 Task: Look for space in Afogados da Ingazeira, Brazil from 7th July, 2023 to 15th July, 2023 for 6 adults in price range Rs.15000 to Rs.20000. Place can be entire place with 3 bedrooms having 3 beds and 3 bathrooms. Property type can be house, flat, guest house. Amenities needed are: washing machine. Booking option can be shelf check-in. Required host language is Spanish.
Action: Mouse moved to (477, 124)
Screenshot: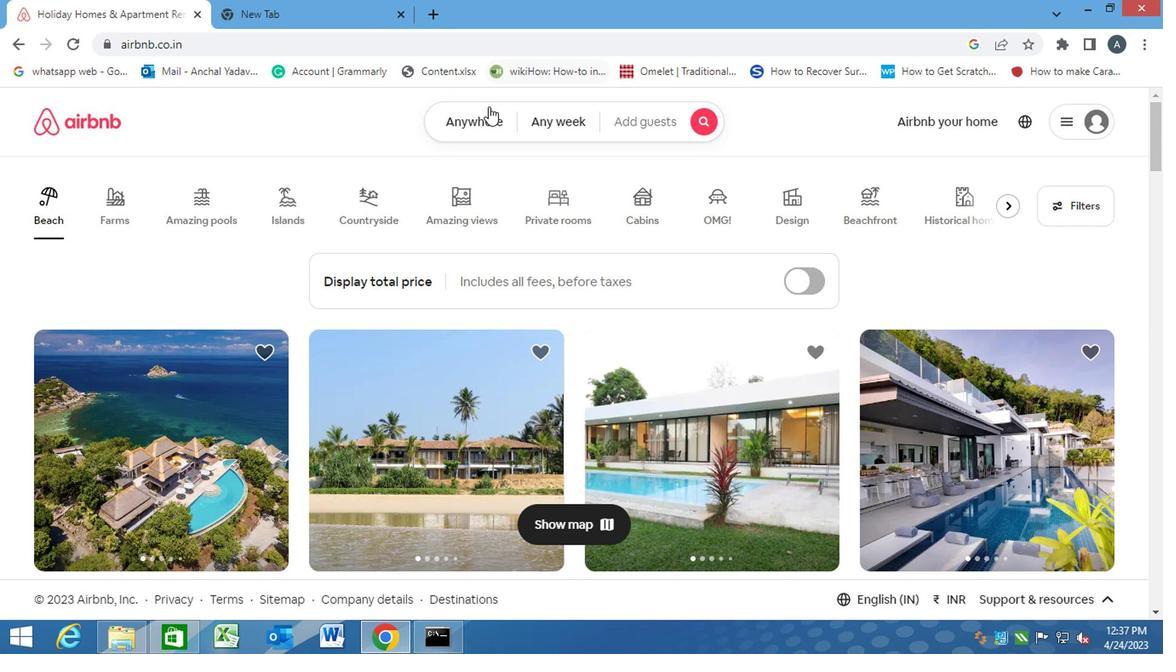 
Action: Mouse pressed left at (477, 124)
Screenshot: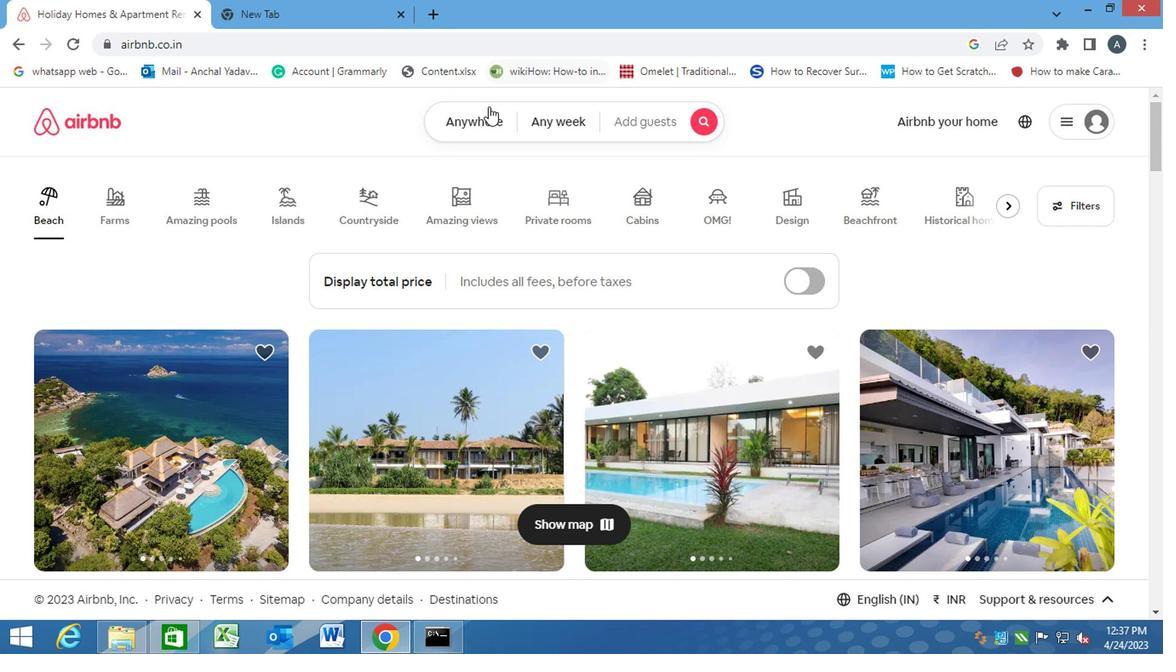 
Action: Mouse moved to (375, 176)
Screenshot: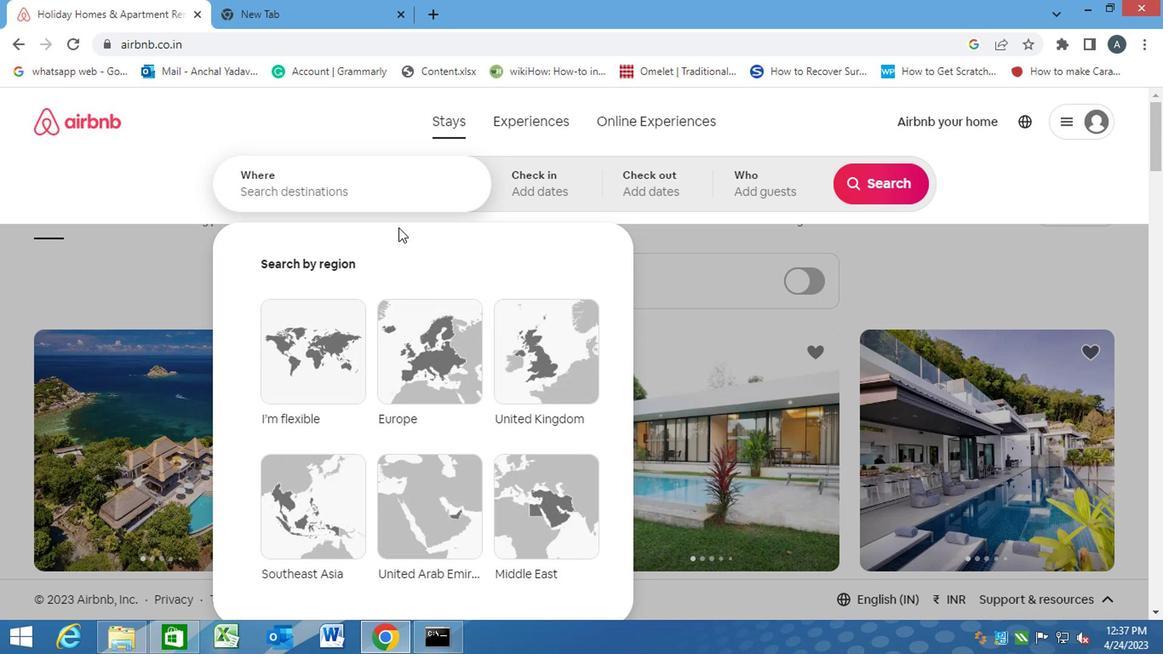 
Action: Mouse pressed left at (375, 176)
Screenshot: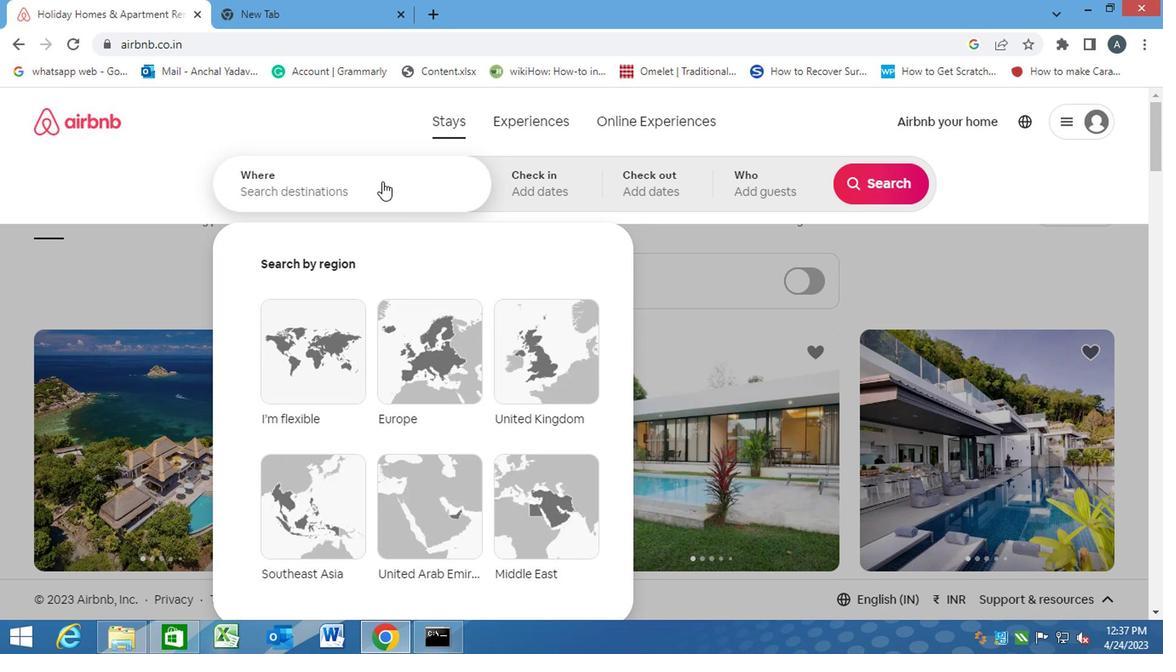 
Action: Key pressed <Key.caps_lock>a<Key.backspace><Key.caps_lock>a<Key.caps_lock>fogados<Key.space>da<Key.space><Key.caps_lock>i<Key.caps_lock>ngazeira,<Key.space><Key.caps_lock>b<Key.caps_lock>razil<Key.enter>
Screenshot: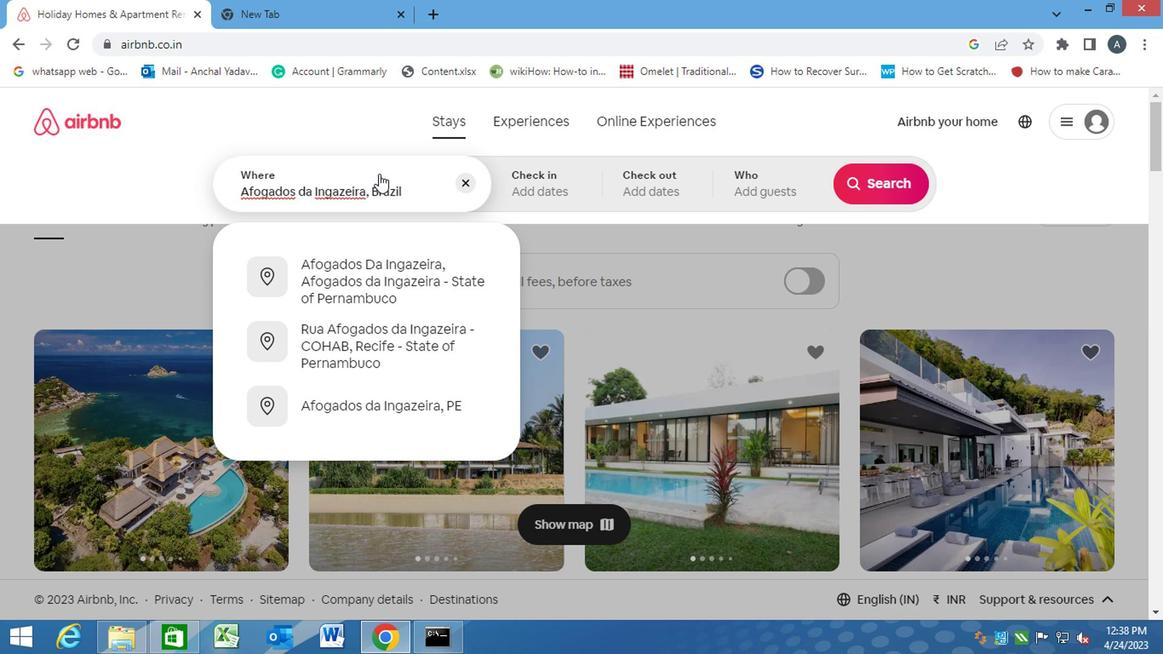 
Action: Mouse moved to (846, 323)
Screenshot: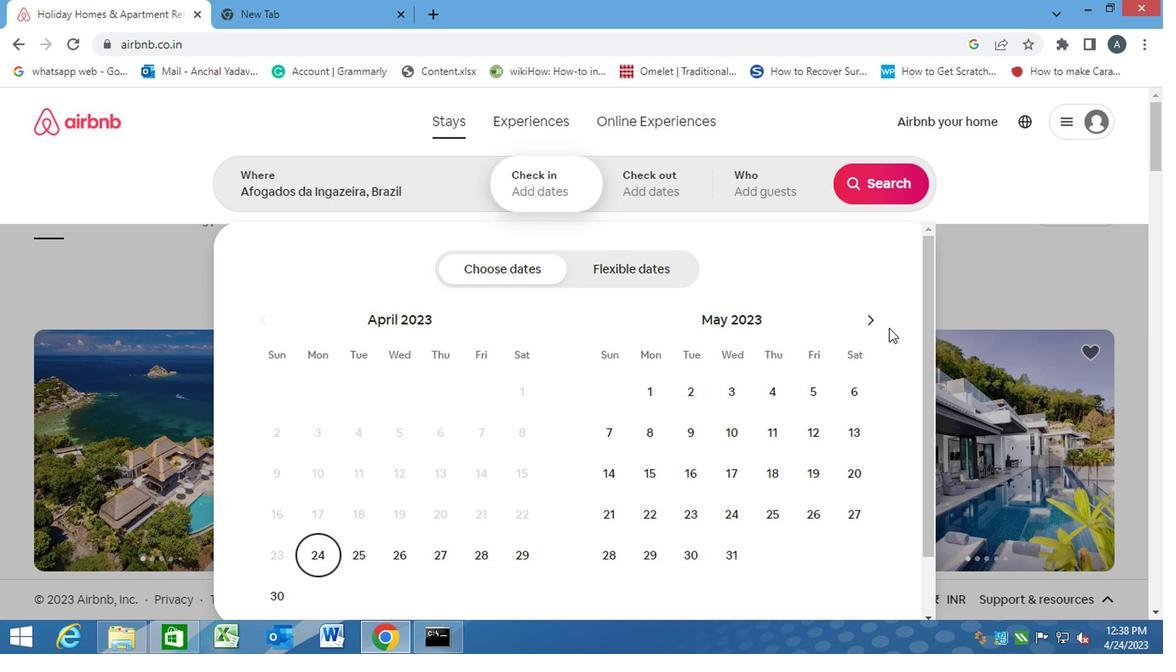 
Action: Mouse pressed left at (846, 323)
Screenshot: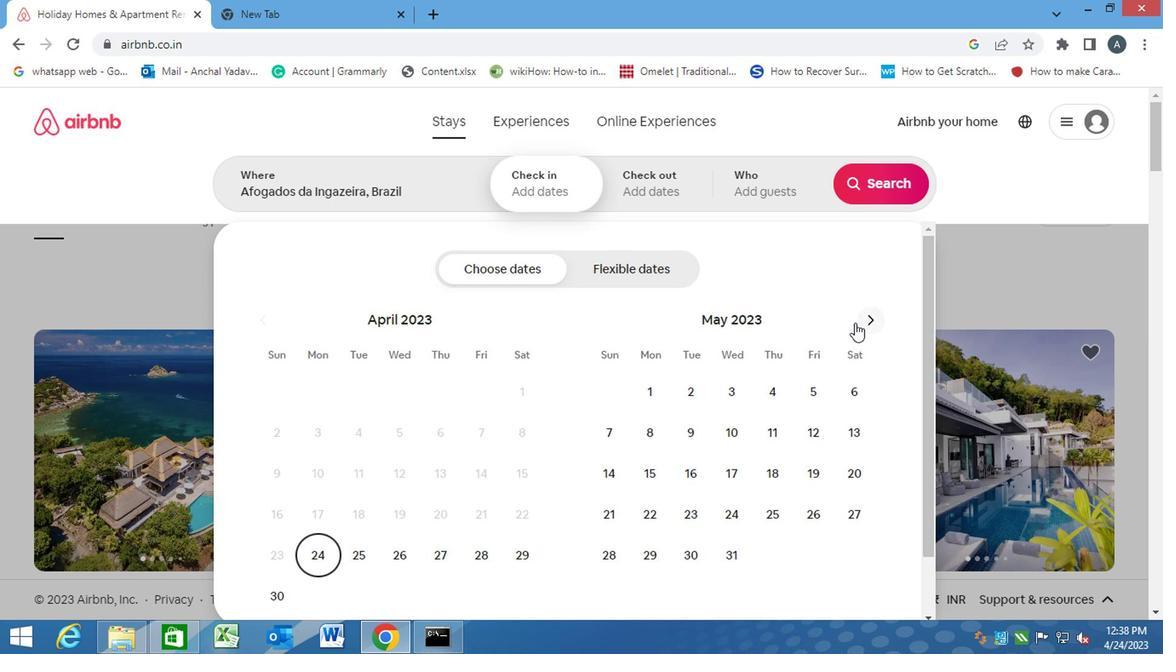 
Action: Mouse moved to (862, 321)
Screenshot: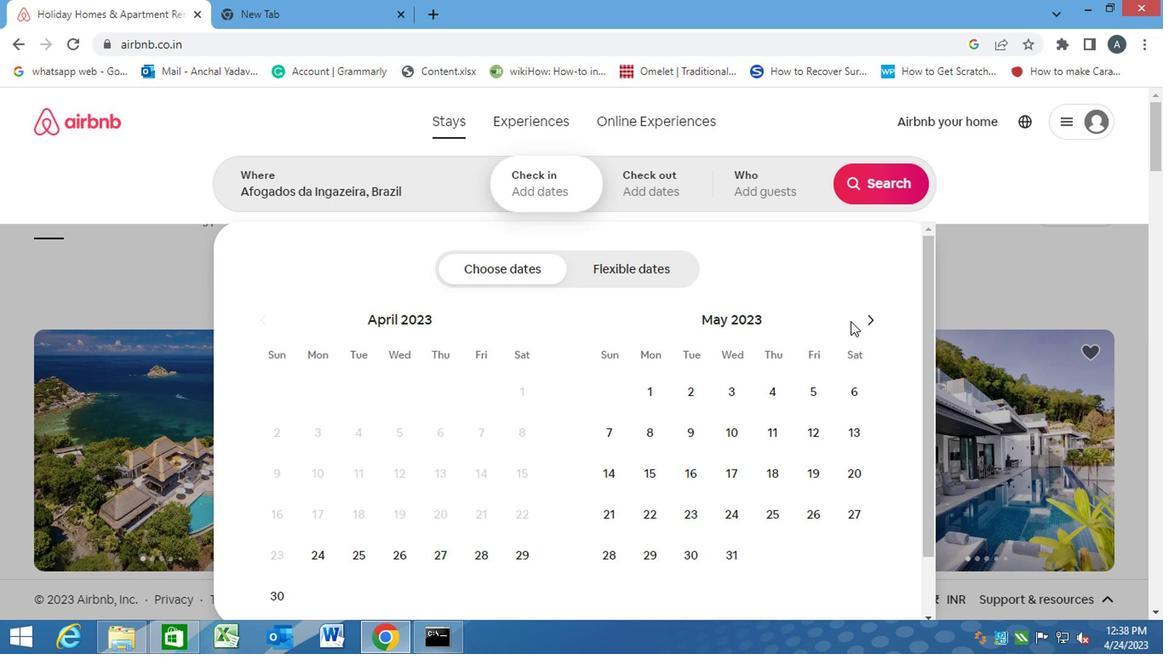 
Action: Mouse pressed left at (862, 321)
Screenshot: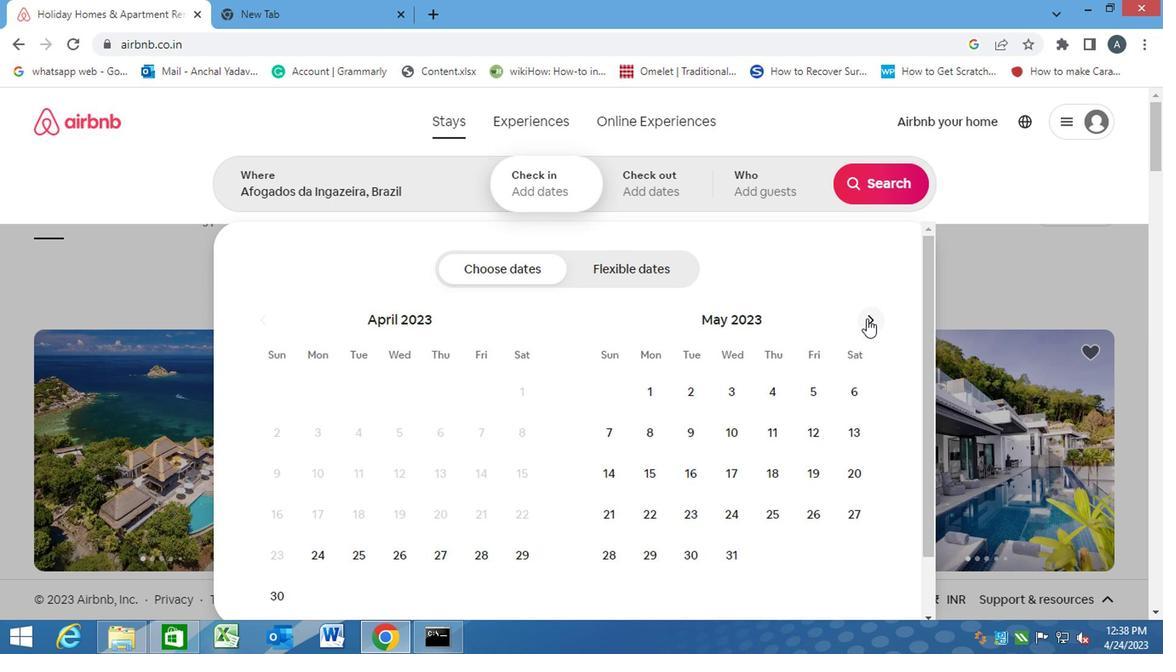 
Action: Mouse pressed left at (862, 321)
Screenshot: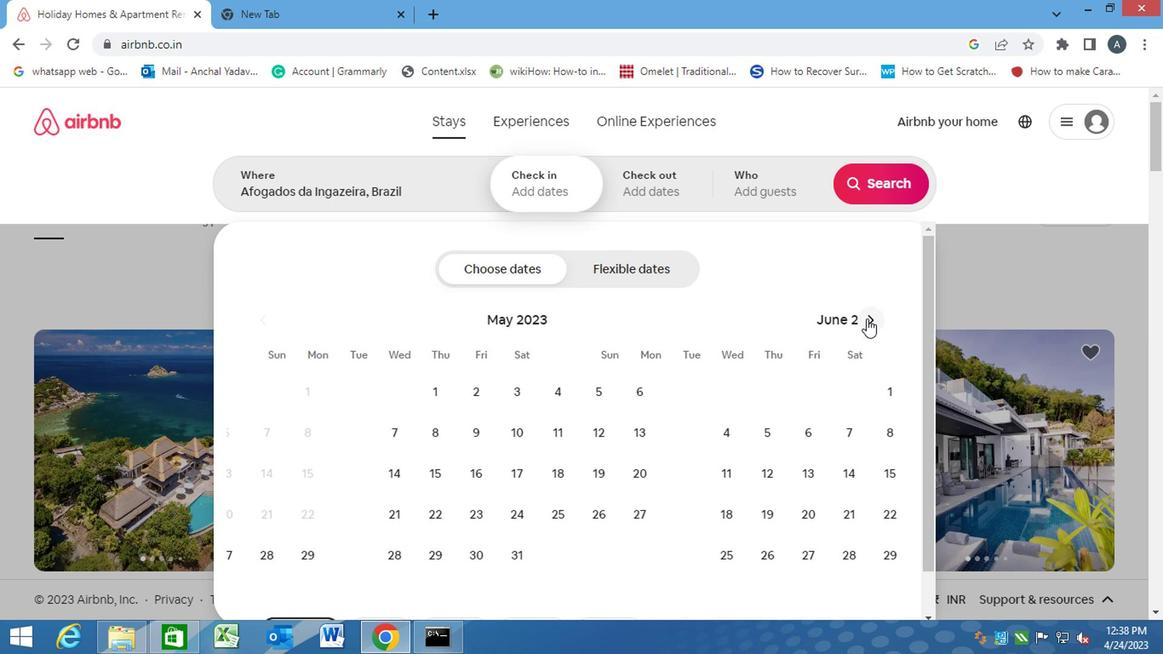 
Action: Mouse moved to (811, 440)
Screenshot: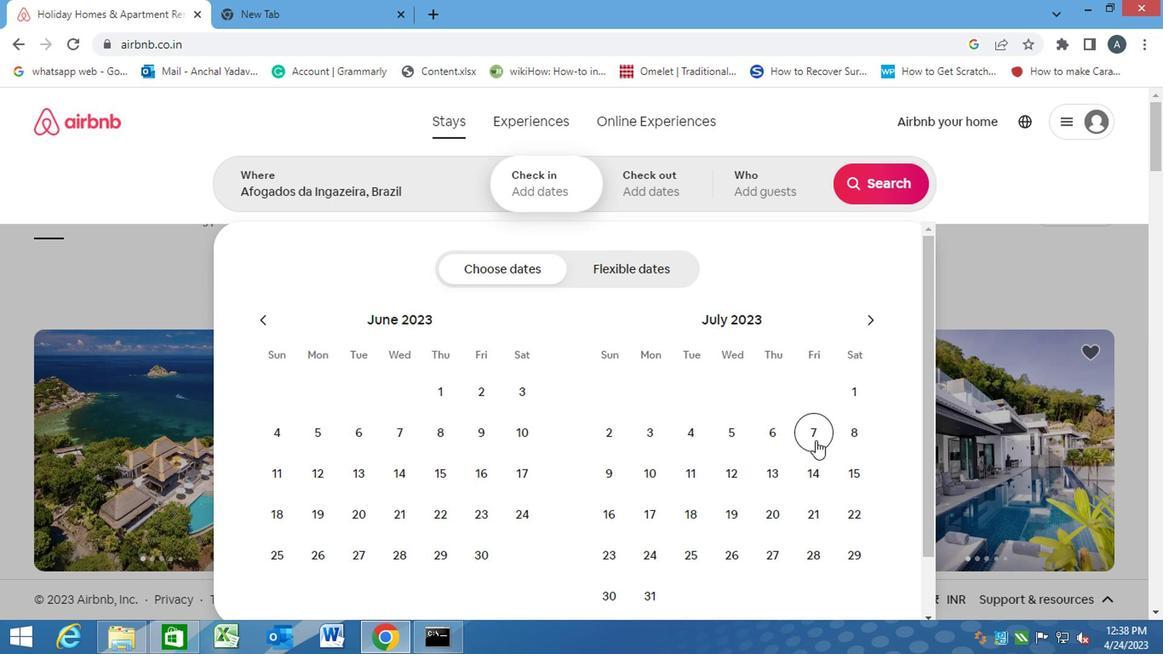 
Action: Mouse pressed left at (811, 440)
Screenshot: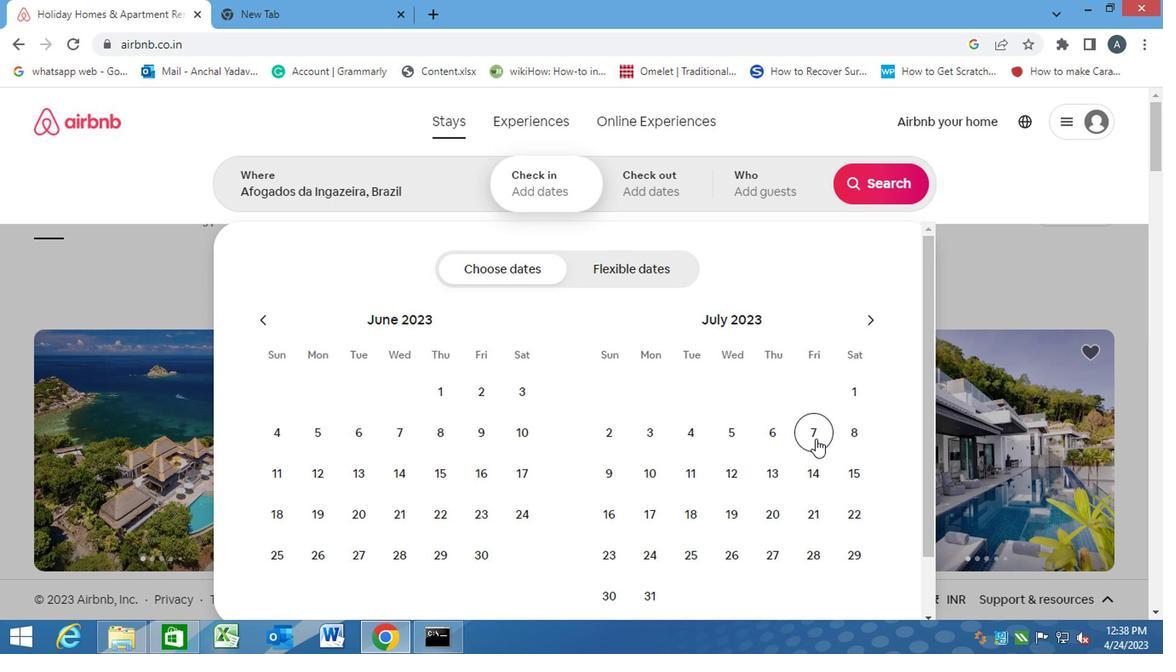 
Action: Mouse moved to (860, 482)
Screenshot: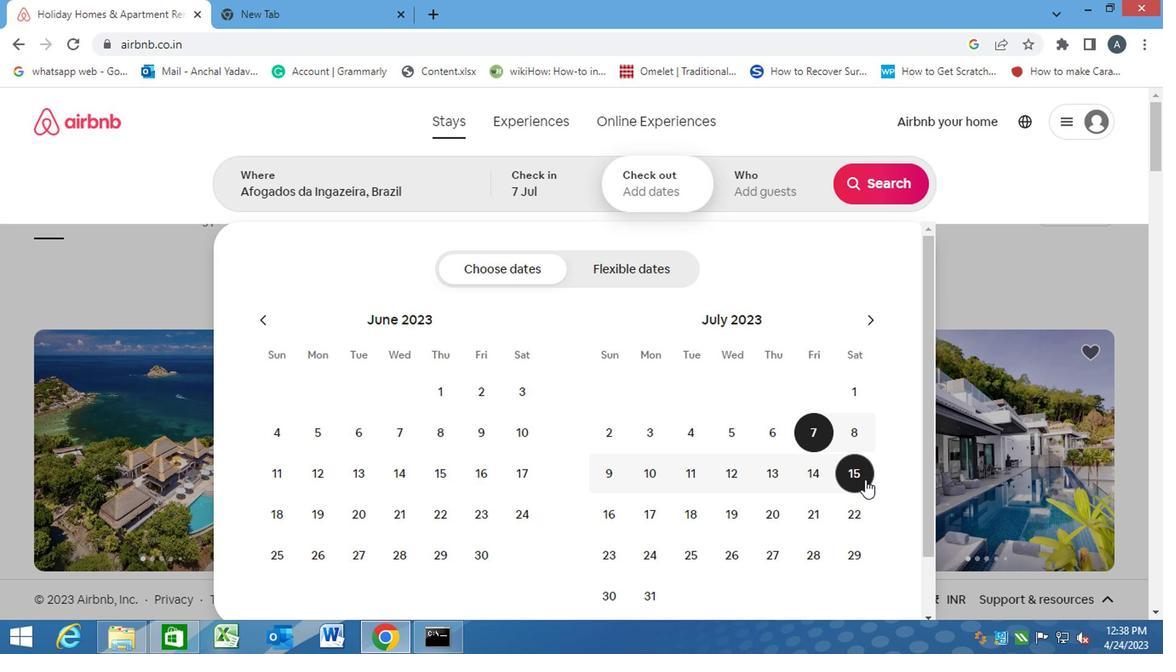 
Action: Mouse pressed left at (860, 482)
Screenshot: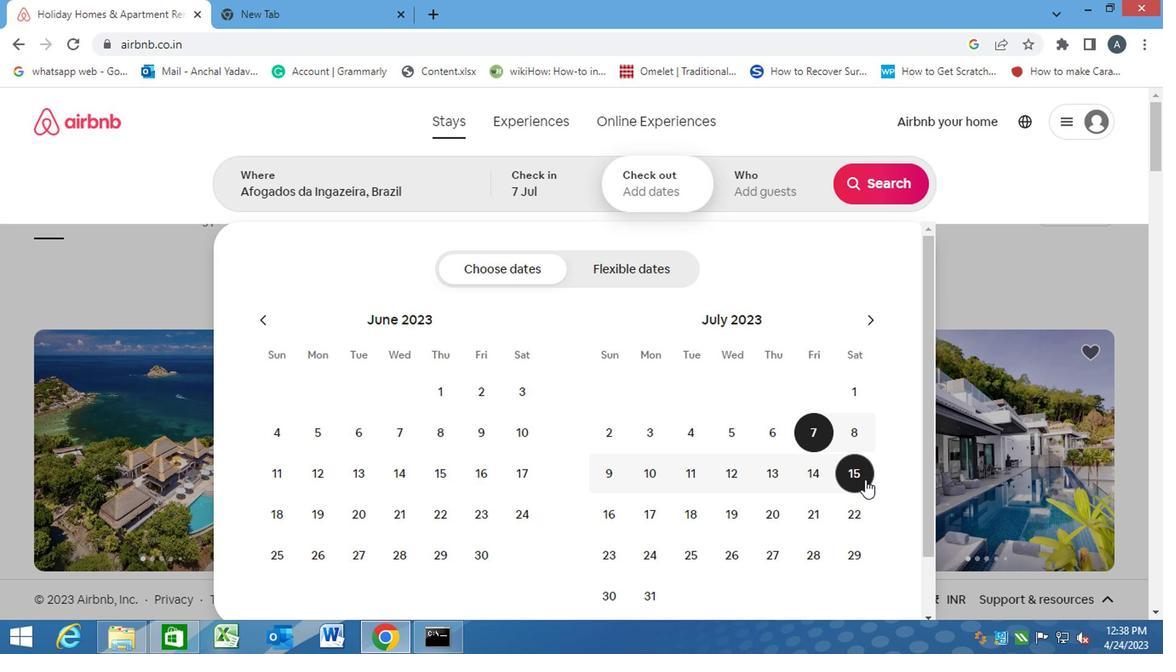
Action: Mouse moved to (775, 176)
Screenshot: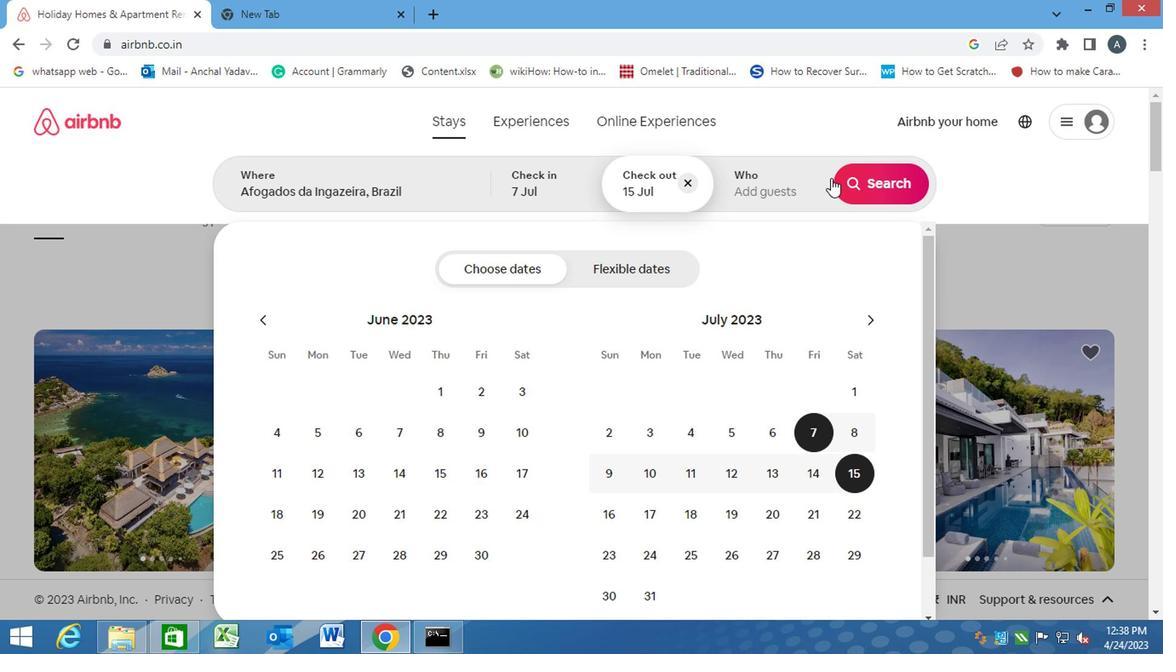 
Action: Mouse pressed left at (775, 176)
Screenshot: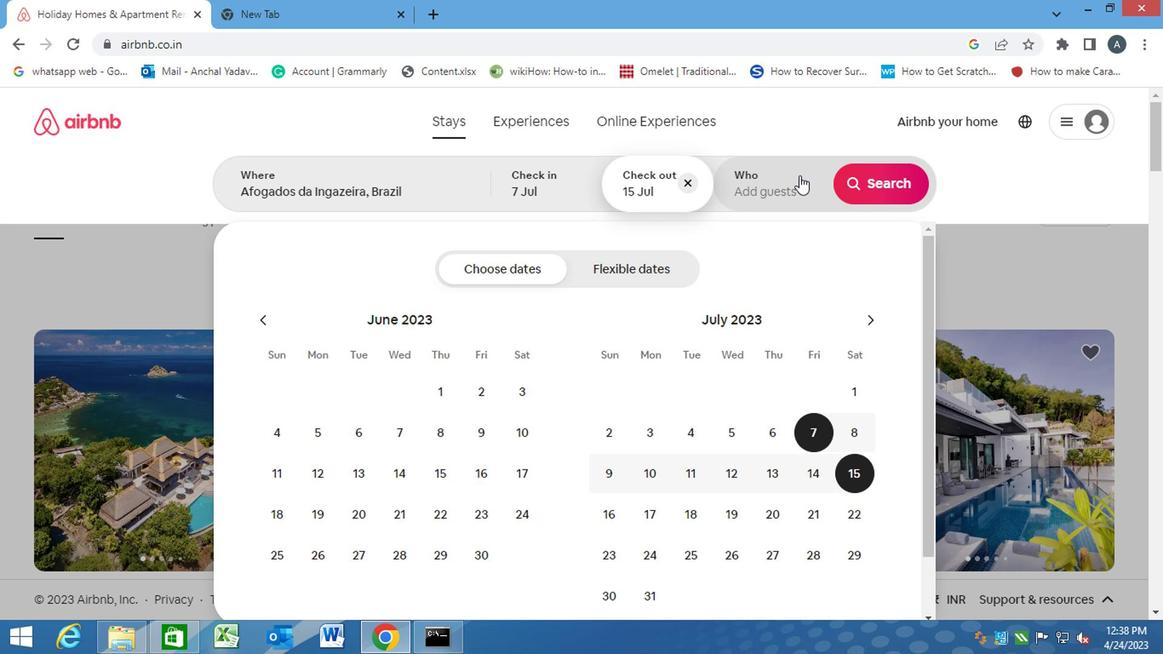 
Action: Mouse moved to (883, 270)
Screenshot: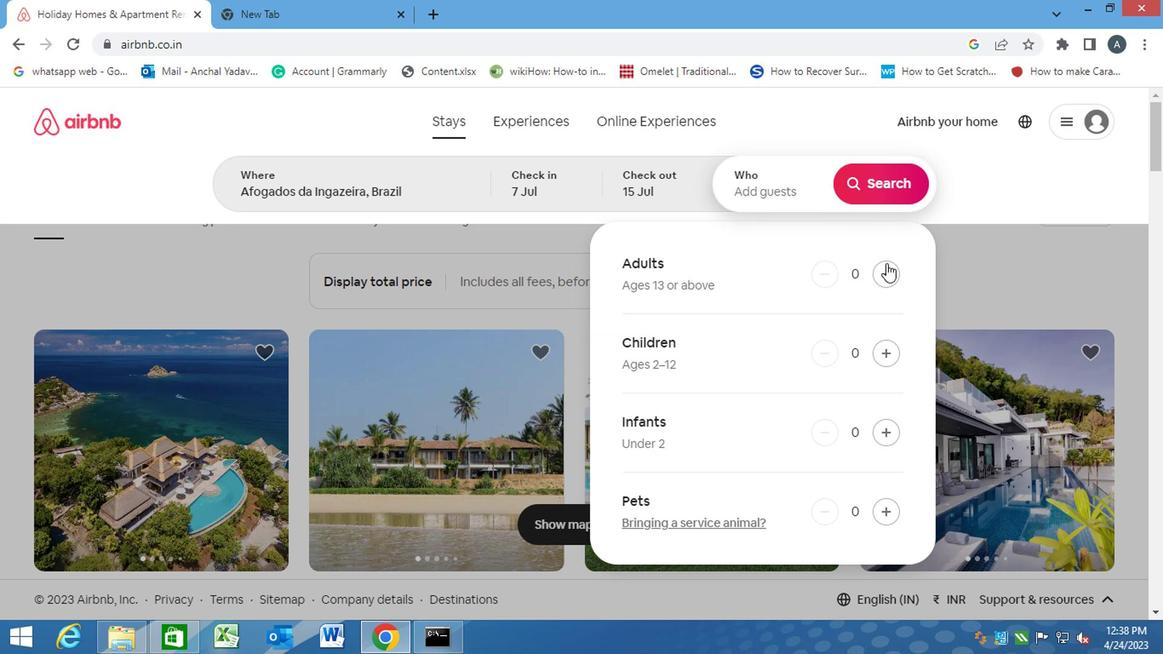 
Action: Mouse pressed left at (883, 270)
Screenshot: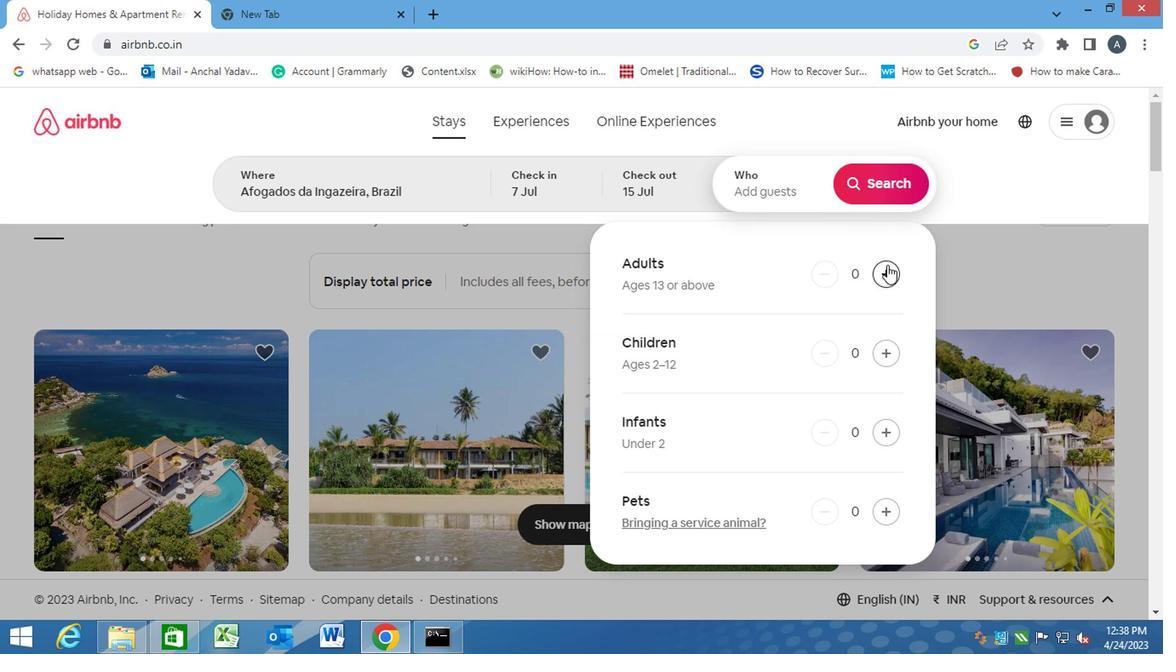 
Action: Mouse pressed left at (883, 270)
Screenshot: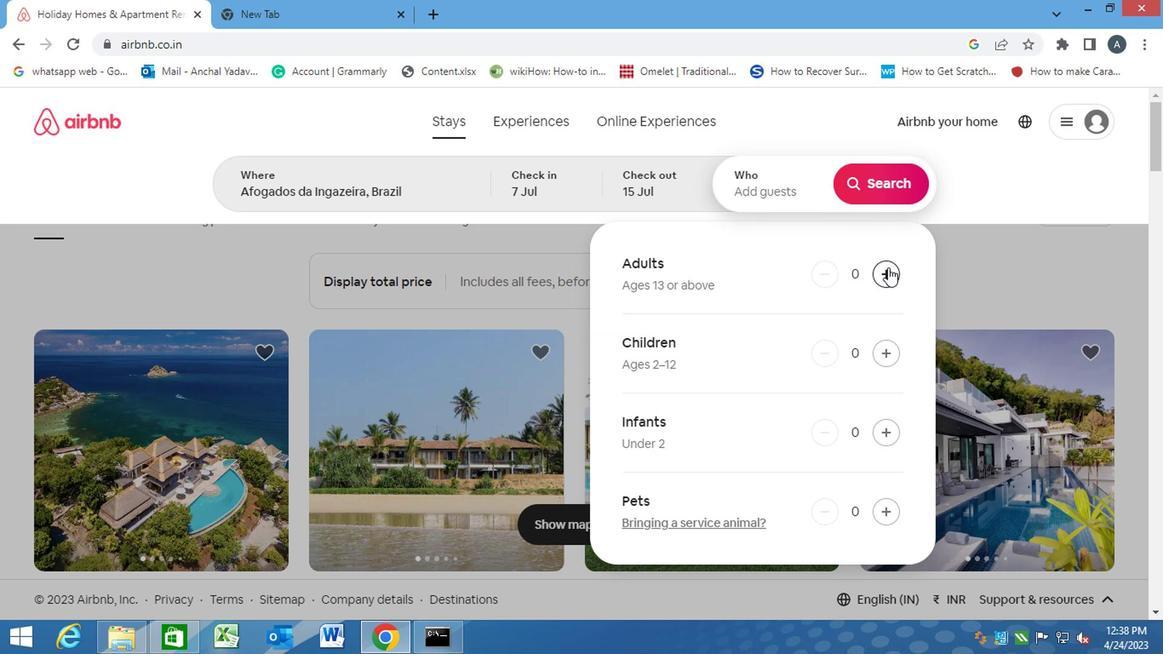 
Action: Mouse pressed left at (883, 270)
Screenshot: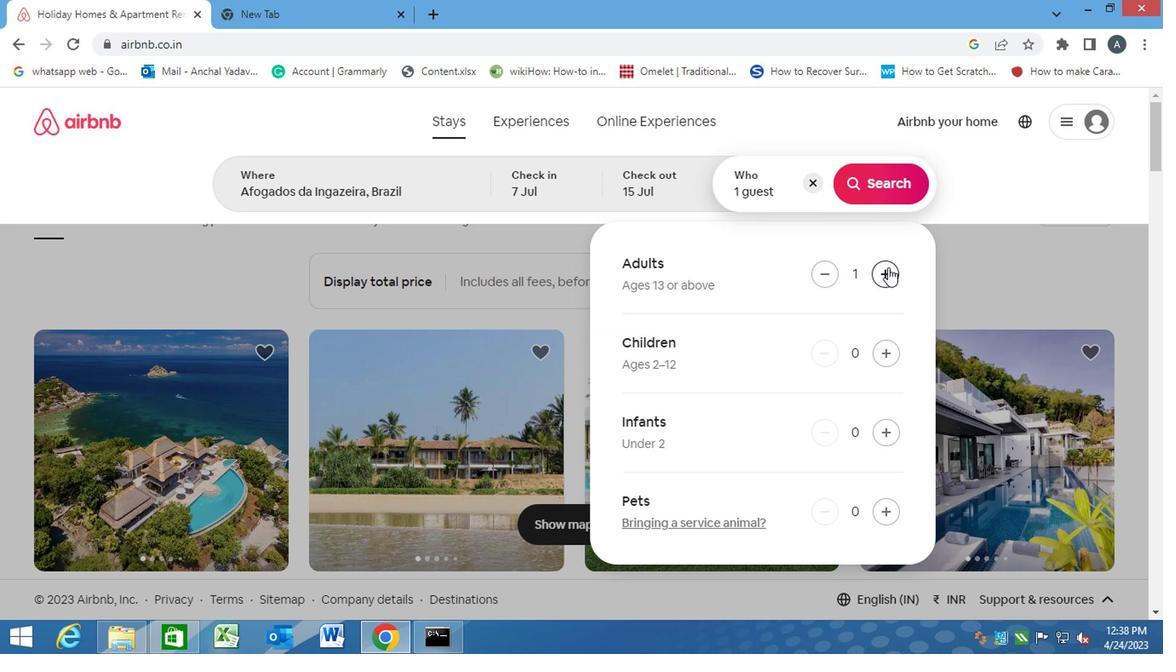 
Action: Mouse pressed left at (883, 270)
Screenshot: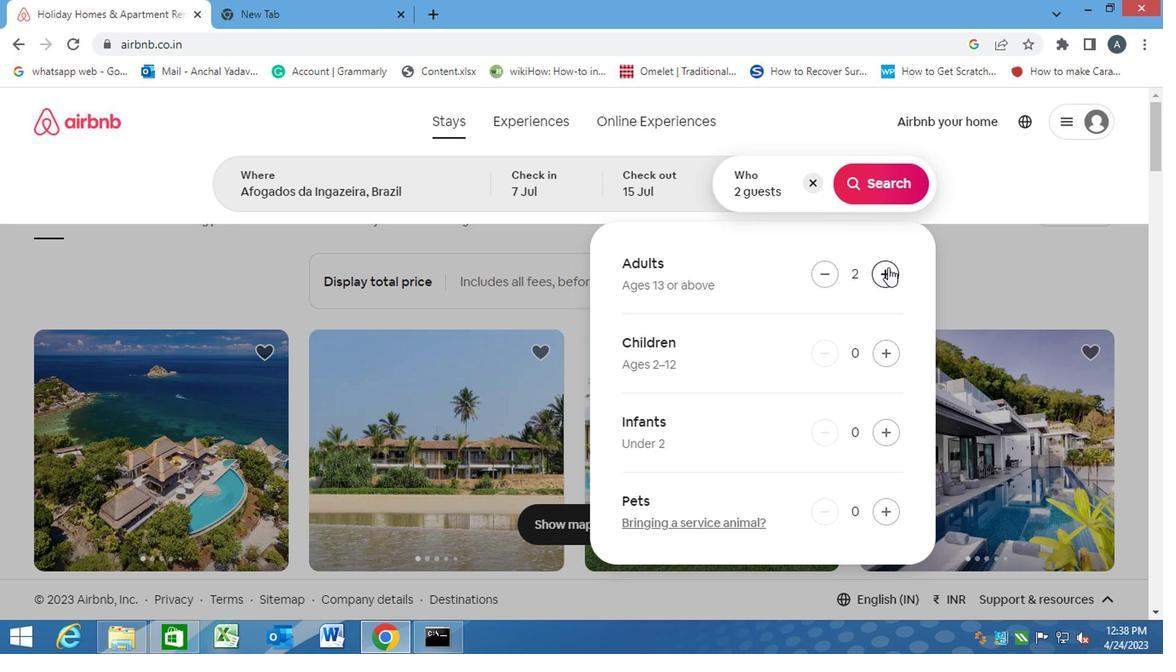 
Action: Mouse pressed left at (883, 270)
Screenshot: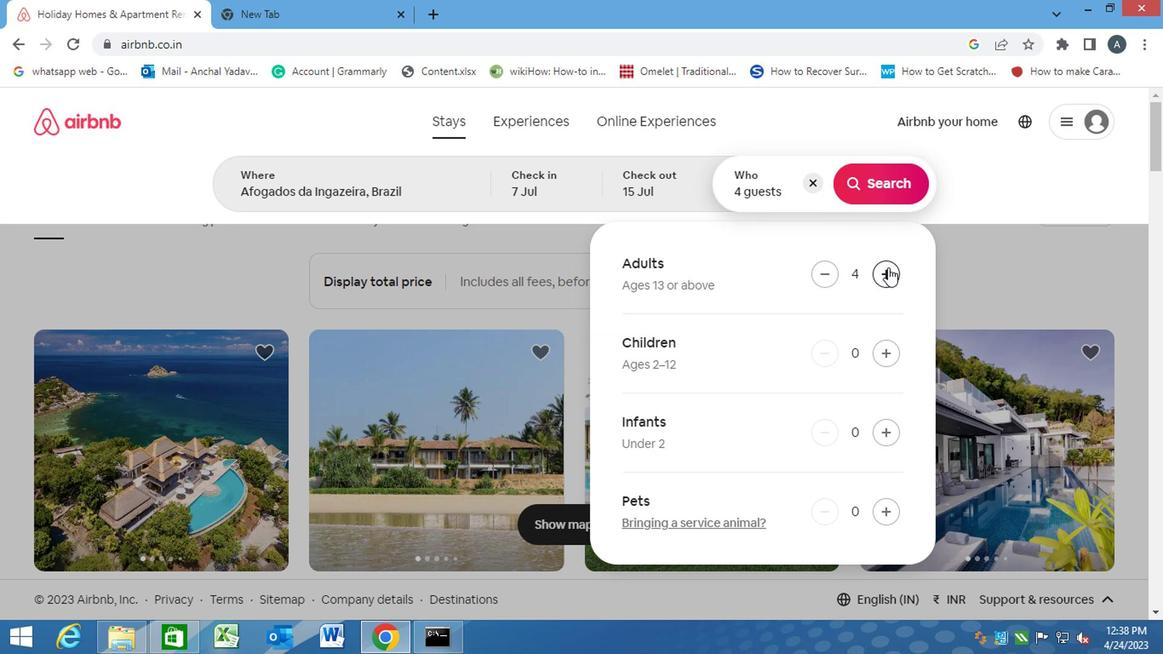 
Action: Mouse moved to (883, 270)
Screenshot: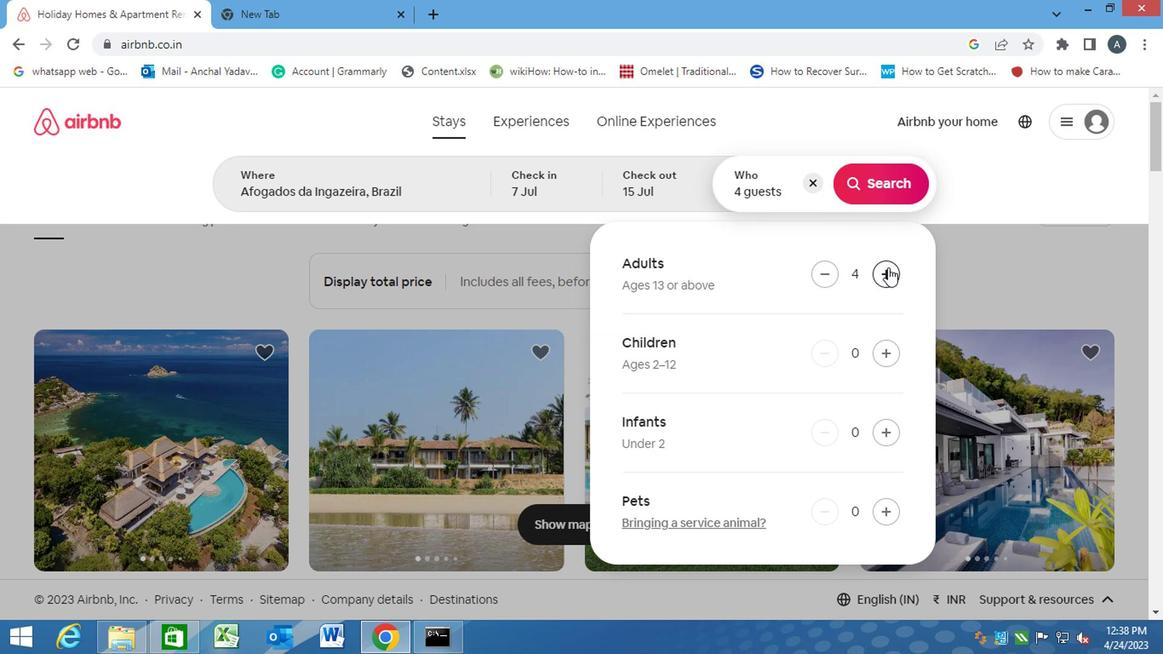 
Action: Mouse pressed left at (883, 270)
Screenshot: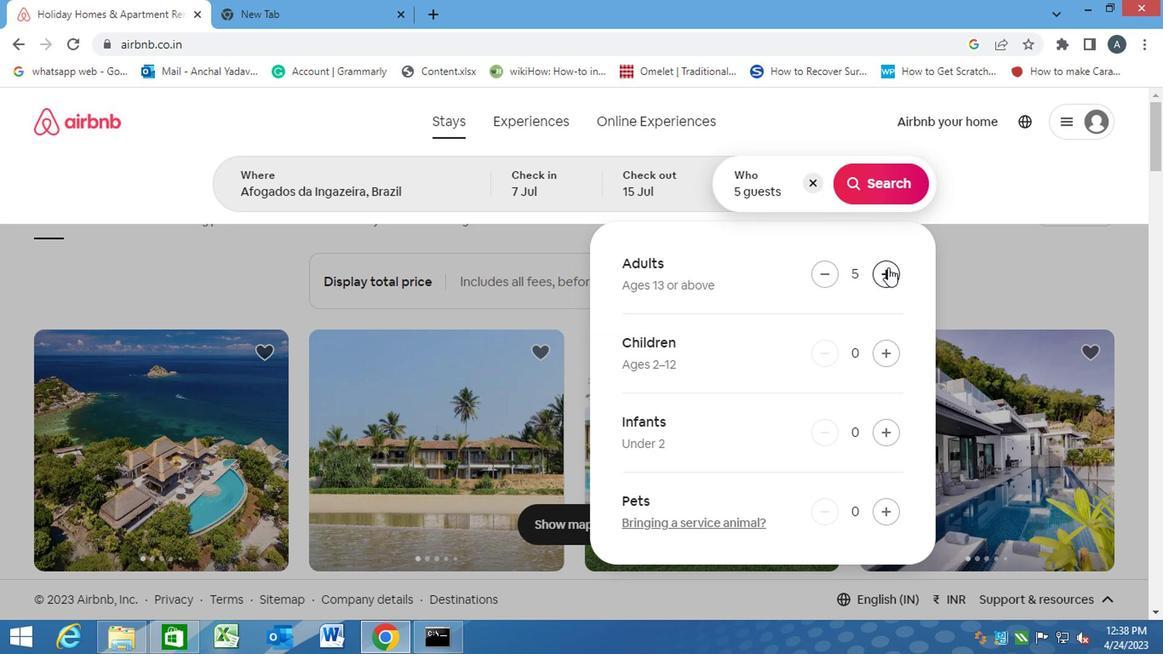 
Action: Mouse moved to (884, 180)
Screenshot: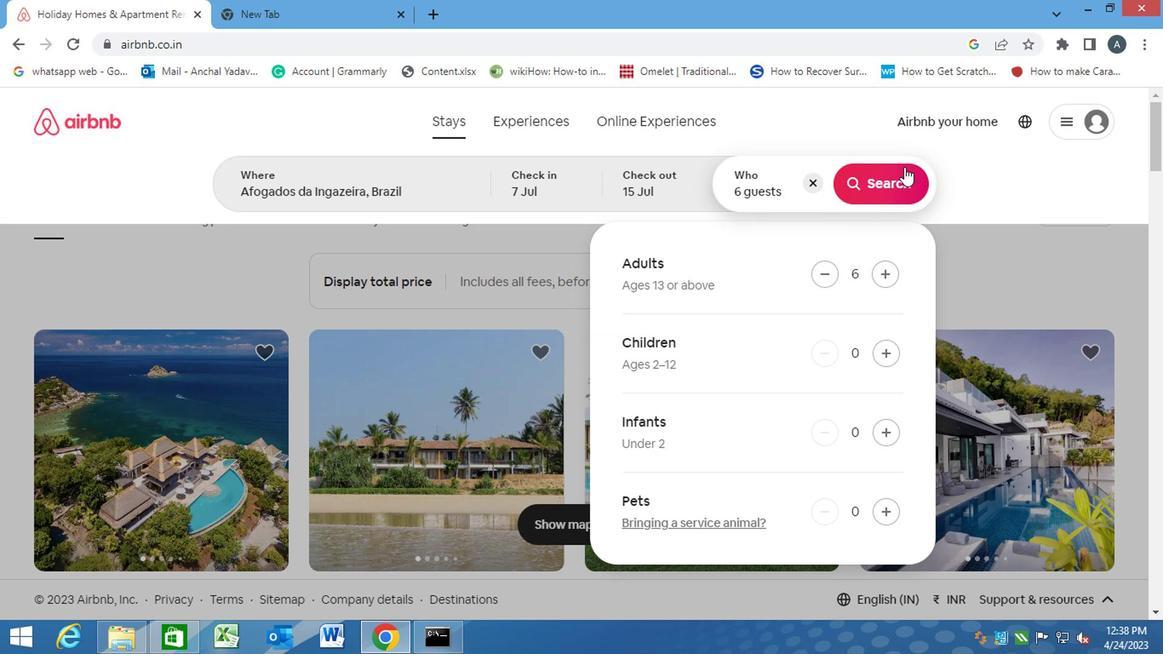 
Action: Mouse pressed left at (884, 180)
Screenshot: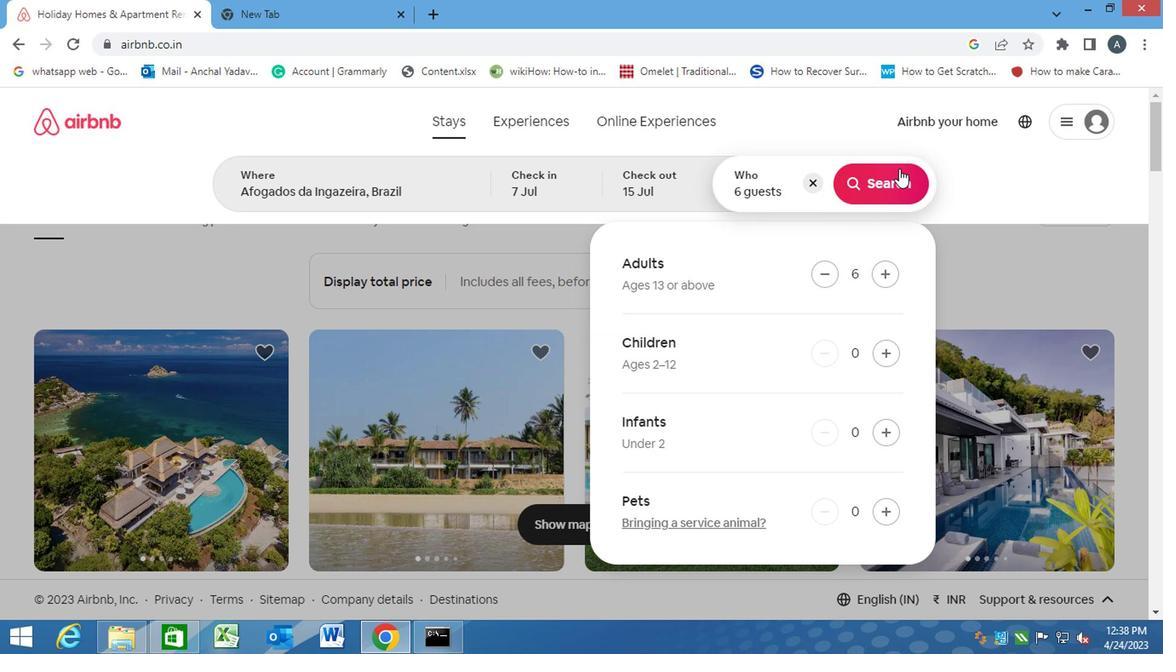 
Action: Mouse moved to (1077, 187)
Screenshot: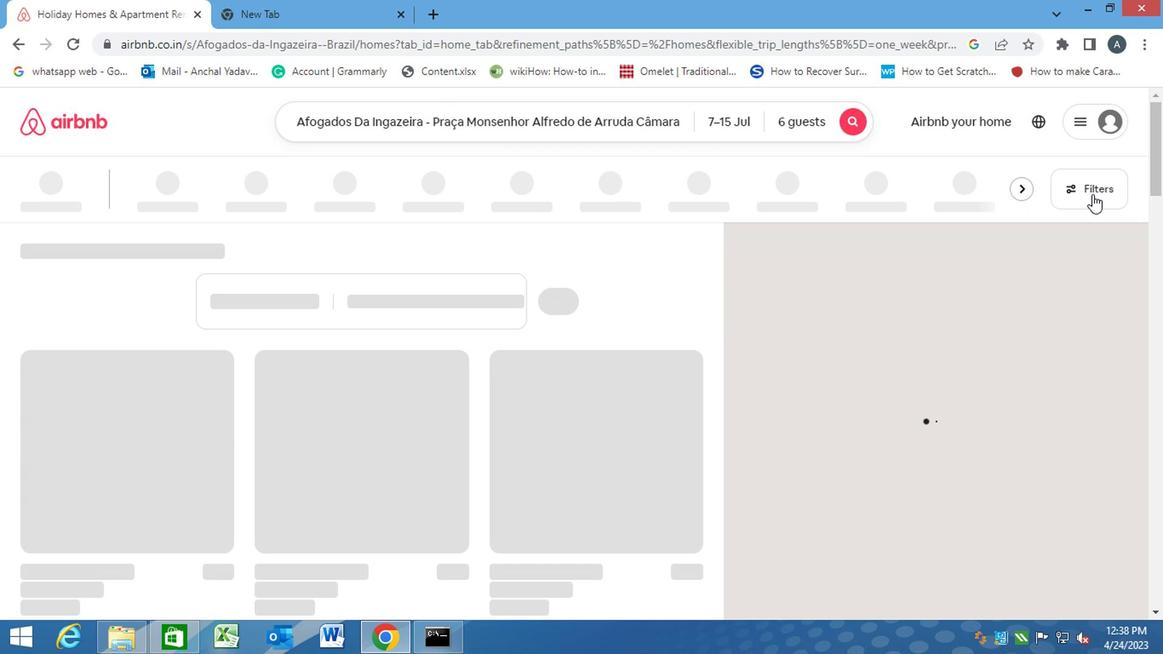 
Action: Mouse pressed left at (1077, 187)
Screenshot: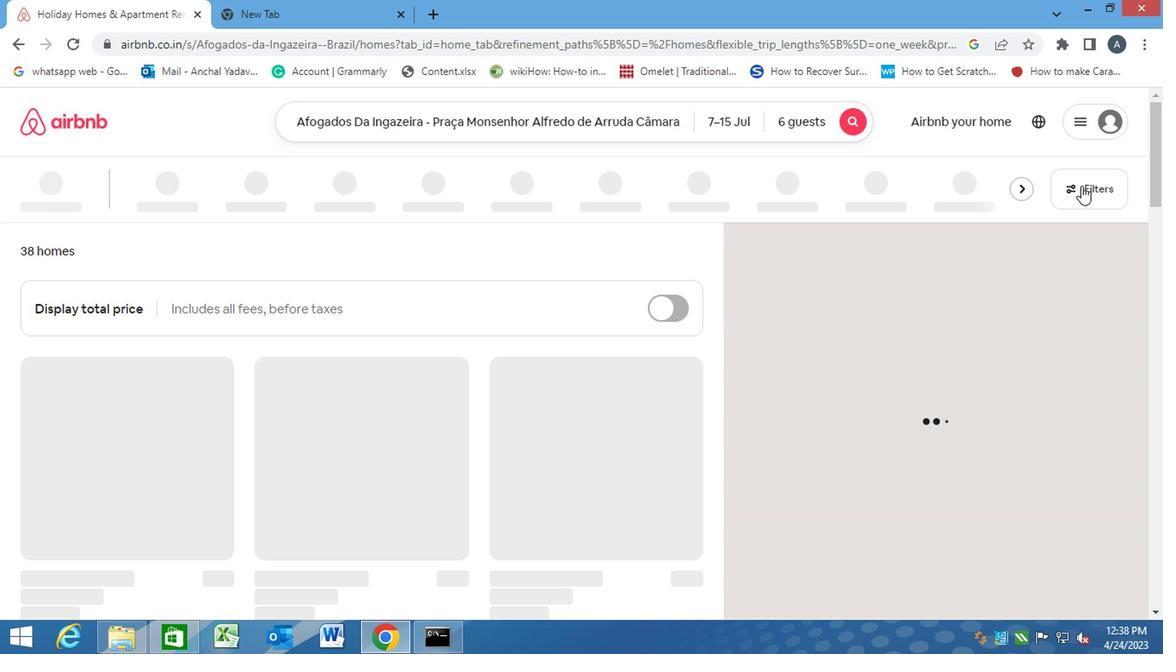 
Action: Mouse moved to (356, 406)
Screenshot: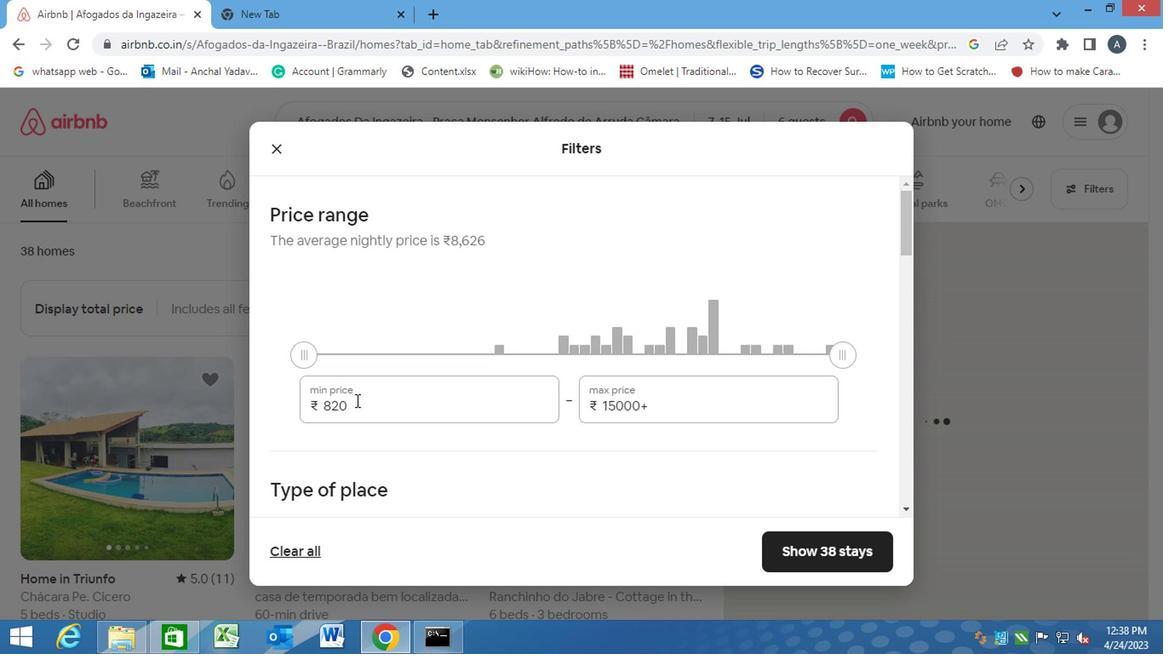 
Action: Mouse pressed left at (356, 406)
Screenshot: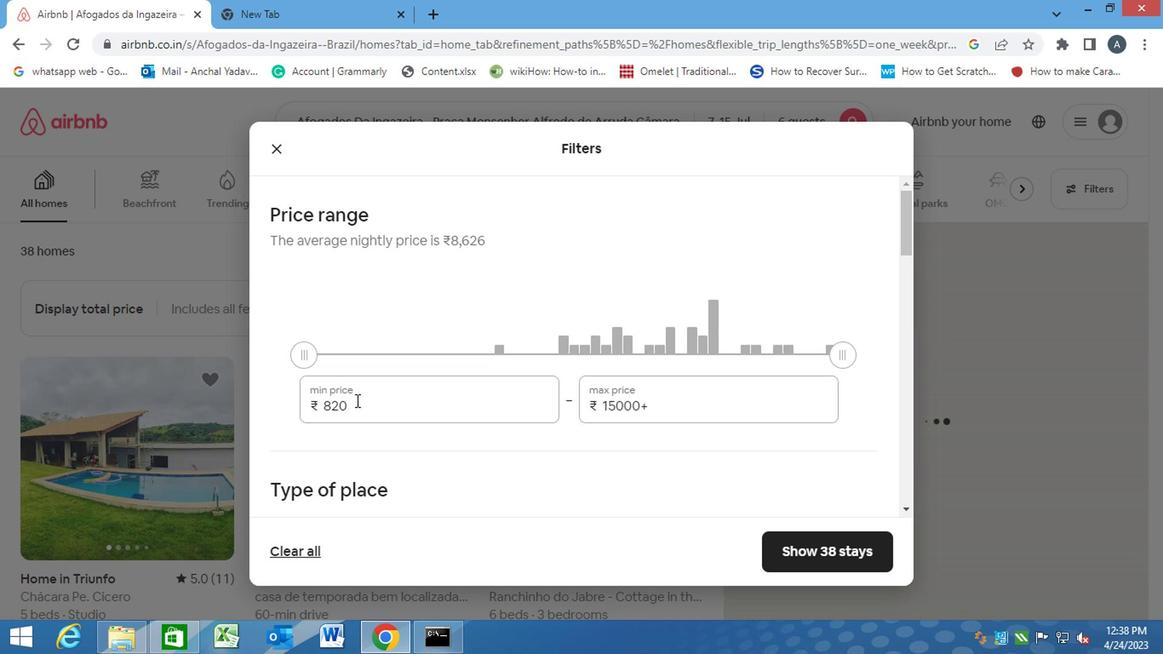 
Action: Mouse moved to (317, 415)
Screenshot: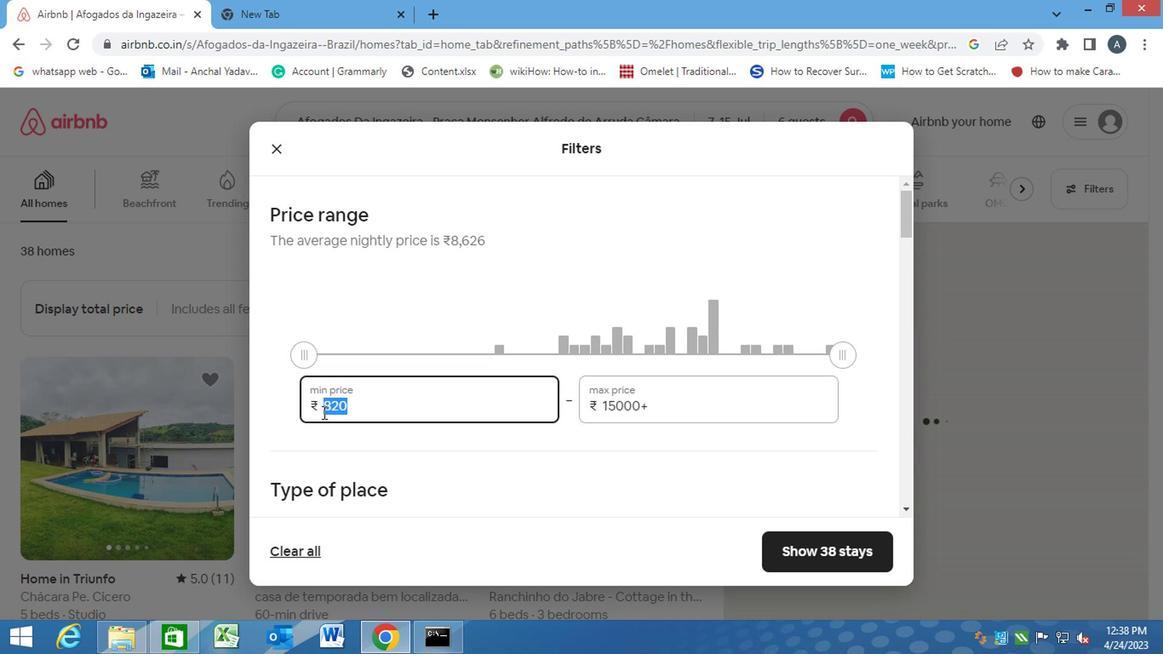 
Action: Key pressed 15000<Key.tab><Key.backspace>20<Key.backspace><Key.backspace><Key.backspace><Key.backspace><Key.backspace><Key.backspace><Key.backspace><Key.backspace><Key.backspace><Key.backspace><Key.backspace><Key.backspace><Key.backspace><Key.backspace><Key.backspace><Key.backspace><Key.backspace><Key.backspace><Key.backspace><Key.backspace><Key.backspace><Key.backspace><Key.backspace><Key.backspace>20000
Screenshot: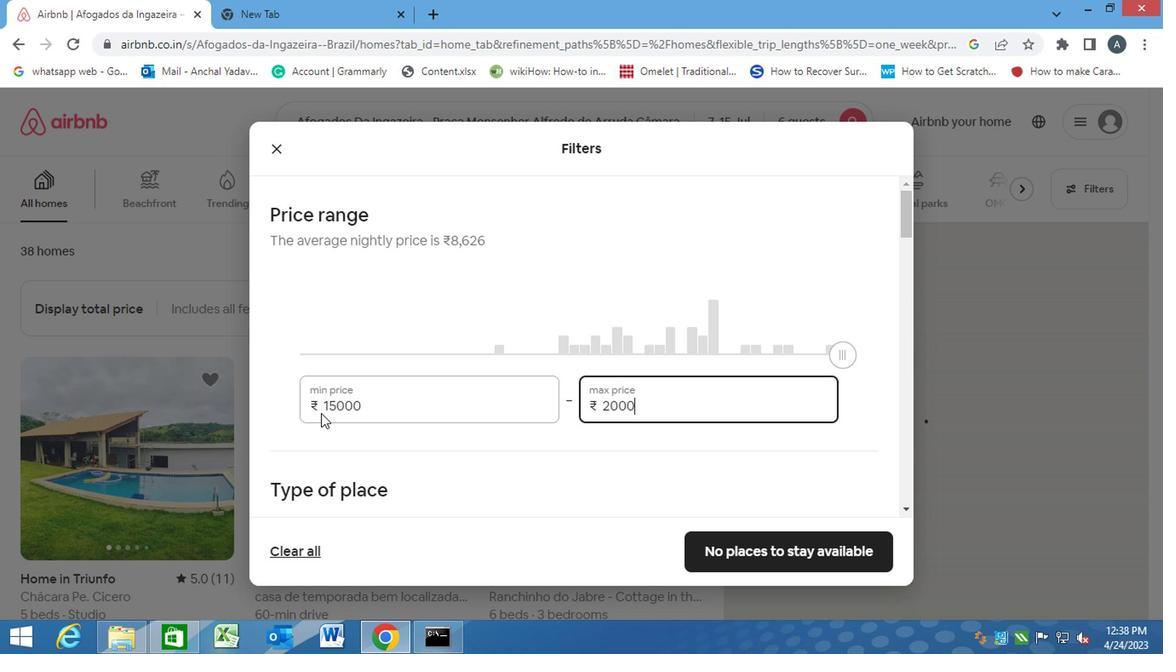 
Action: Mouse moved to (436, 457)
Screenshot: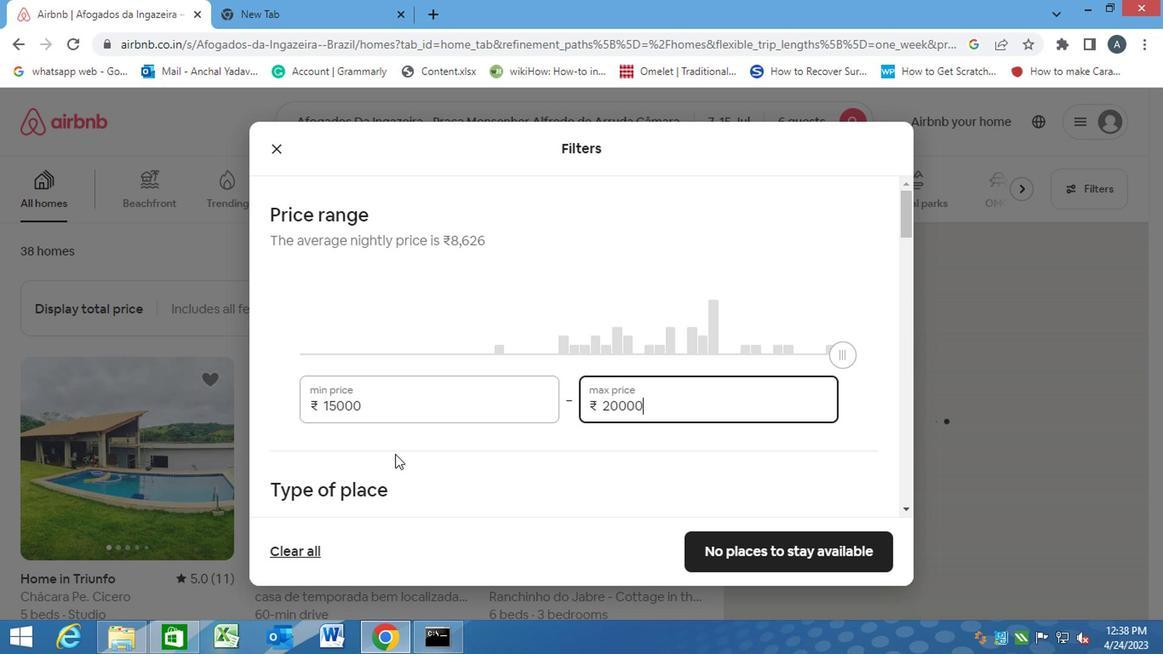 
Action: Mouse pressed left at (436, 457)
Screenshot: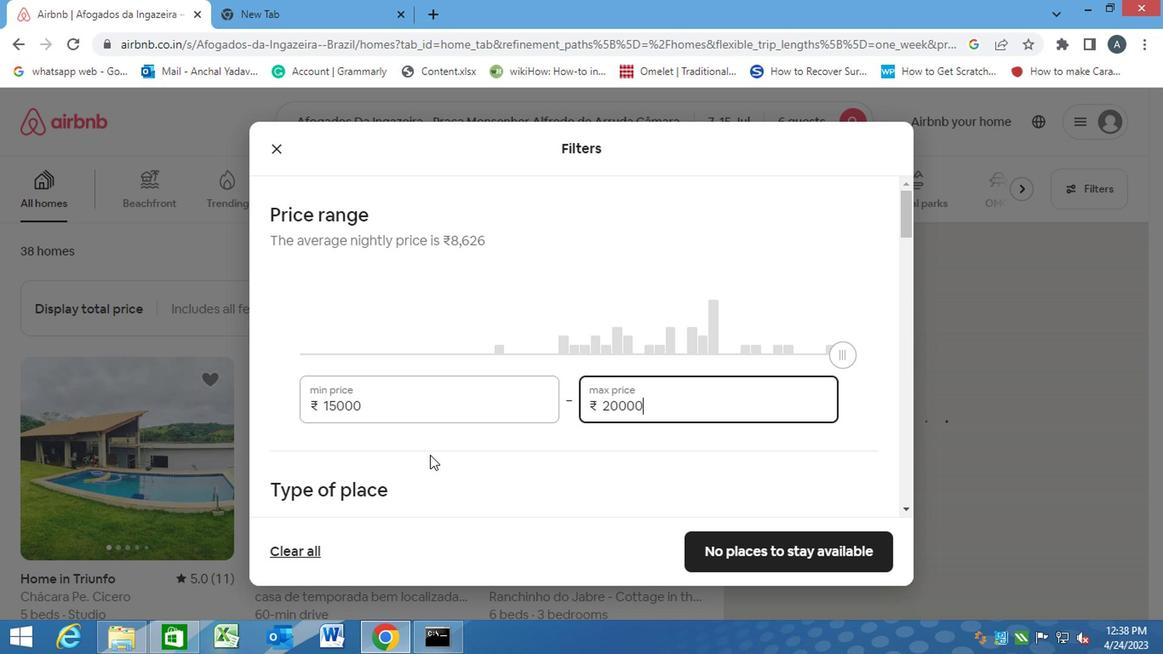 
Action: Mouse moved to (436, 461)
Screenshot: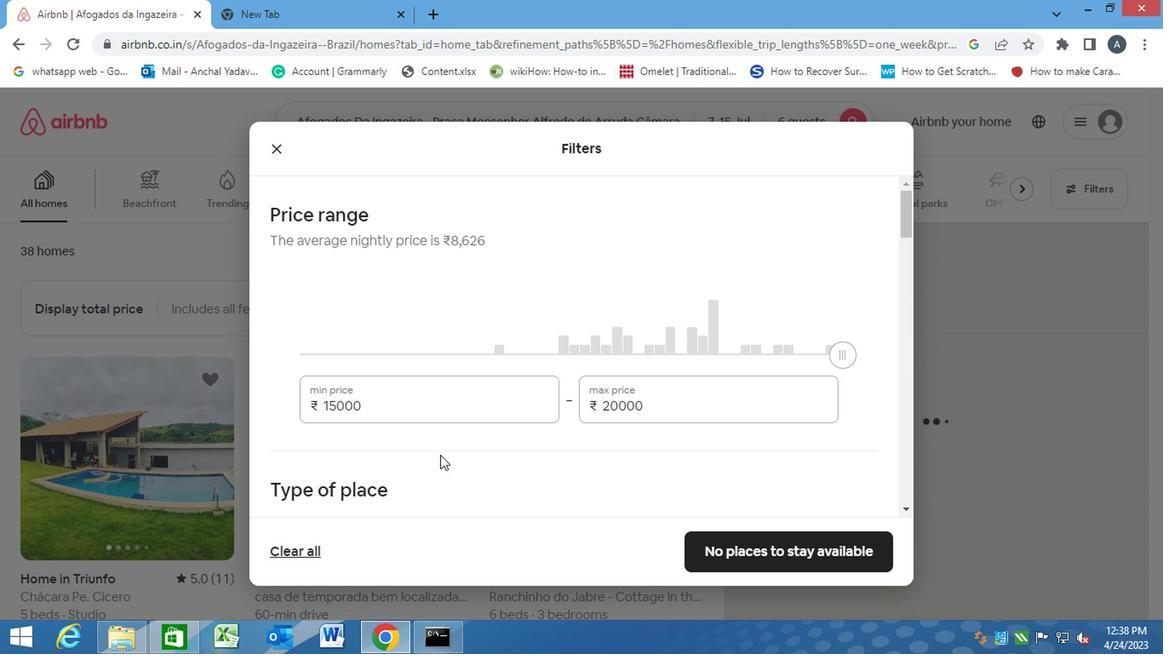 
Action: Mouse scrolled (436, 460) with delta (0, 0)
Screenshot: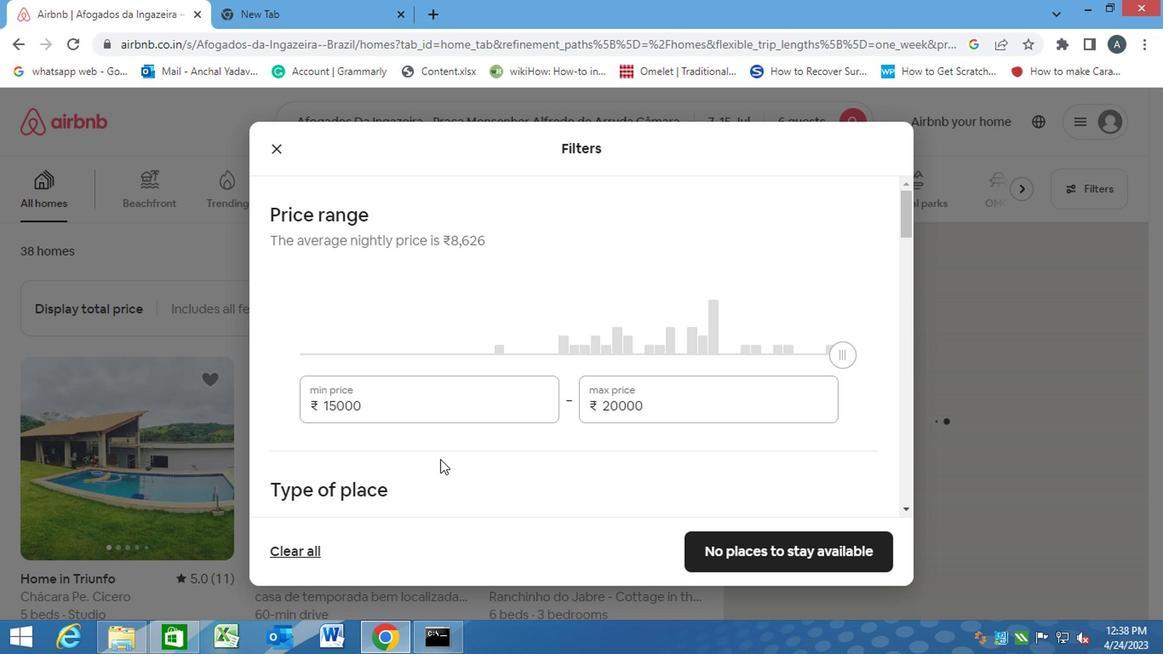 
Action: Mouse scrolled (436, 460) with delta (0, 0)
Screenshot: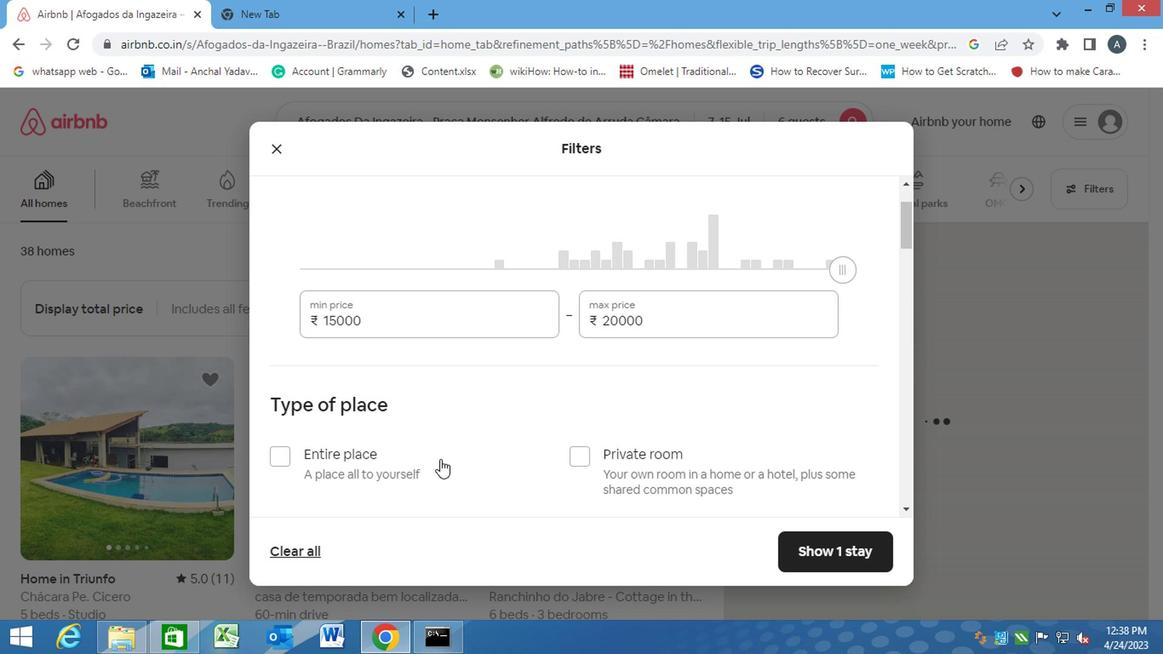 
Action: Mouse scrolled (436, 460) with delta (0, 0)
Screenshot: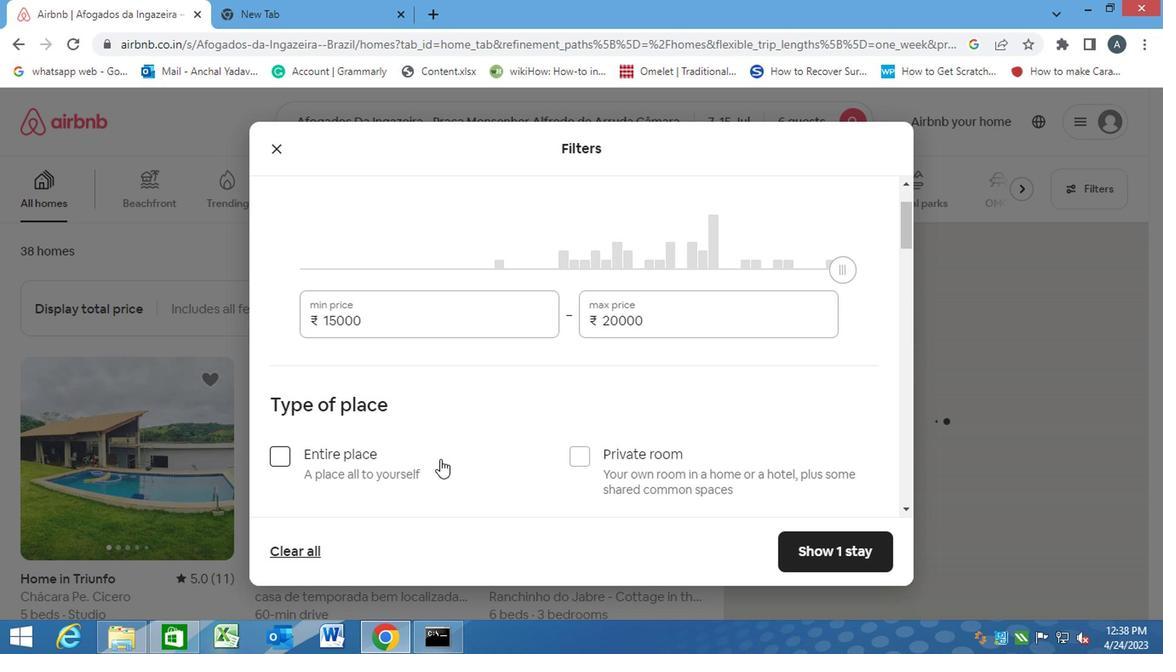 
Action: Mouse moved to (277, 288)
Screenshot: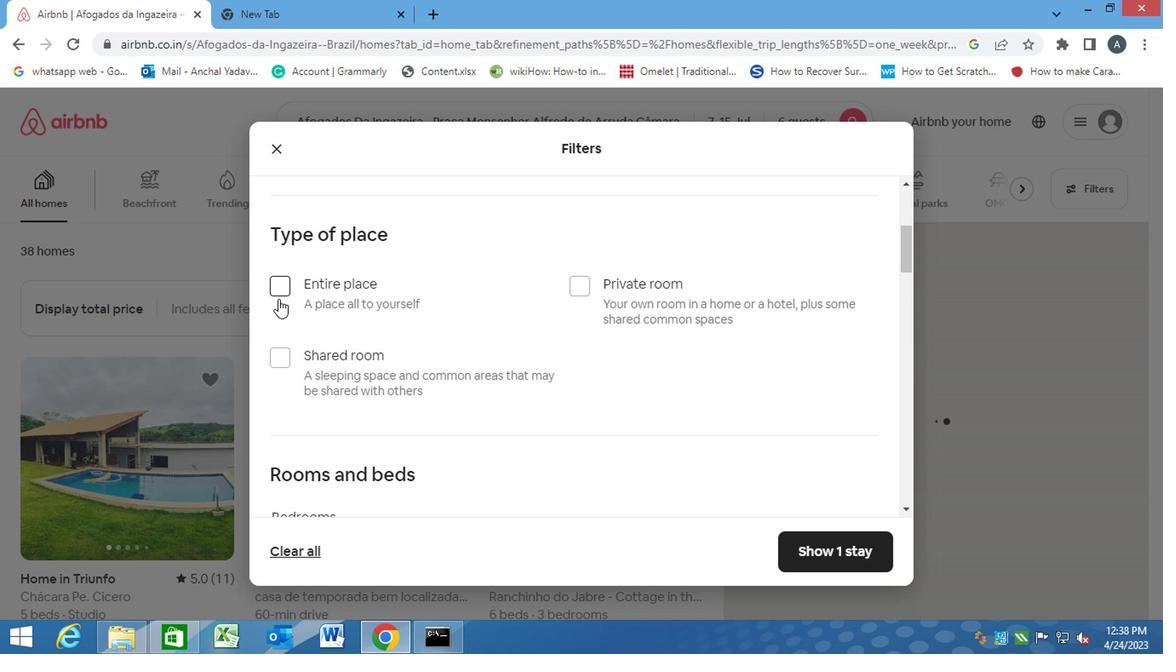 
Action: Mouse pressed left at (277, 288)
Screenshot: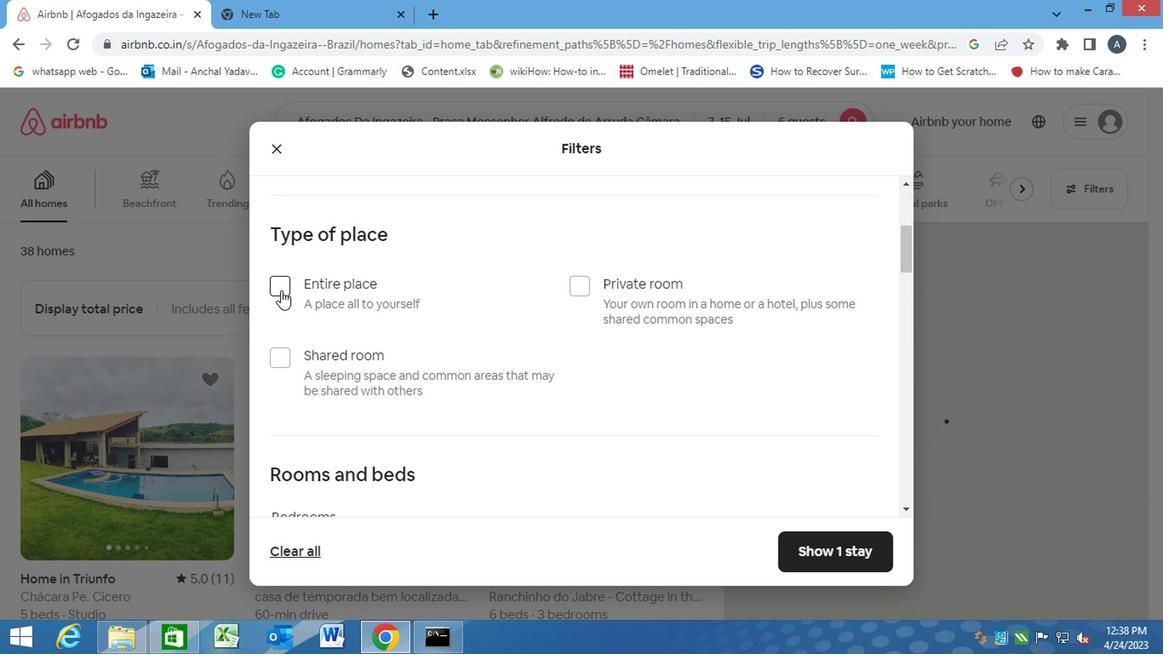 
Action: Mouse moved to (409, 383)
Screenshot: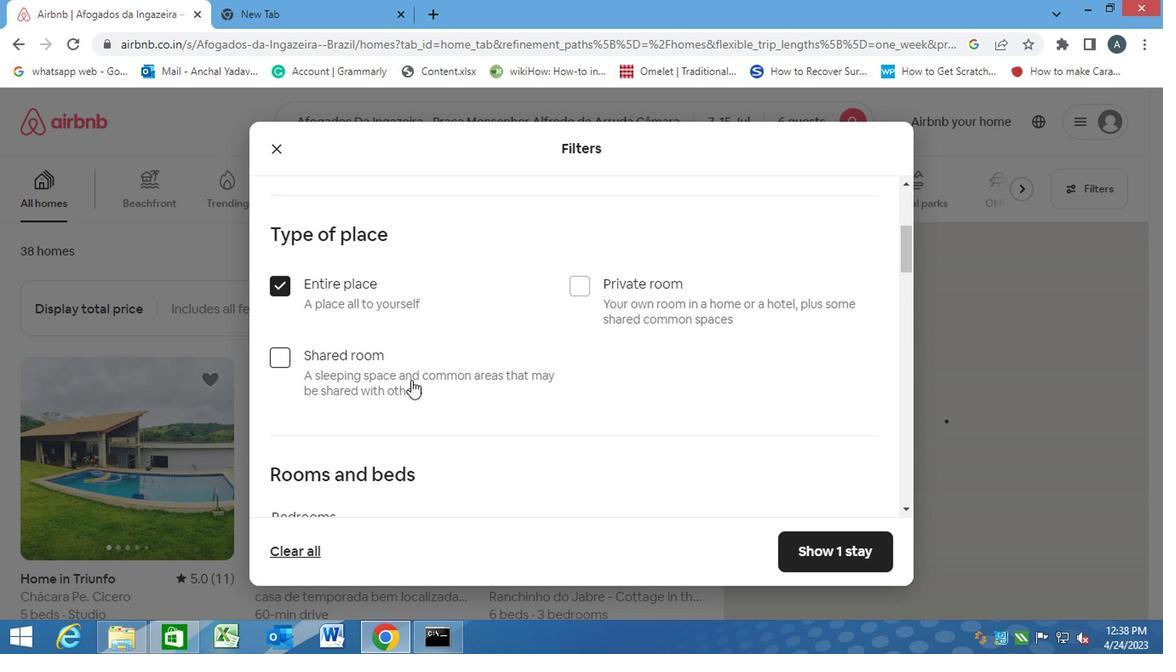 
Action: Mouse scrolled (409, 382) with delta (0, -1)
Screenshot: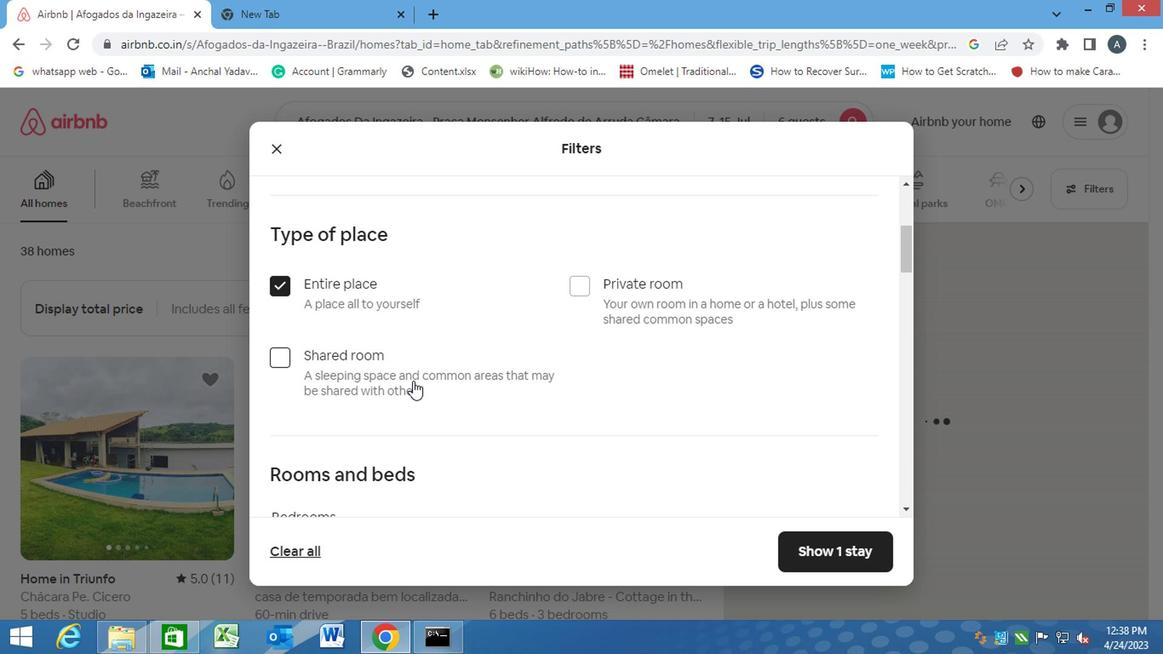 
Action: Mouse scrolled (409, 382) with delta (0, -1)
Screenshot: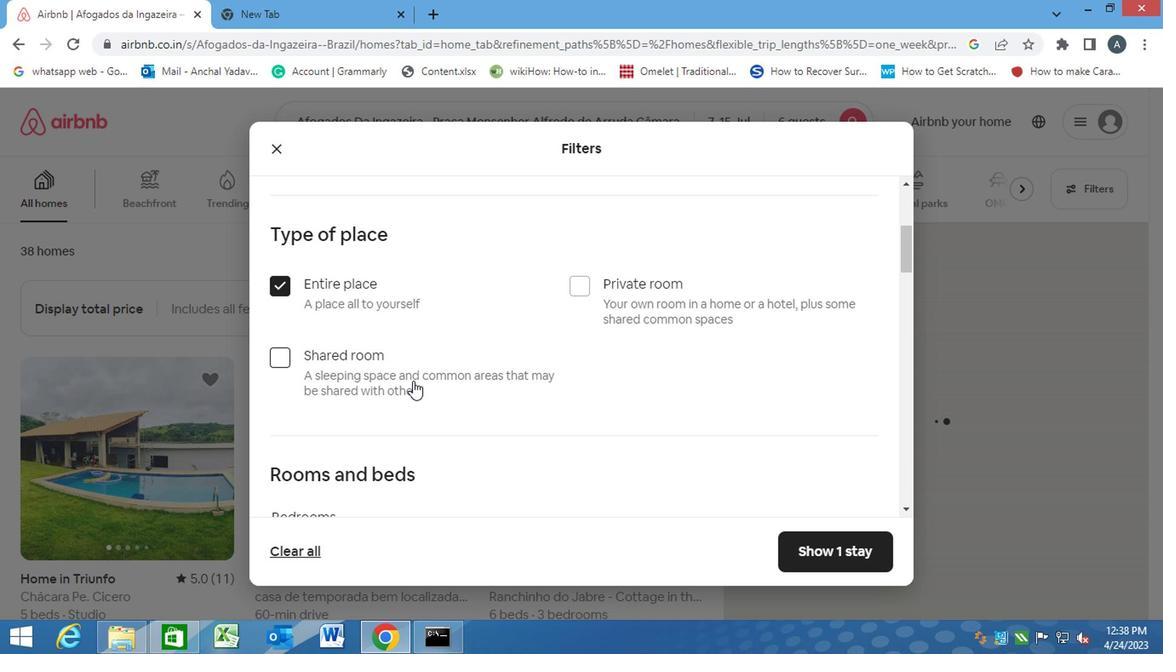 
Action: Mouse scrolled (409, 382) with delta (0, -1)
Screenshot: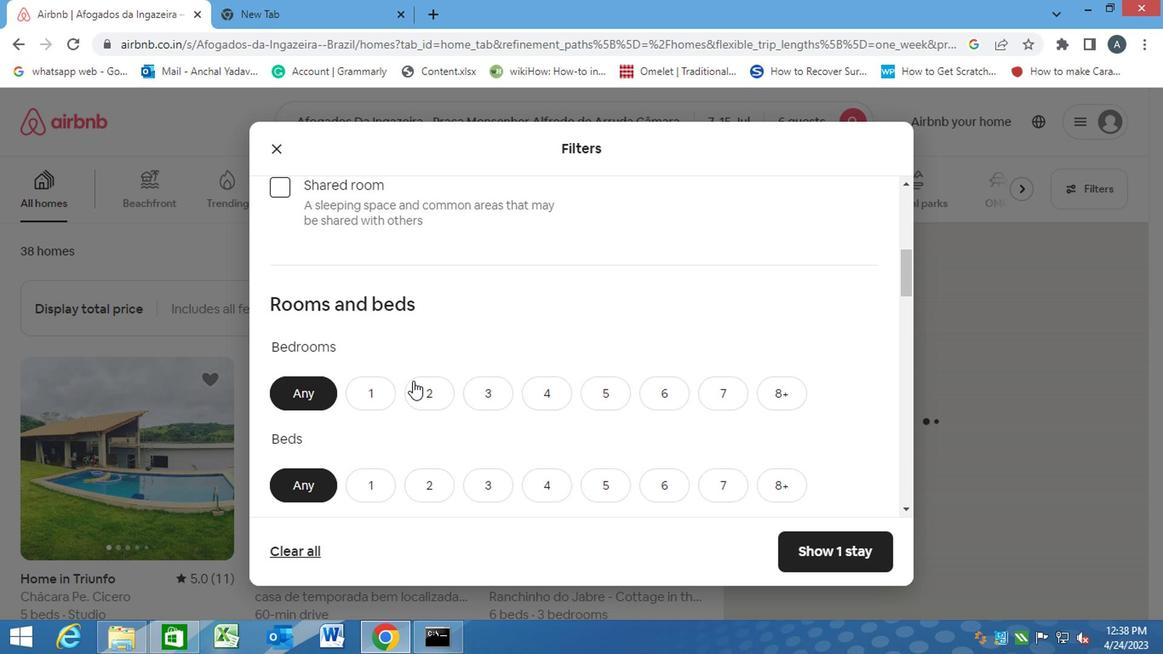
Action: Mouse scrolled (409, 382) with delta (0, -1)
Screenshot: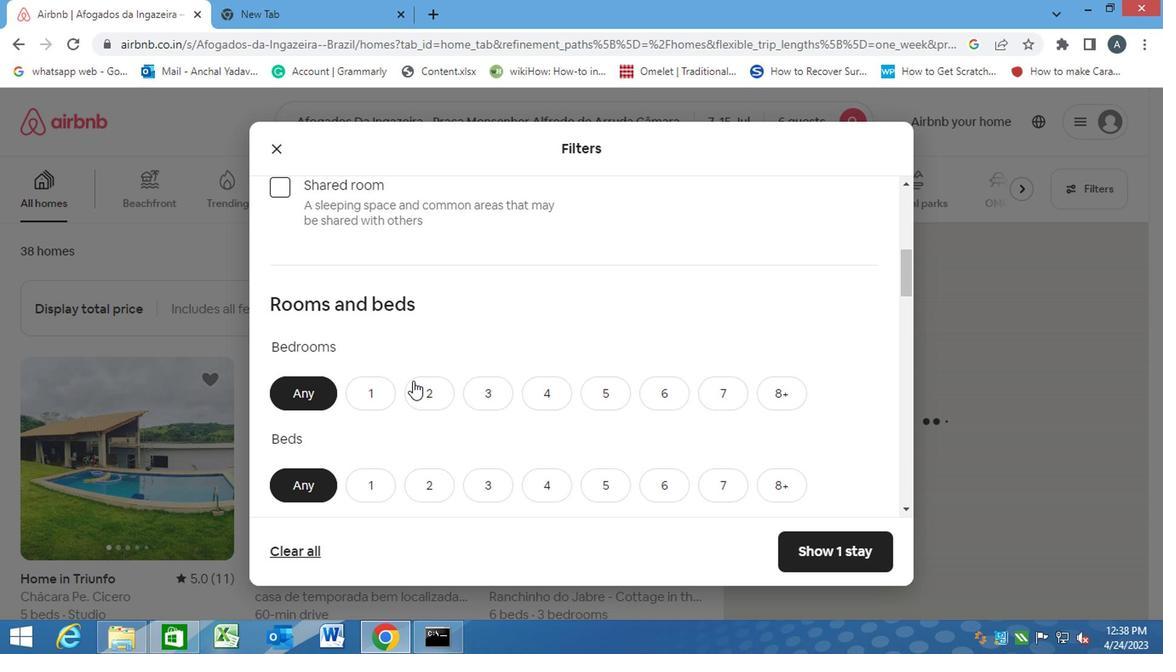 
Action: Mouse scrolled (409, 384) with delta (0, 0)
Screenshot: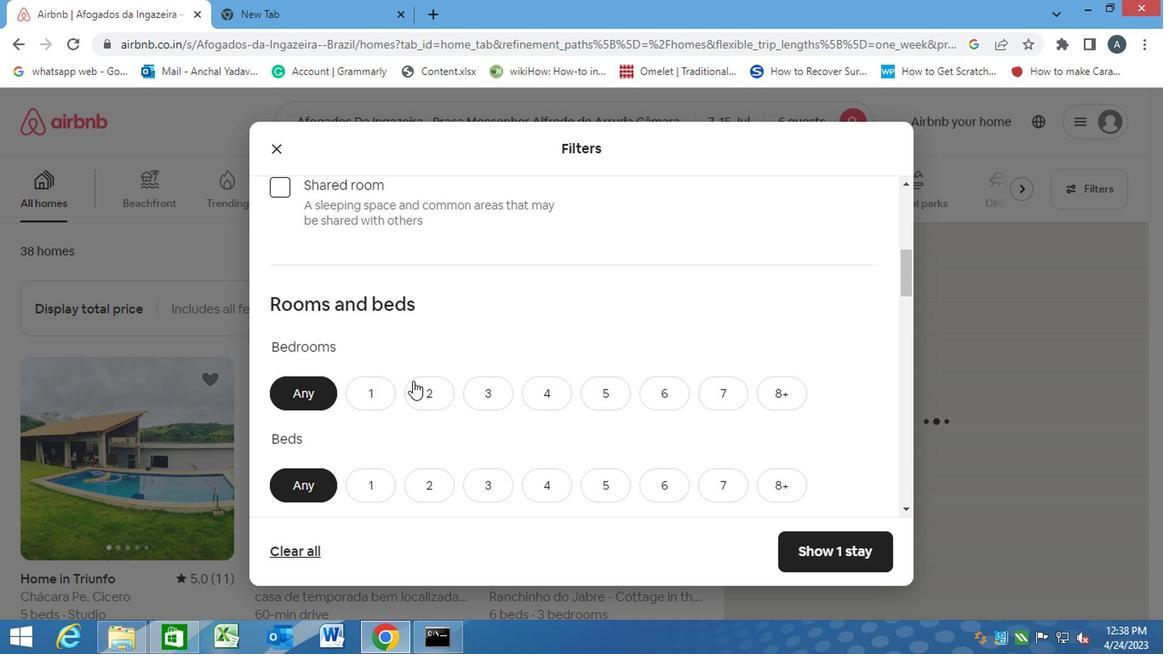 
Action: Mouse moved to (468, 311)
Screenshot: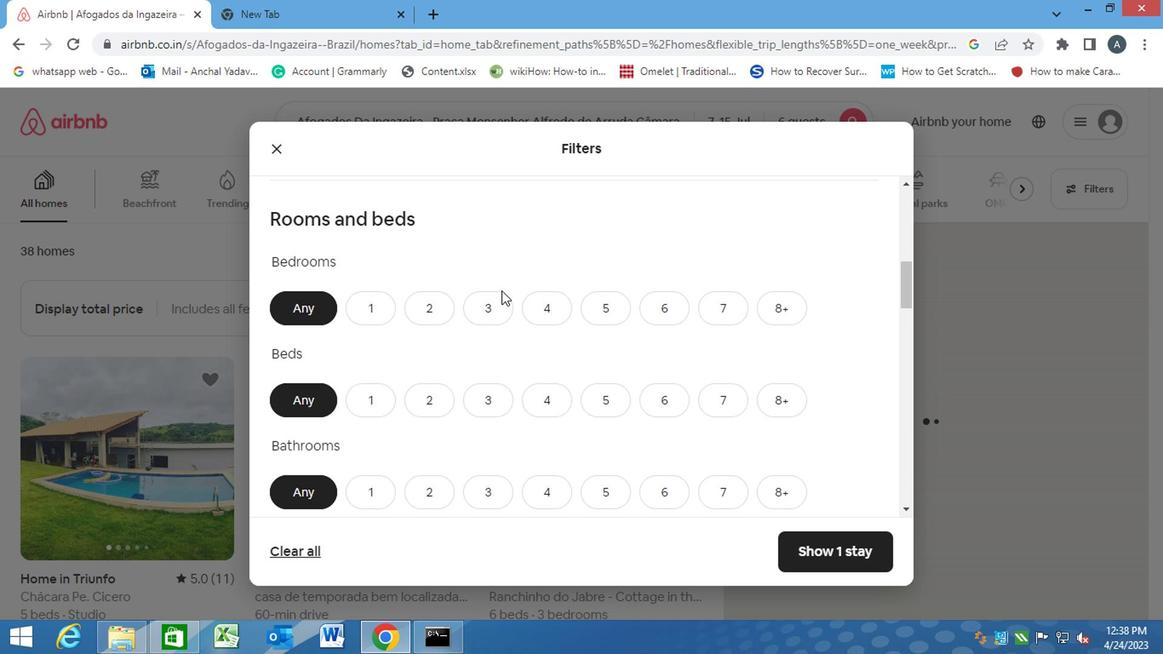 
Action: Mouse pressed left at (468, 311)
Screenshot: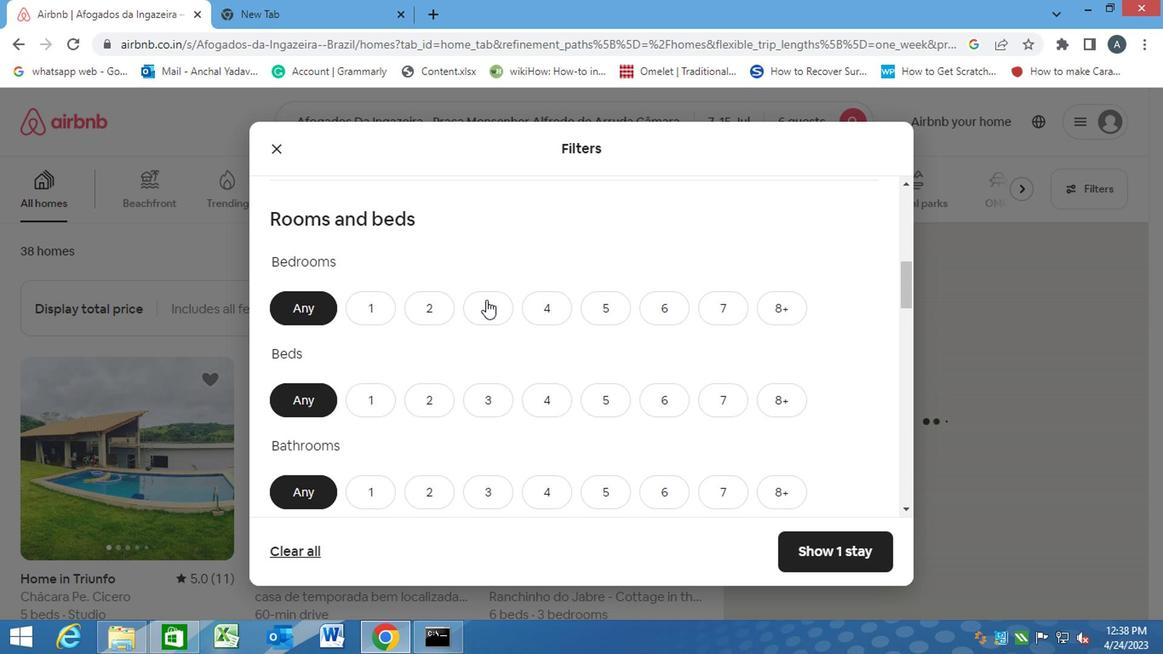 
Action: Mouse moved to (474, 388)
Screenshot: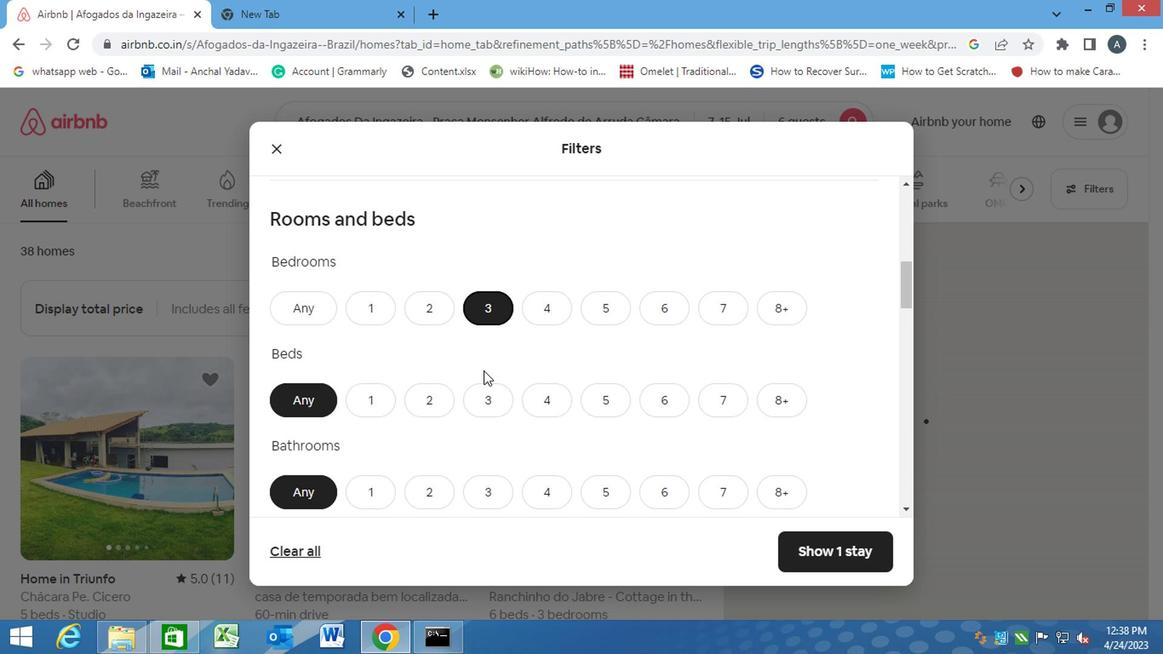 
Action: Mouse pressed left at (474, 388)
Screenshot: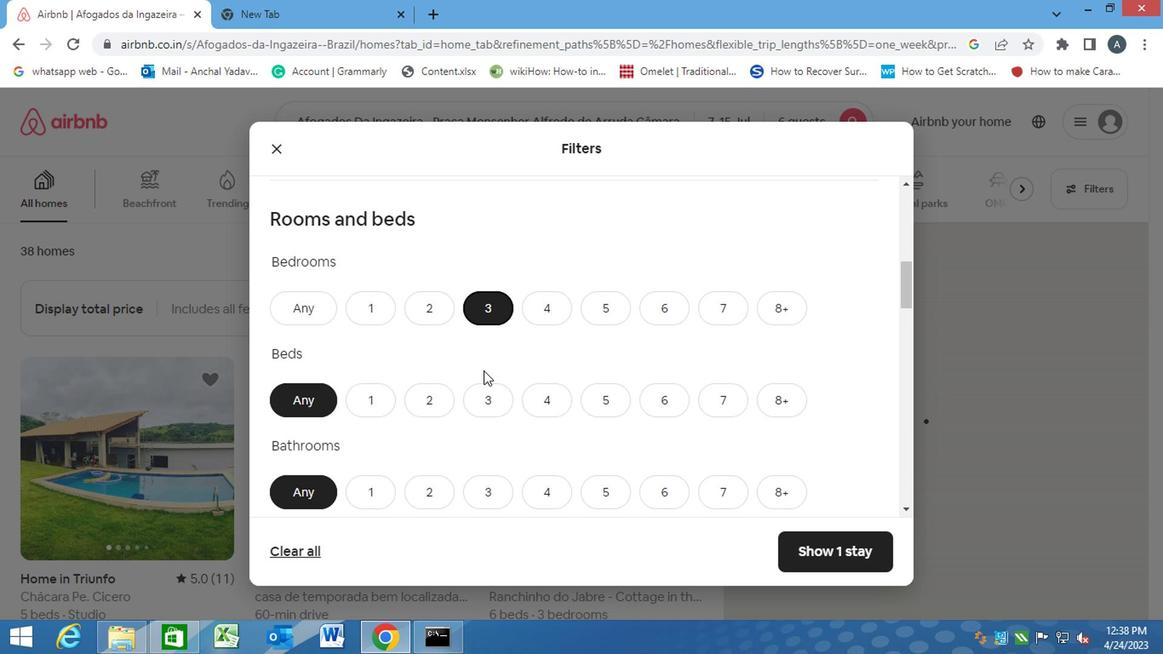 
Action: Mouse moved to (466, 500)
Screenshot: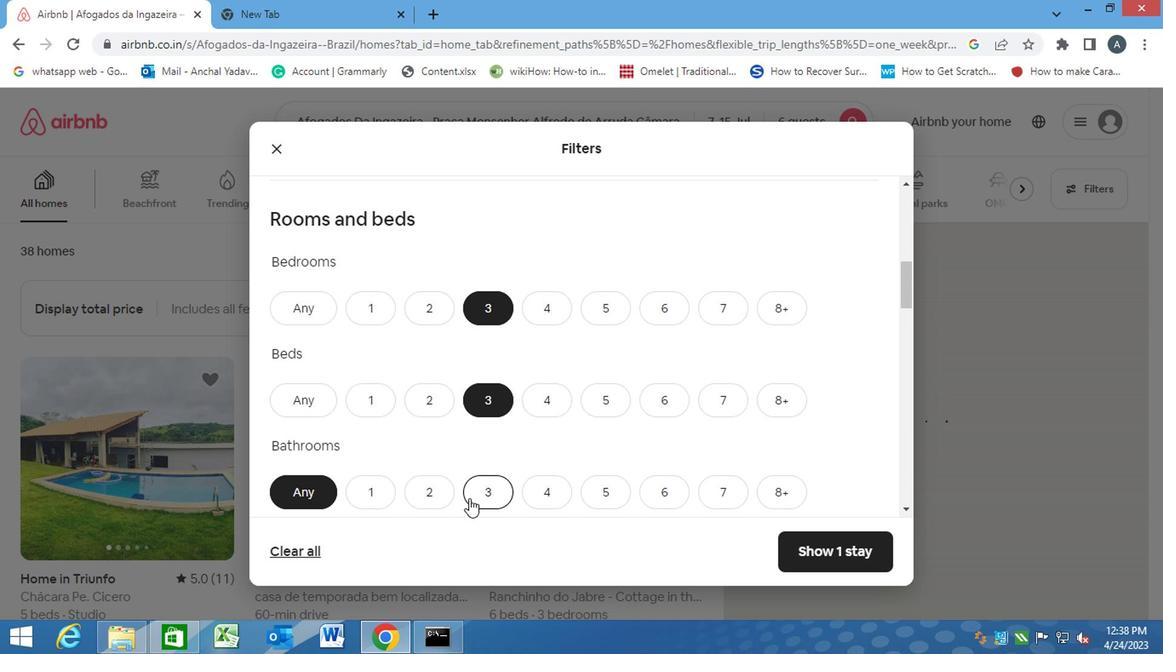 
Action: Mouse pressed left at (466, 500)
Screenshot: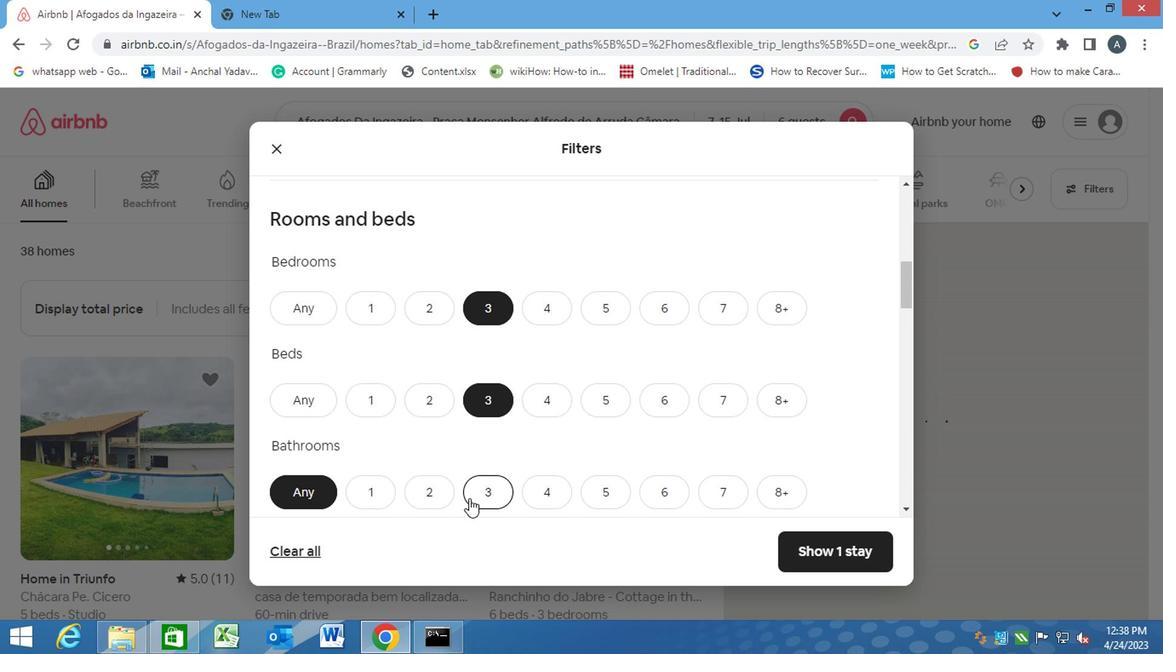 
Action: Mouse moved to (467, 499)
Screenshot: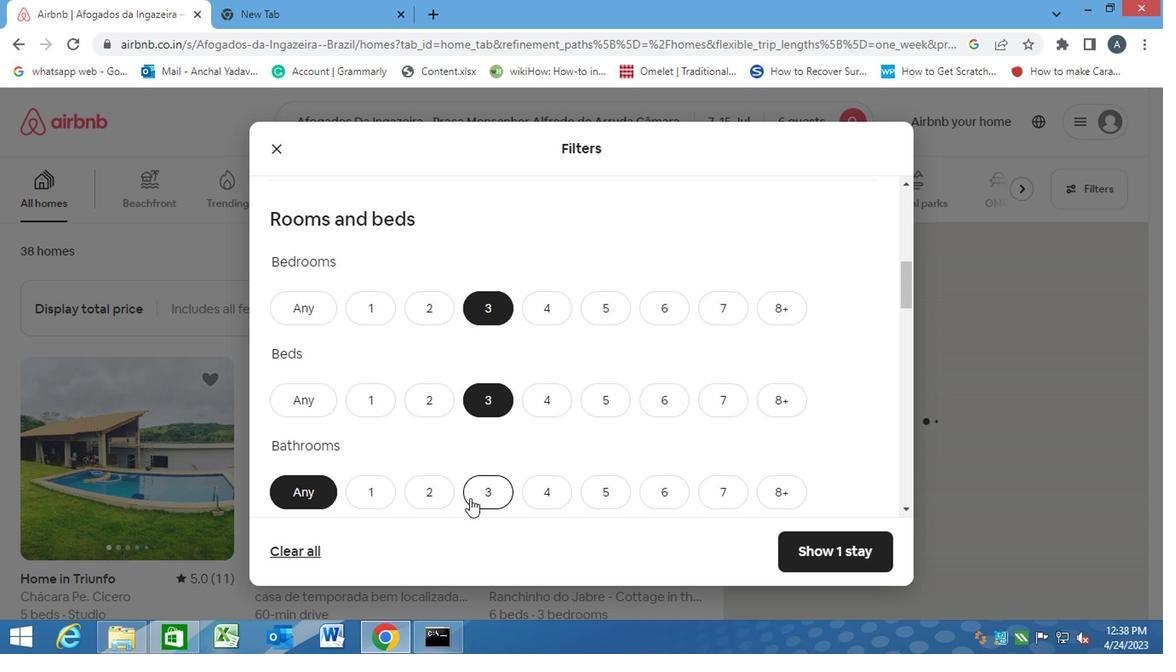 
Action: Mouse scrolled (467, 499) with delta (0, 0)
Screenshot: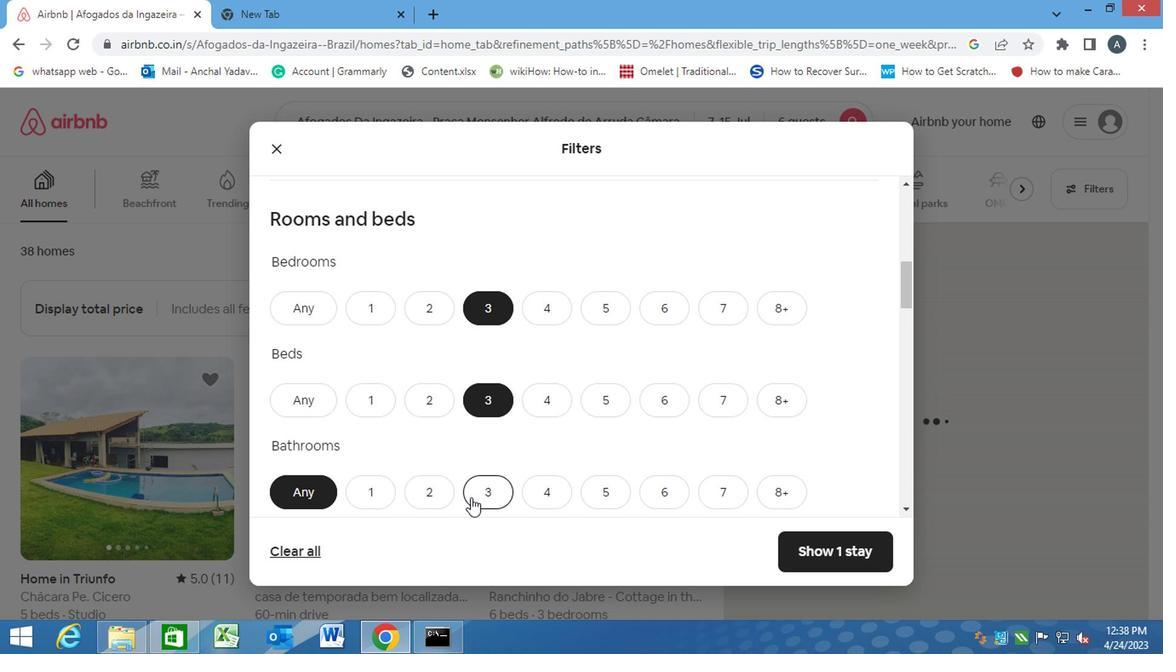 
Action: Mouse scrolled (467, 499) with delta (0, 0)
Screenshot: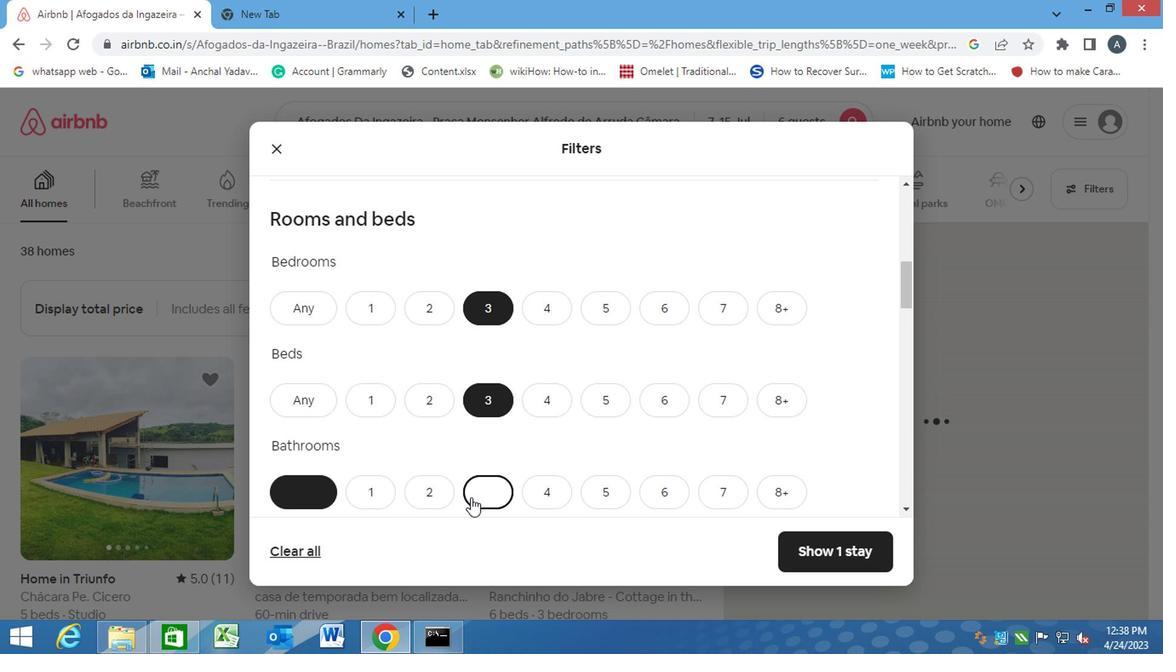 
Action: Mouse moved to (467, 498)
Screenshot: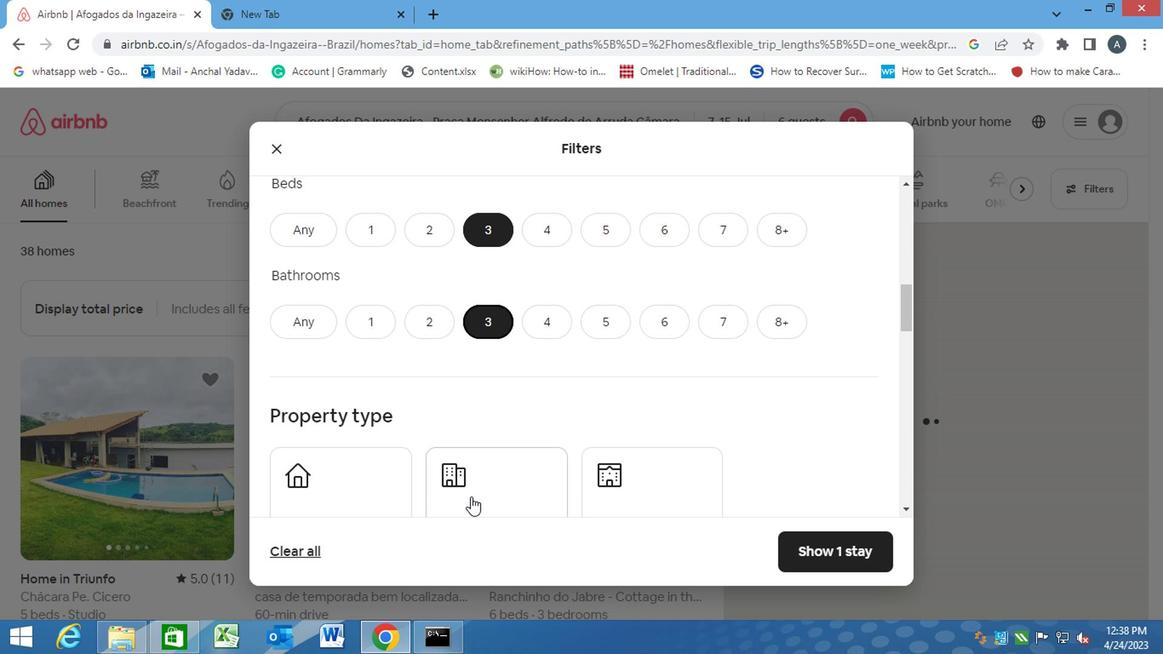 
Action: Mouse scrolled (467, 497) with delta (0, -1)
Screenshot: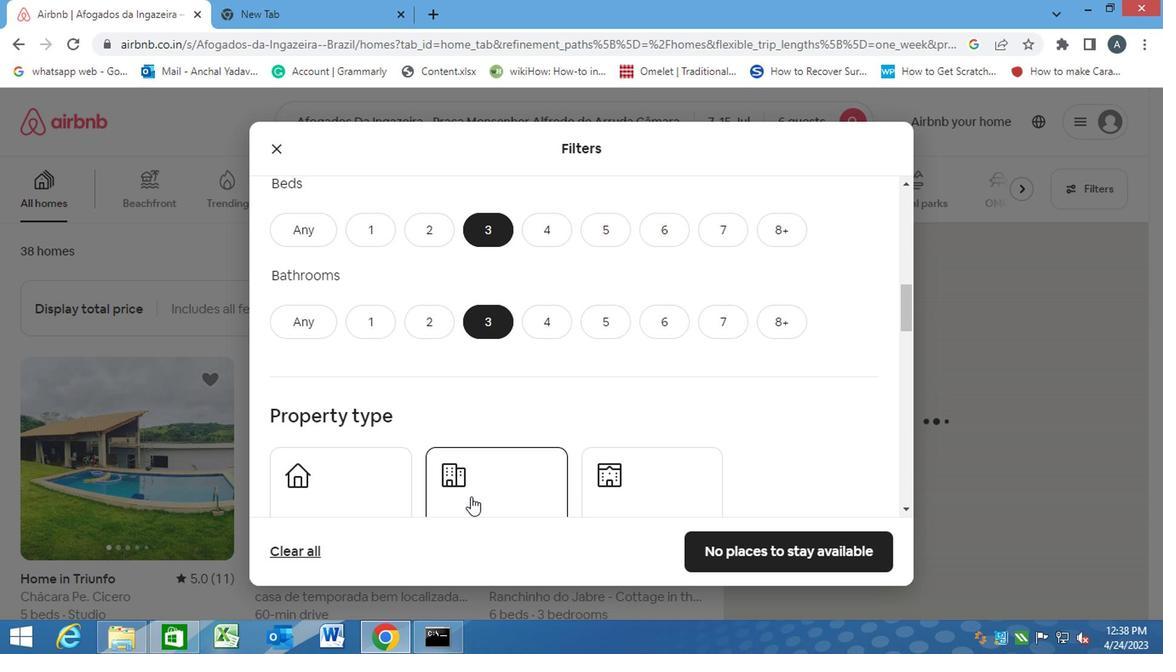 
Action: Mouse moved to (321, 413)
Screenshot: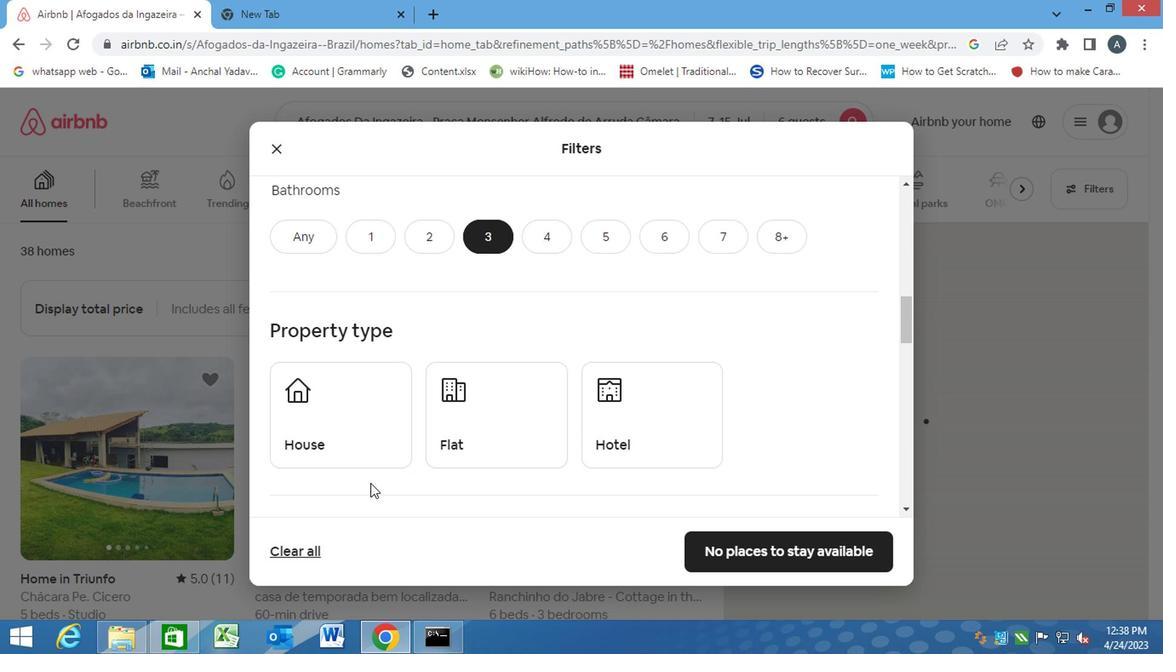 
Action: Mouse pressed left at (321, 413)
Screenshot: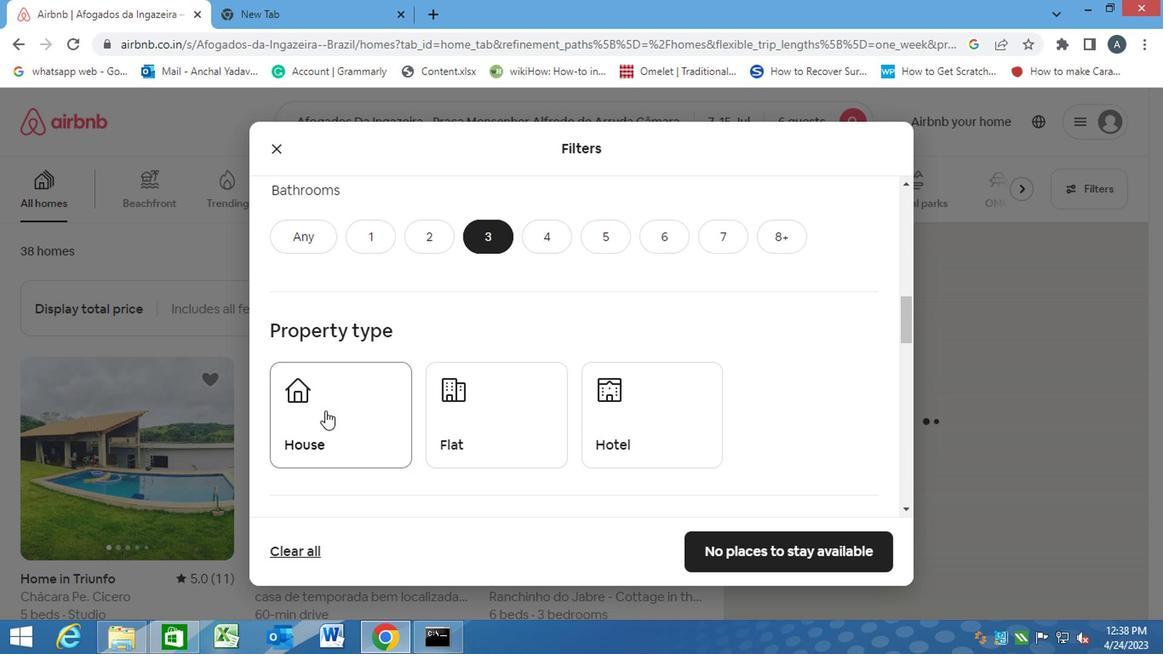 
Action: Mouse moved to (444, 413)
Screenshot: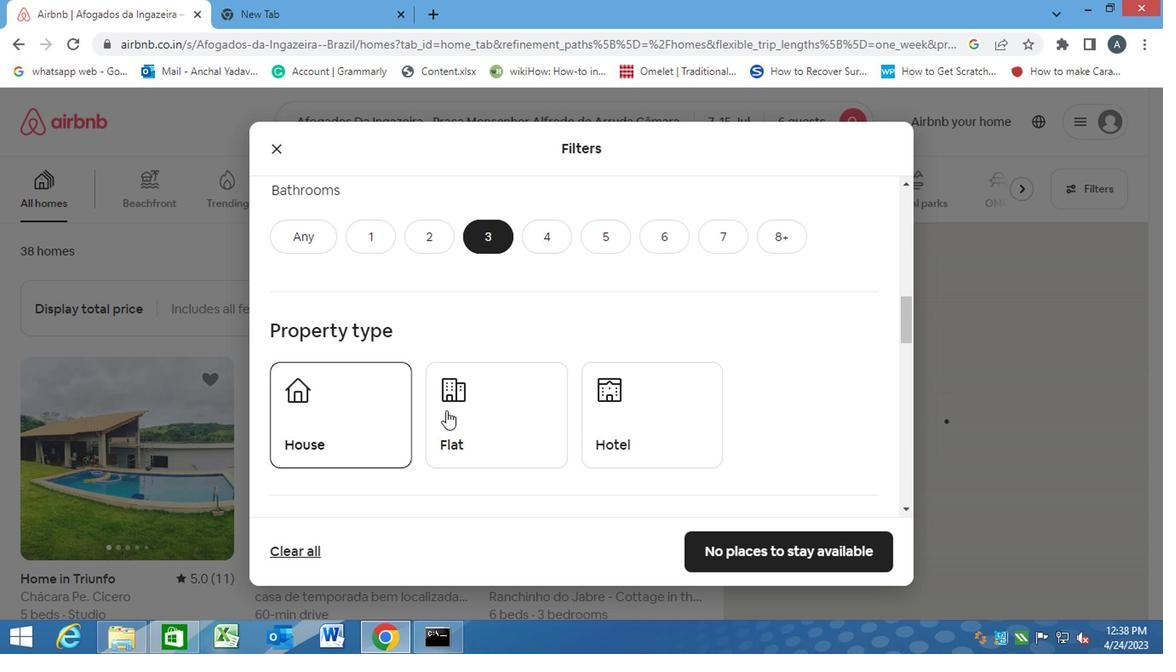 
Action: Mouse pressed left at (444, 413)
Screenshot: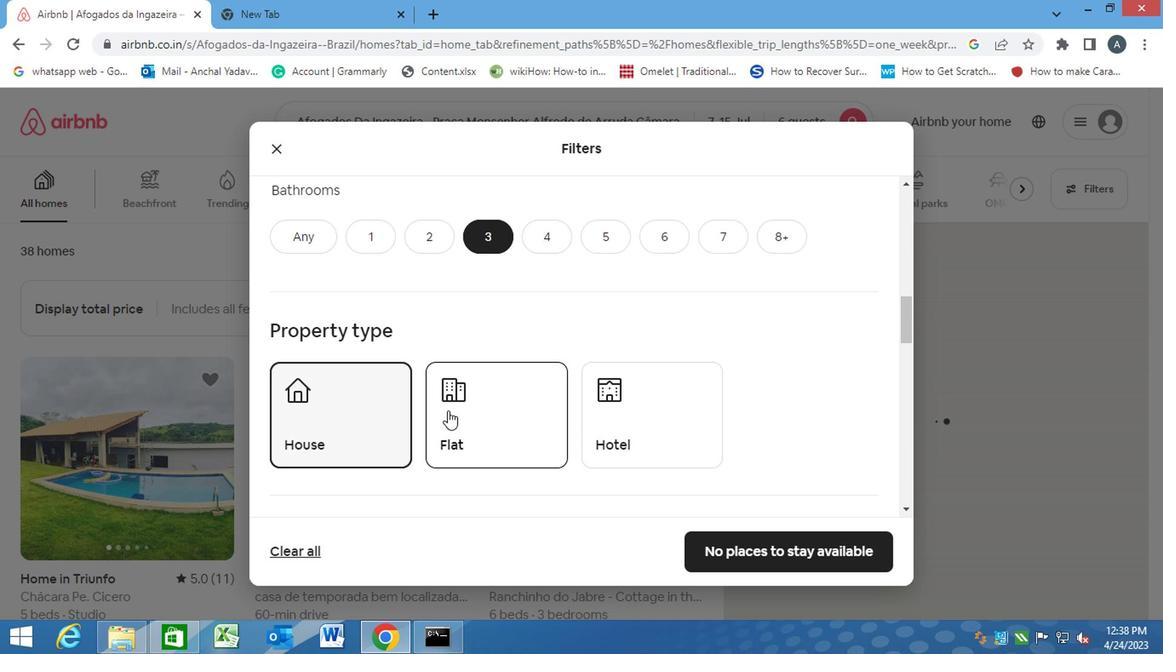 
Action: Mouse moved to (443, 460)
Screenshot: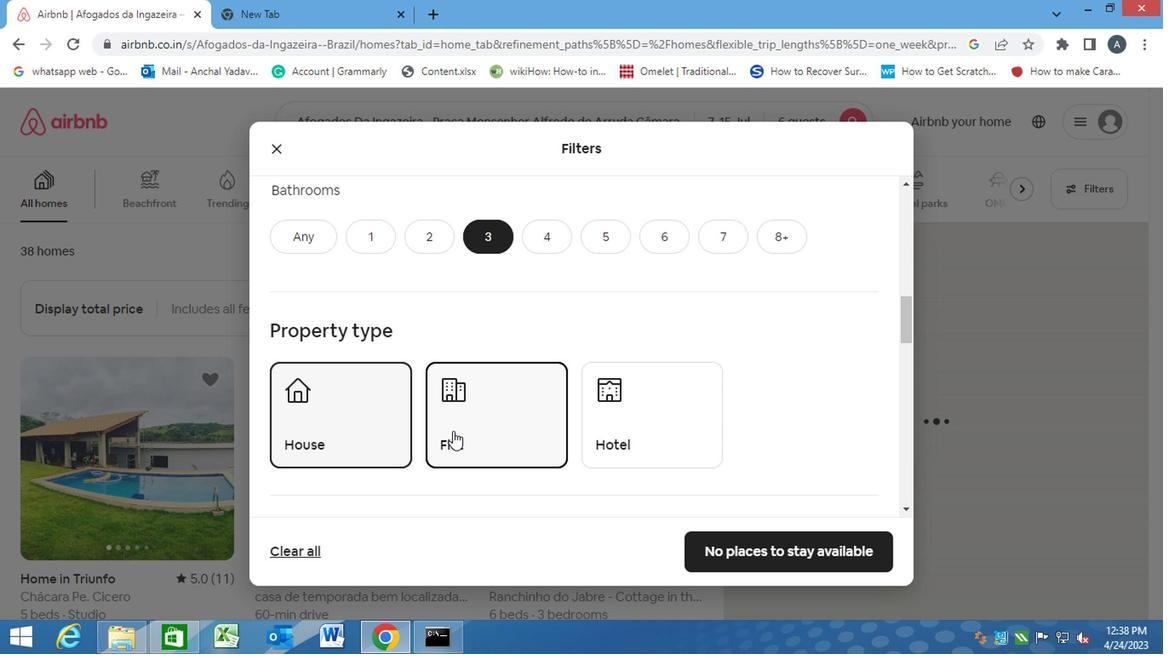 
Action: Mouse scrolled (443, 459) with delta (0, -1)
Screenshot: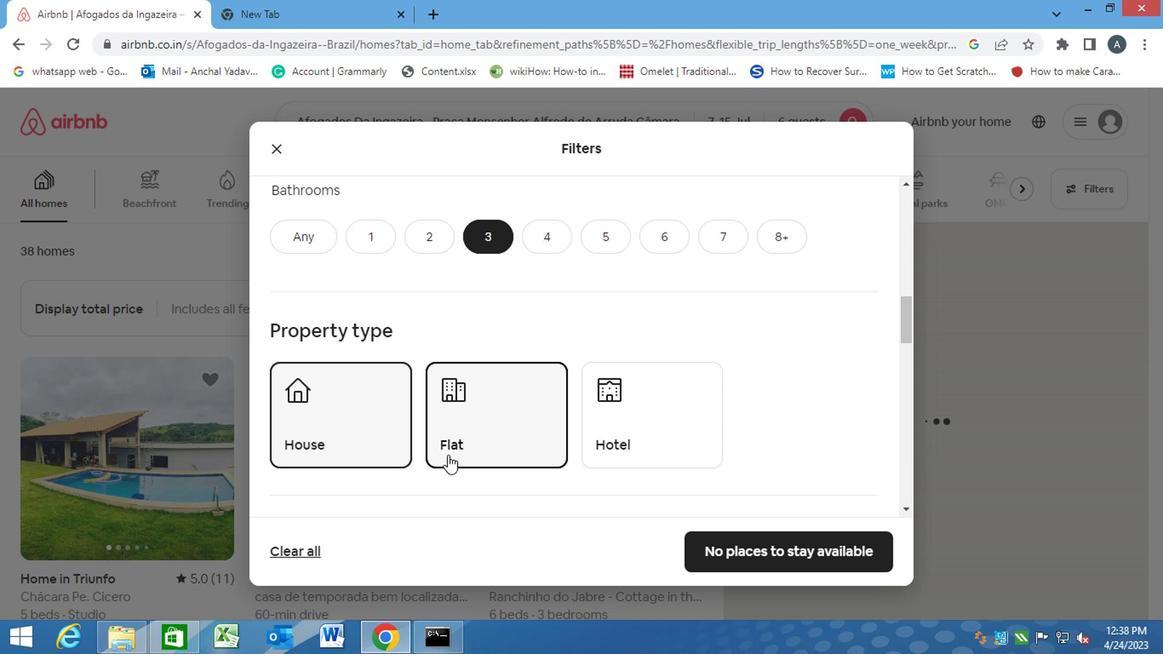 
Action: Mouse scrolled (443, 459) with delta (0, -1)
Screenshot: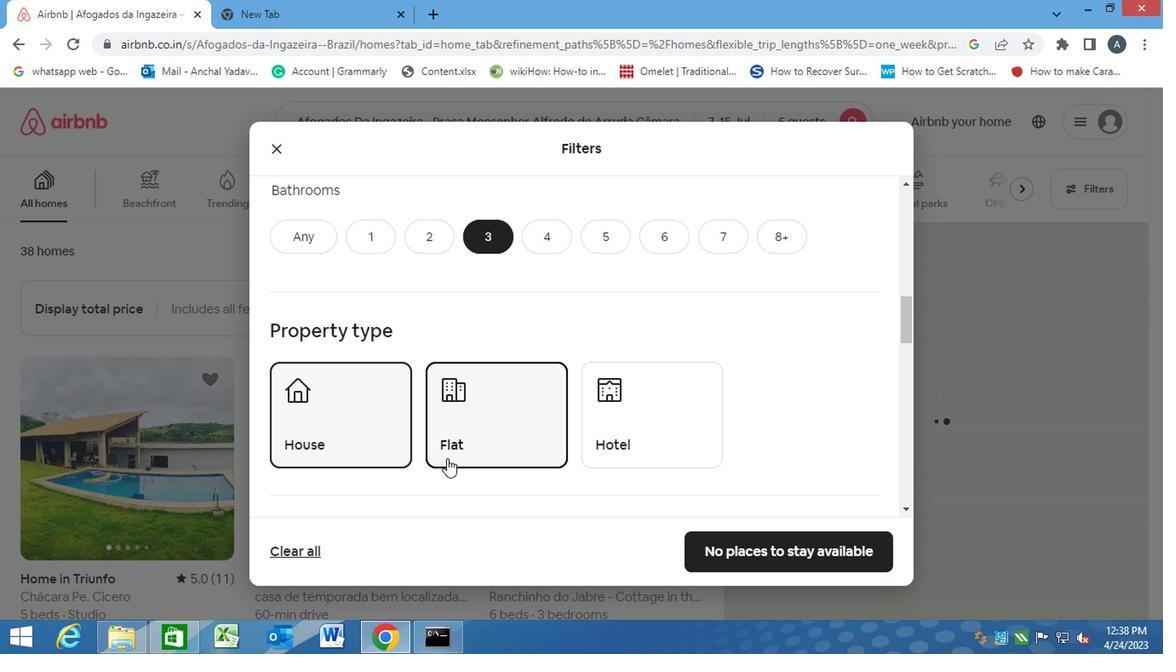 
Action: Mouse moved to (441, 459)
Screenshot: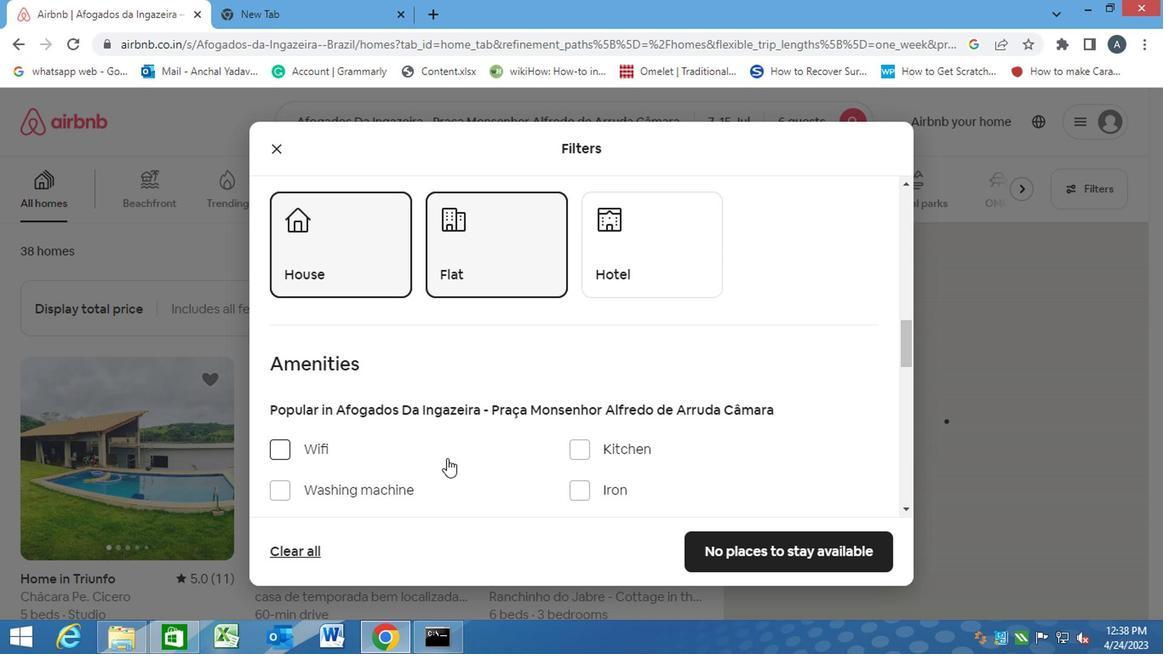 
Action: Mouse scrolled (441, 457) with delta (0, -1)
Screenshot: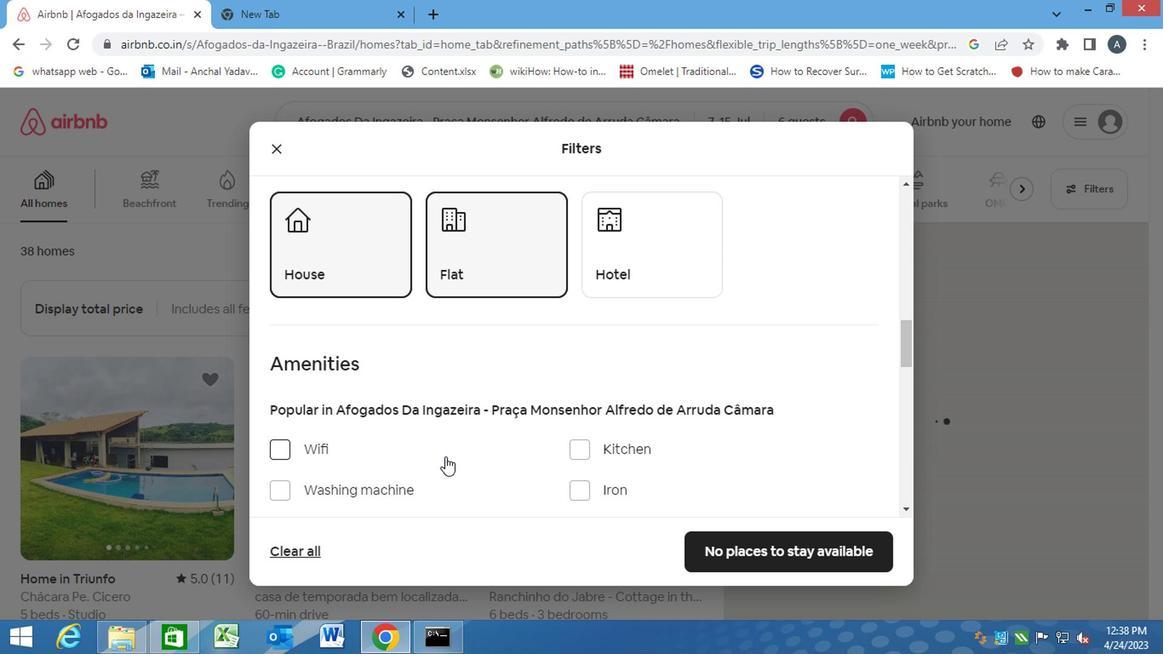 
Action: Mouse scrolled (441, 457) with delta (0, -1)
Screenshot: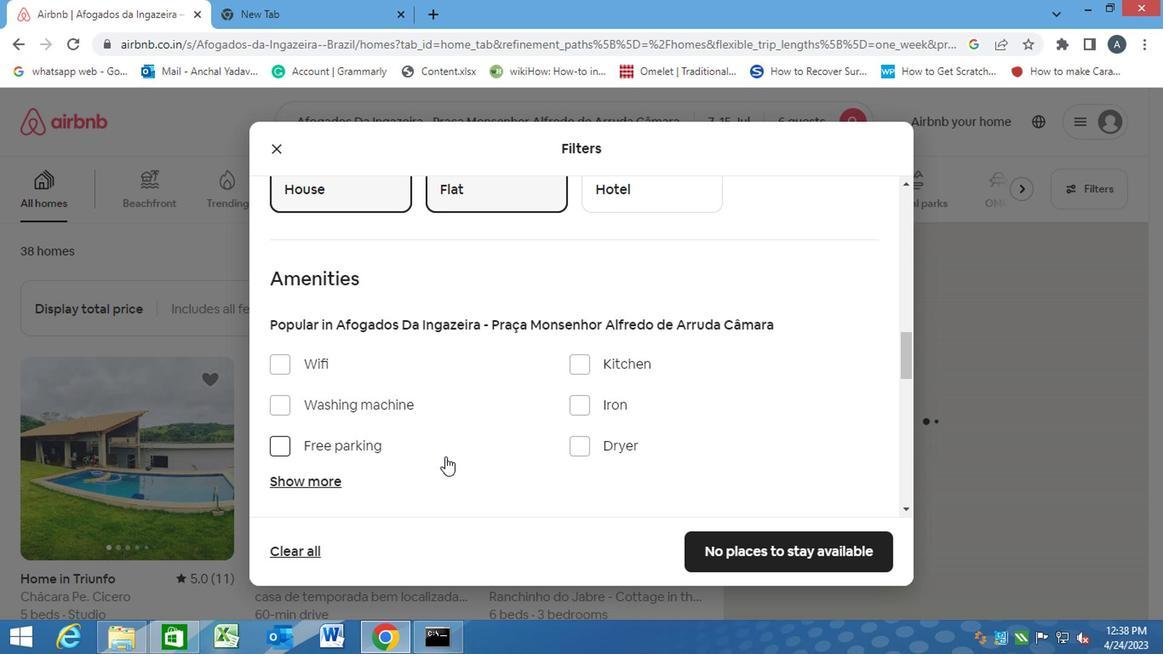 
Action: Mouse moved to (287, 322)
Screenshot: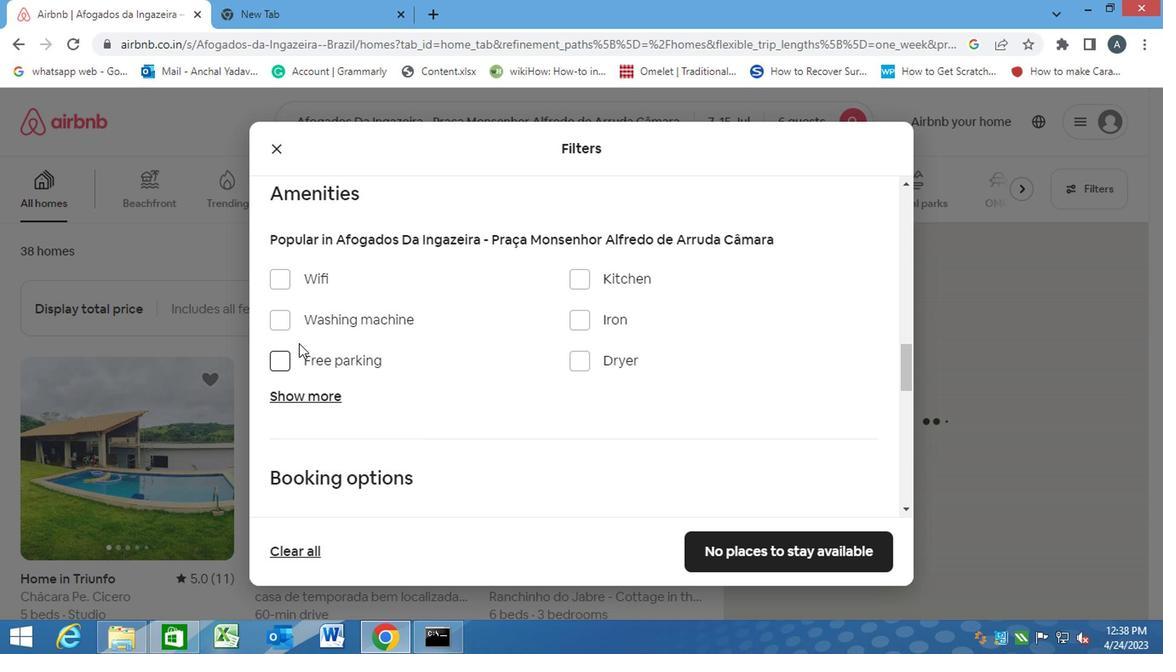 
Action: Mouse pressed left at (287, 322)
Screenshot: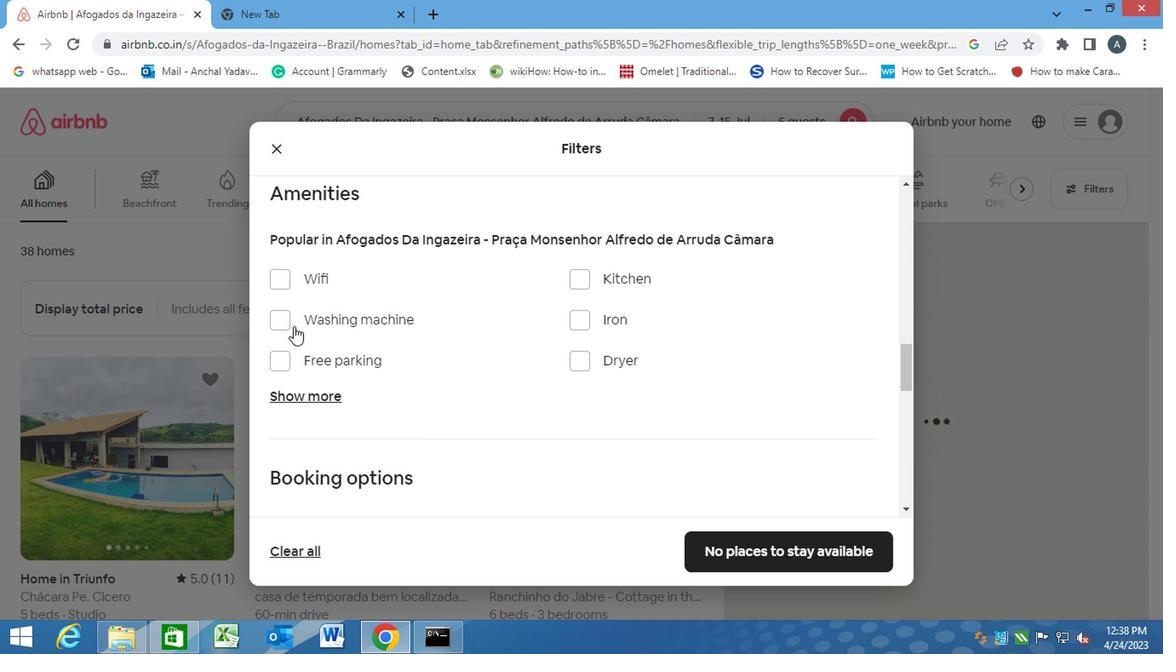 
Action: Mouse moved to (397, 417)
Screenshot: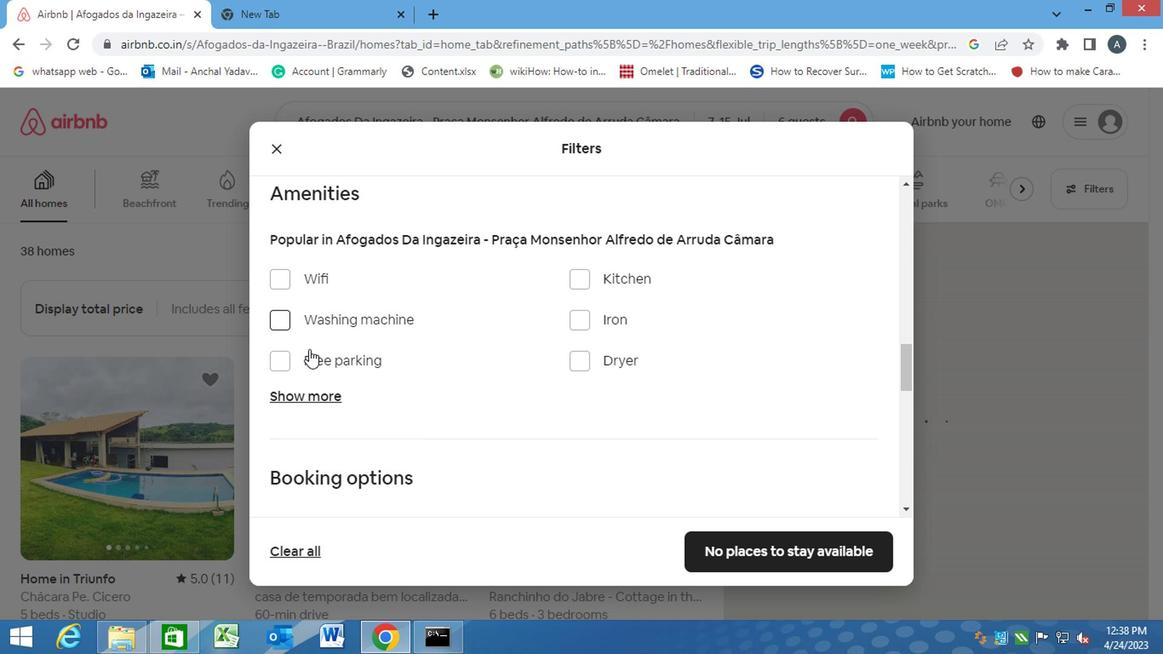 
Action: Mouse scrolled (397, 416) with delta (0, -1)
Screenshot: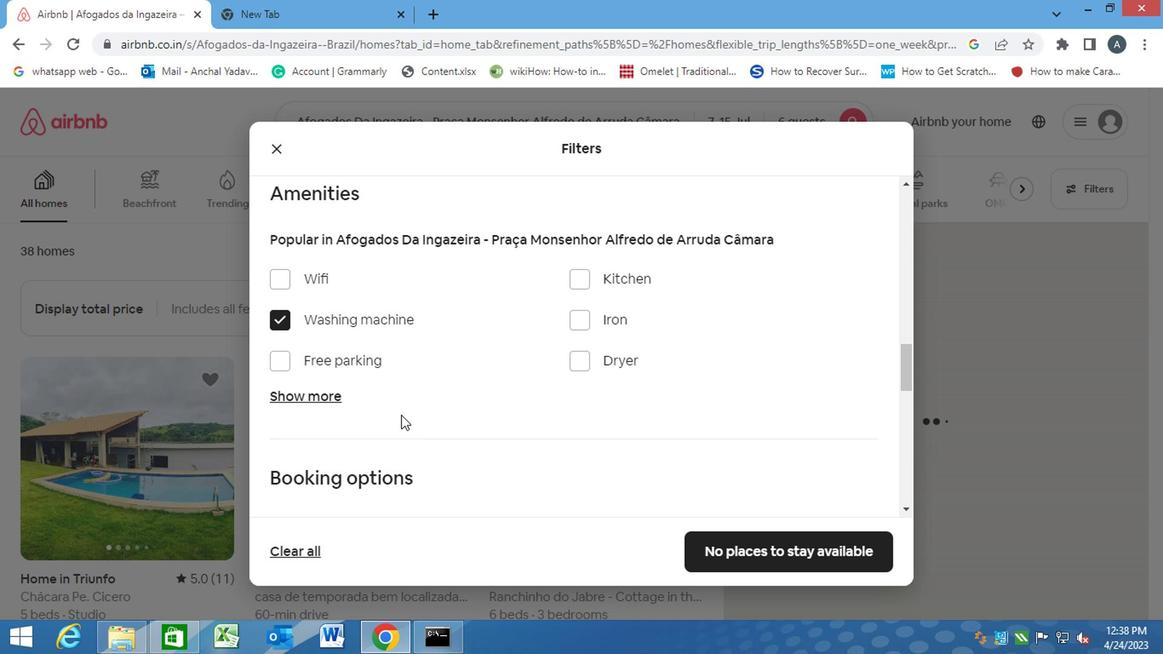 
Action: Mouse scrolled (397, 416) with delta (0, -1)
Screenshot: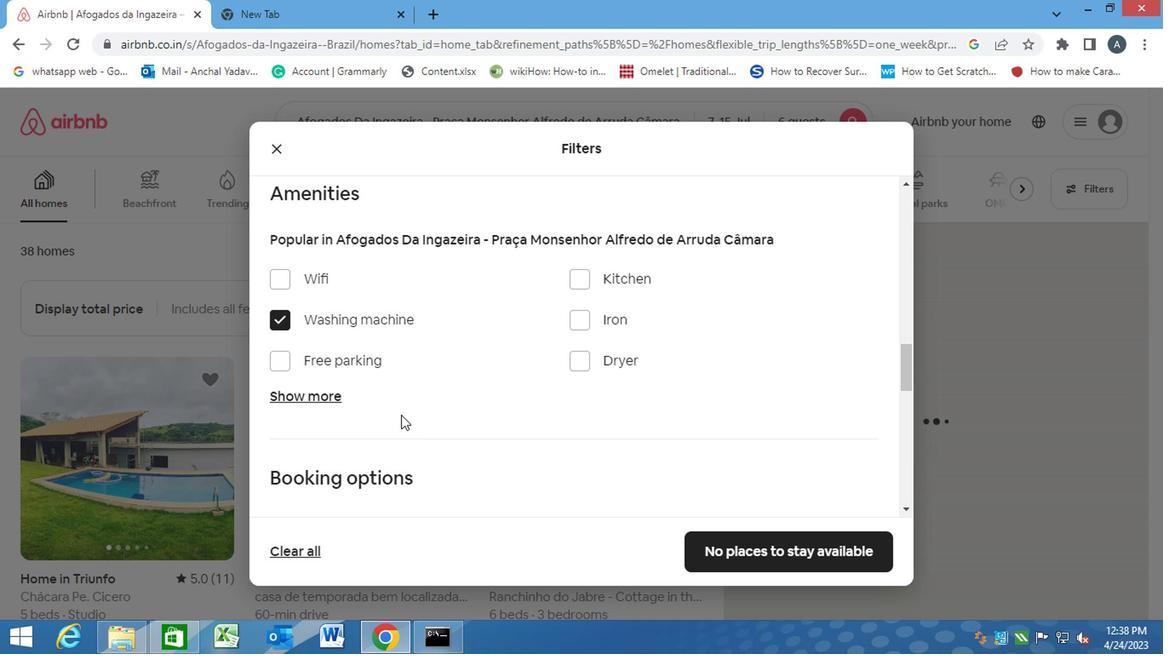 
Action: Mouse scrolled (397, 416) with delta (0, -1)
Screenshot: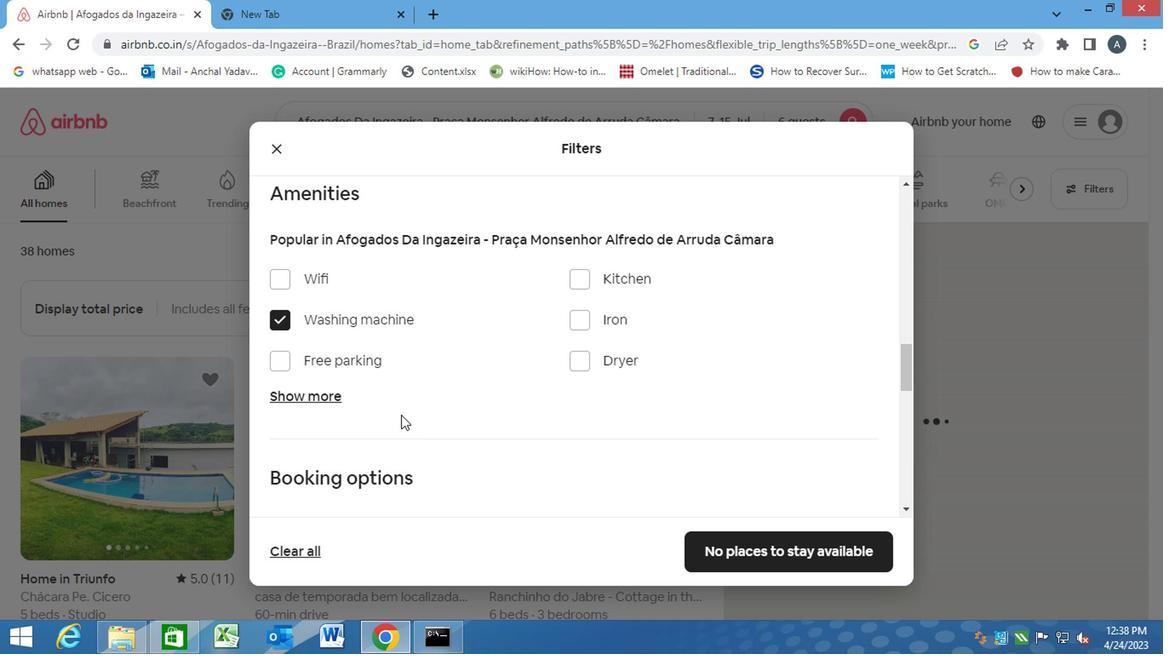 
Action: Mouse moved to (833, 344)
Screenshot: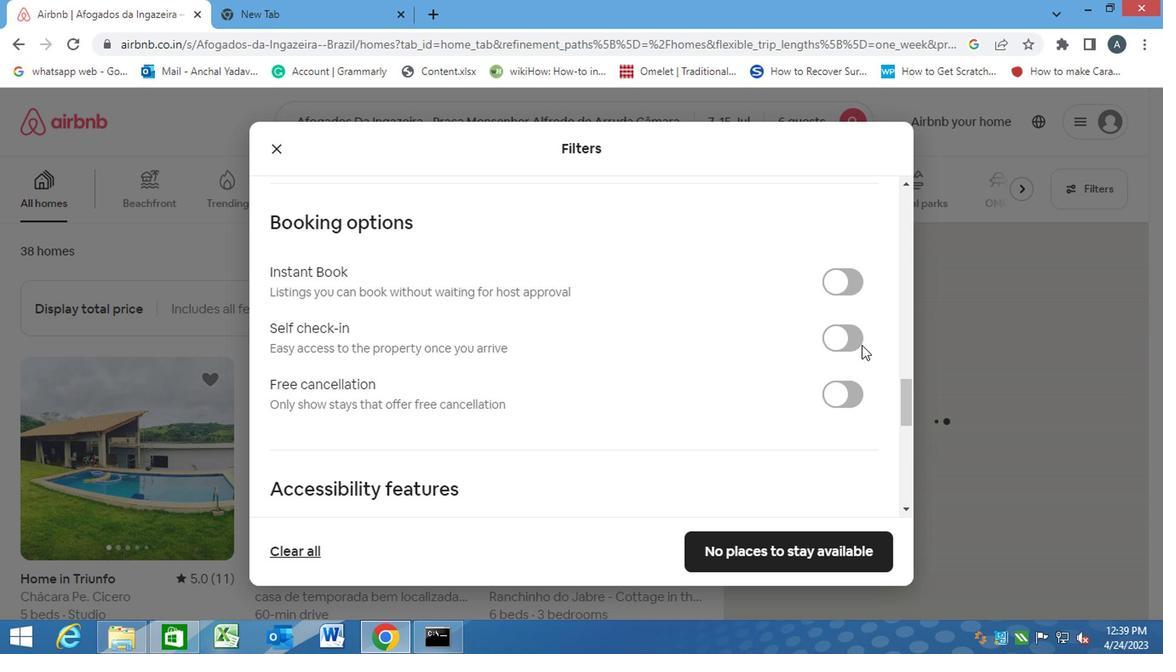 
Action: Mouse pressed left at (833, 344)
Screenshot: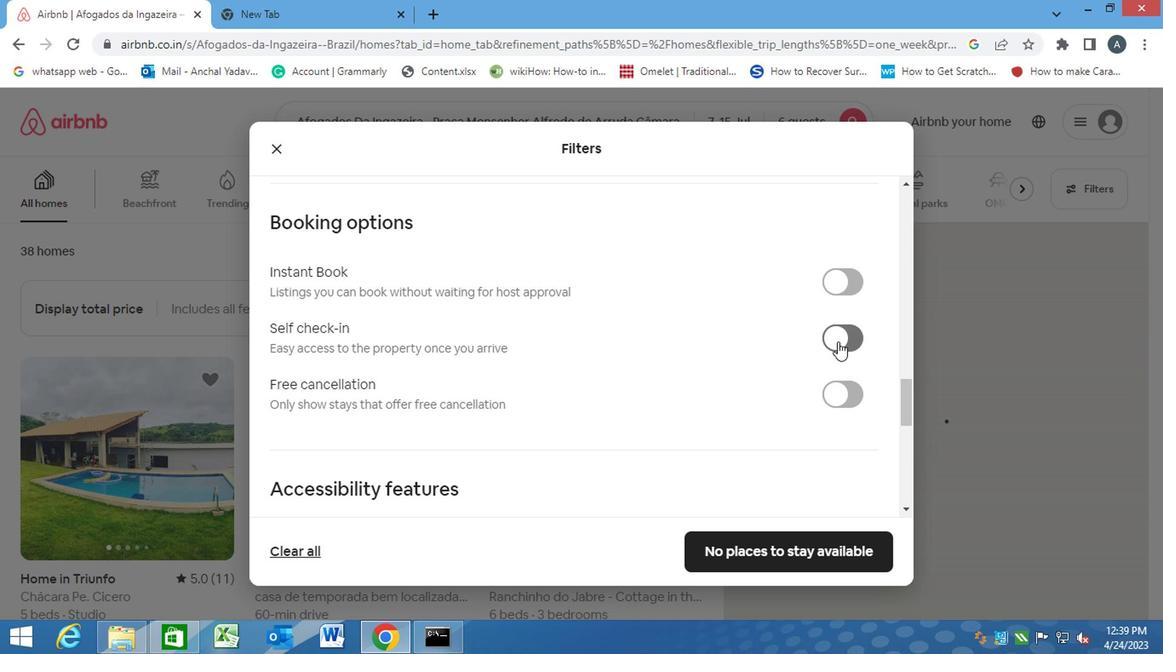 
Action: Mouse moved to (715, 354)
Screenshot: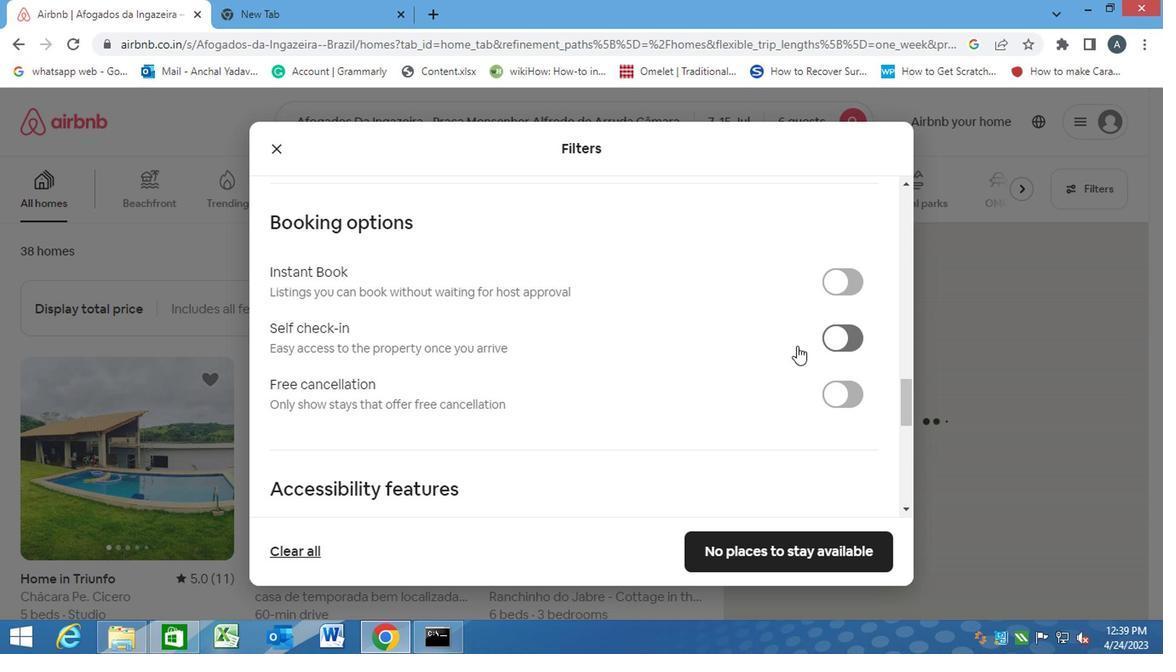 
Action: Mouse scrolled (715, 353) with delta (0, -1)
Screenshot: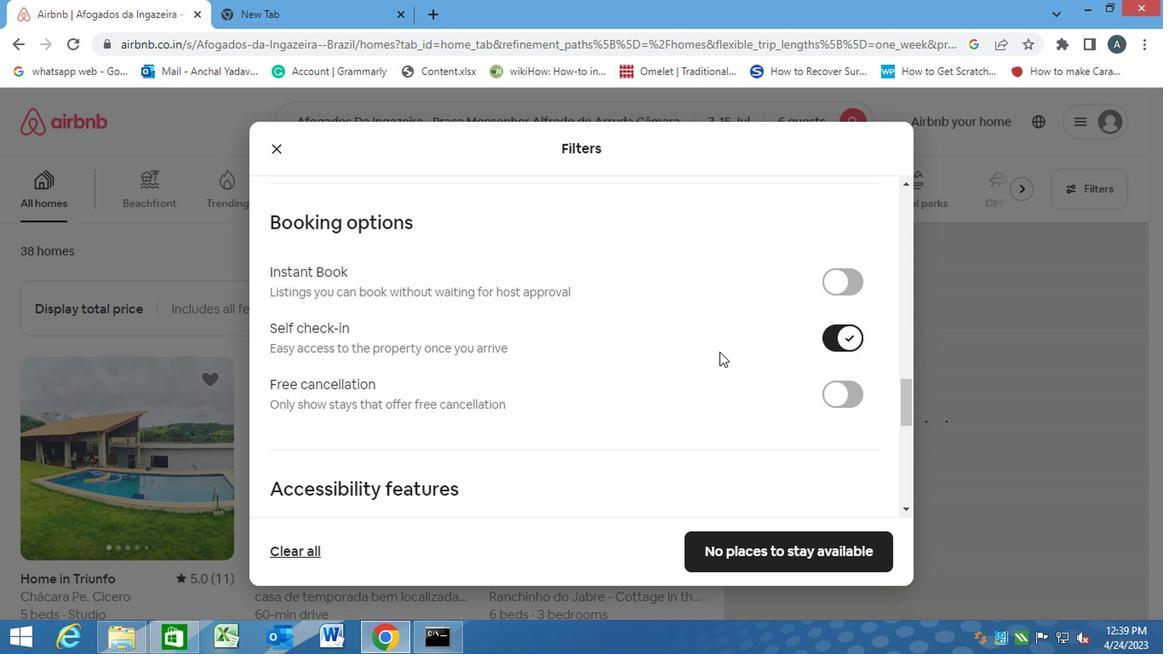 
Action: Mouse scrolled (715, 353) with delta (0, -1)
Screenshot: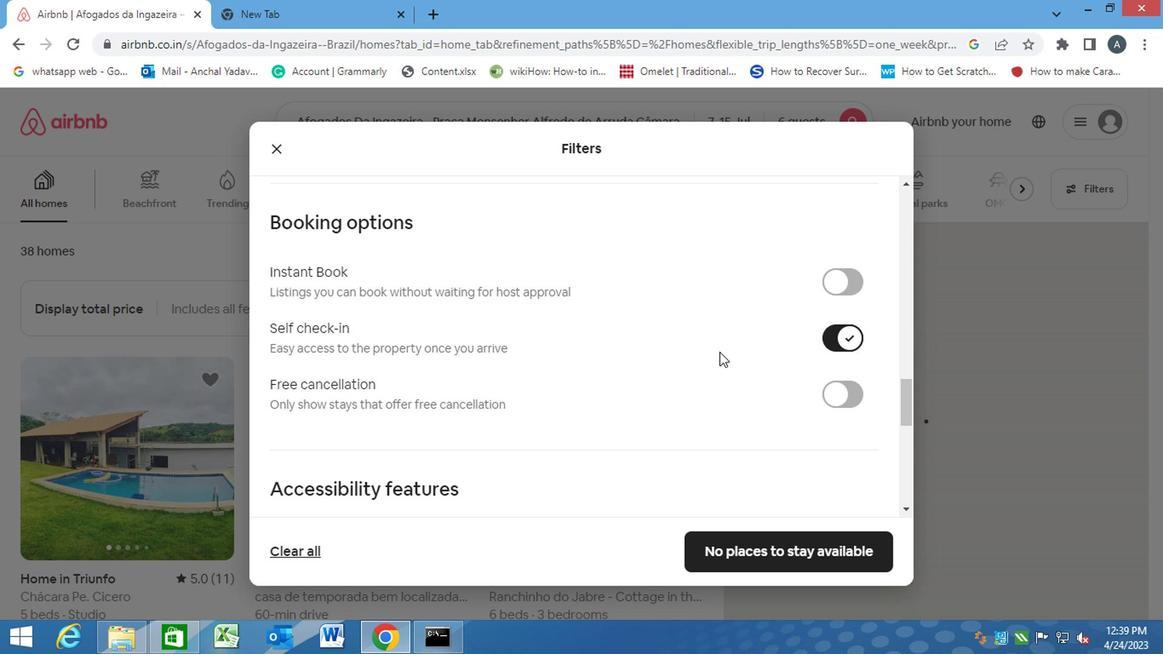 
Action: Mouse scrolled (715, 353) with delta (0, -1)
Screenshot: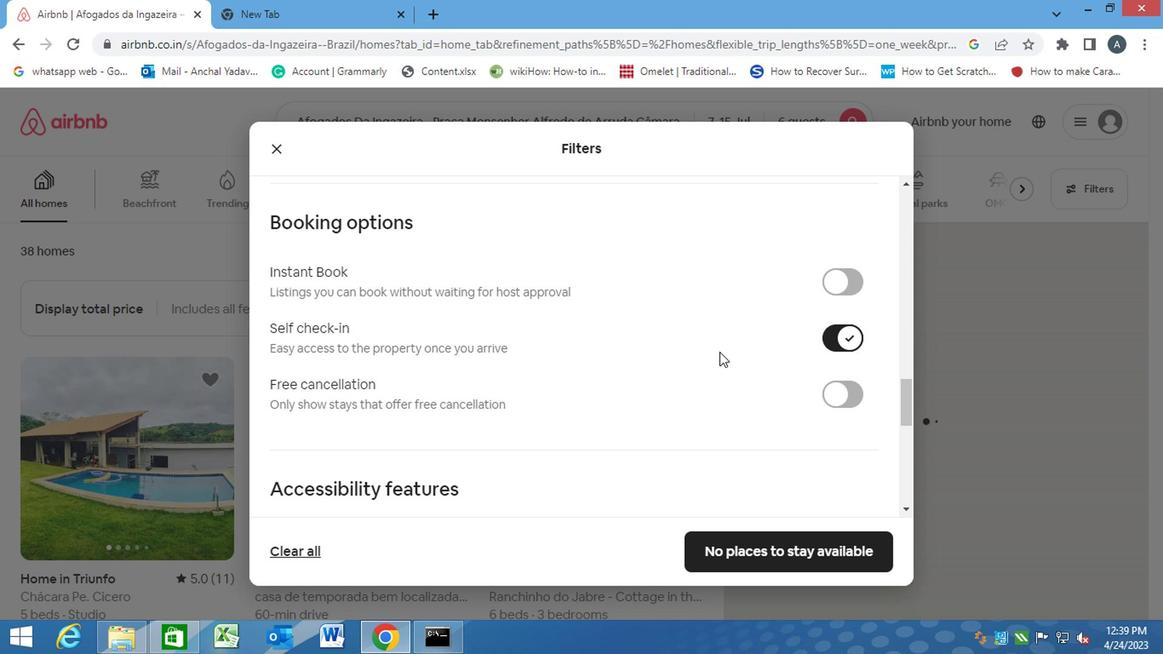 
Action: Mouse scrolled (715, 353) with delta (0, -1)
Screenshot: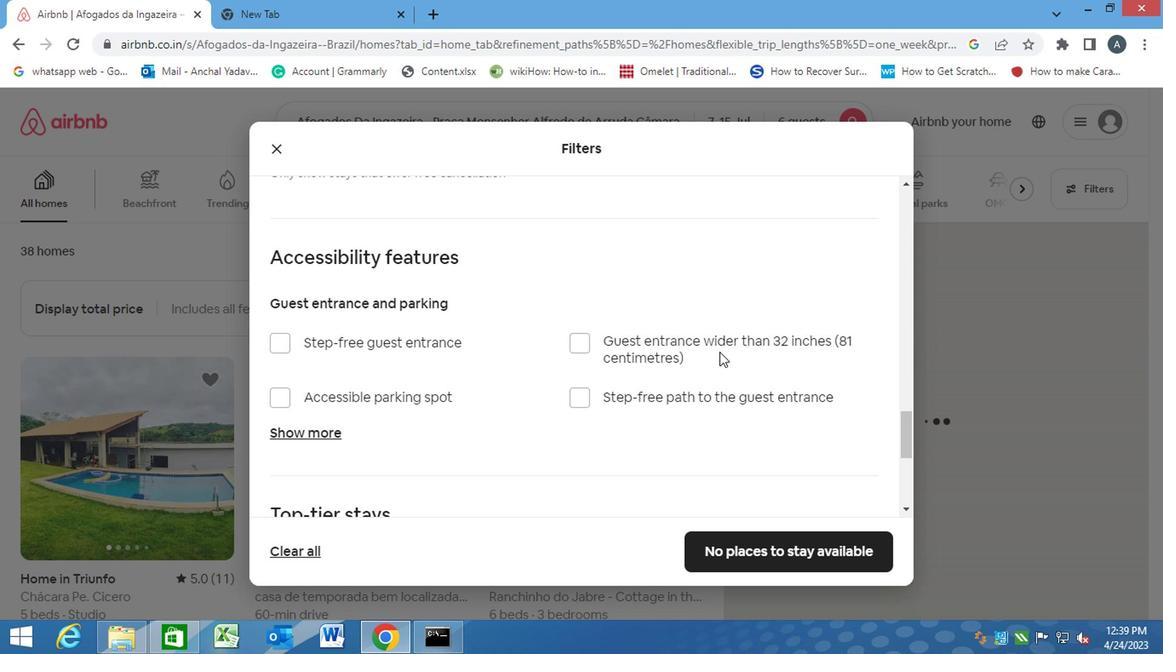 
Action: Mouse scrolled (715, 353) with delta (0, -1)
Screenshot: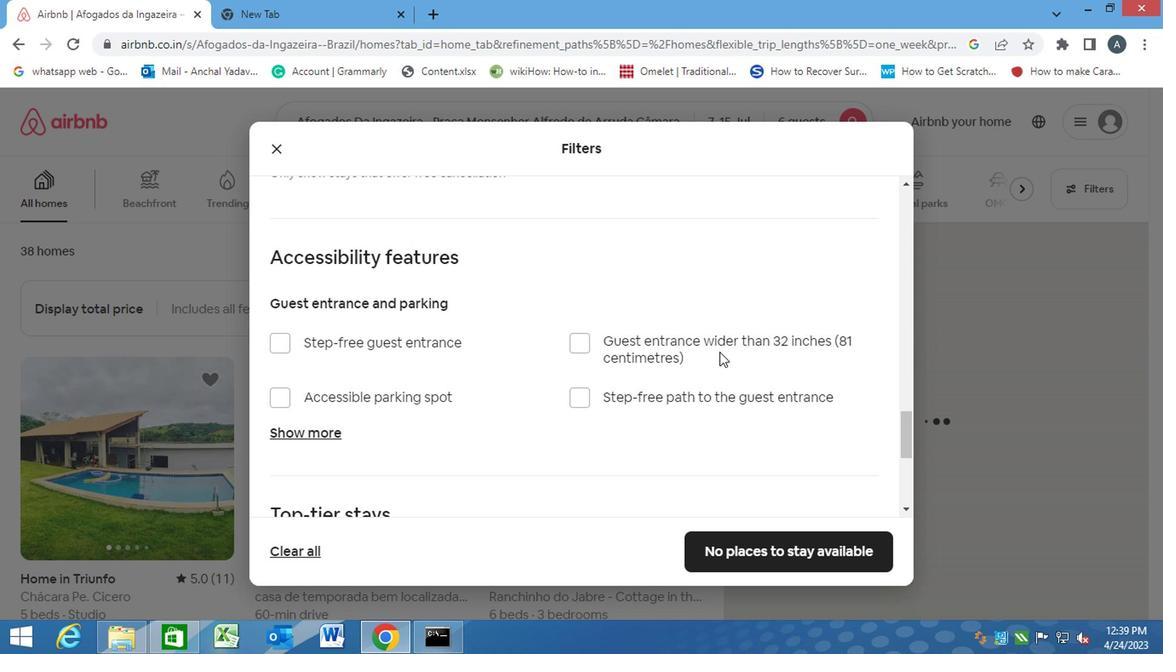 
Action: Mouse scrolled (715, 353) with delta (0, -1)
Screenshot: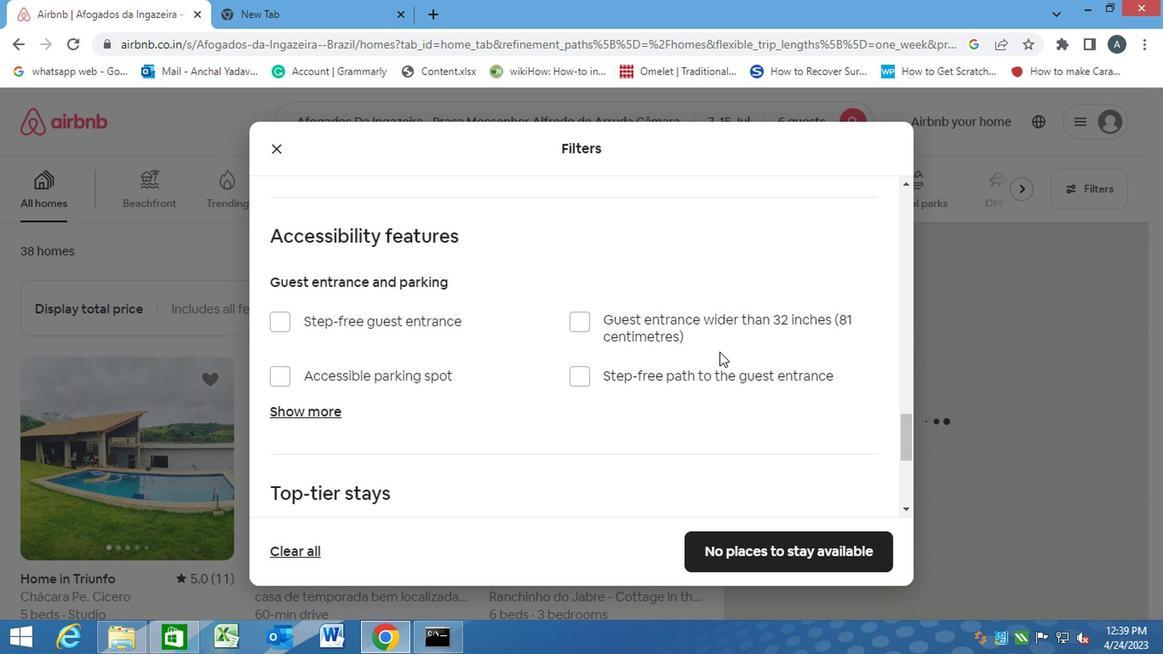 
Action: Mouse moved to (333, 508)
Screenshot: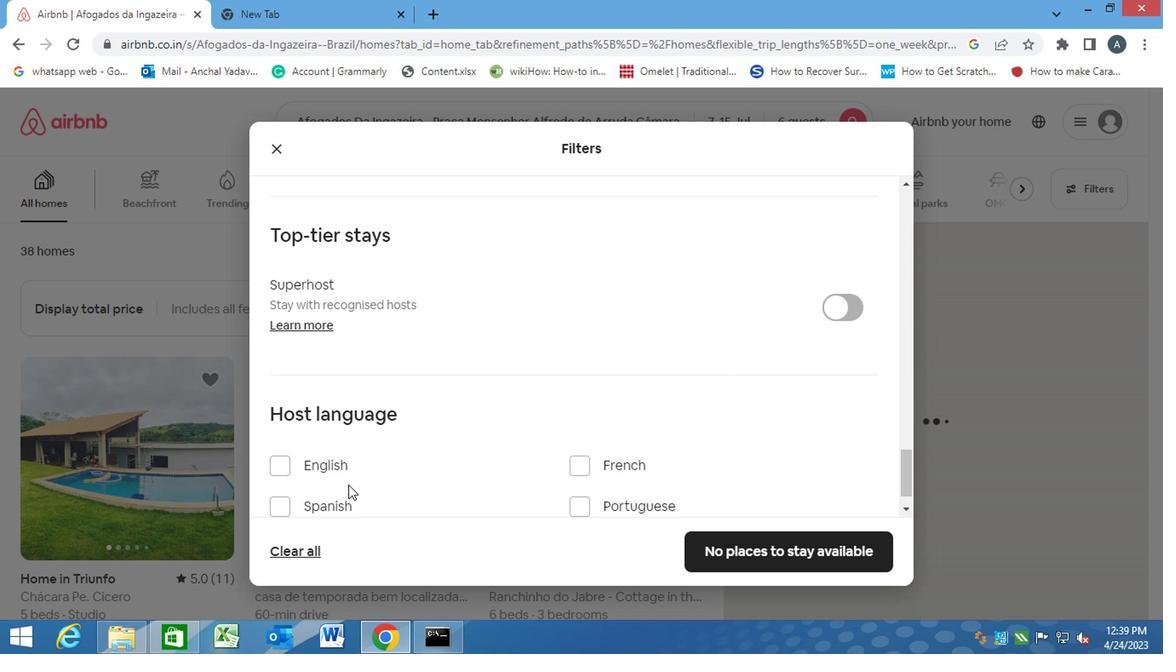 
Action: Mouse scrolled (333, 507) with delta (0, 0)
Screenshot: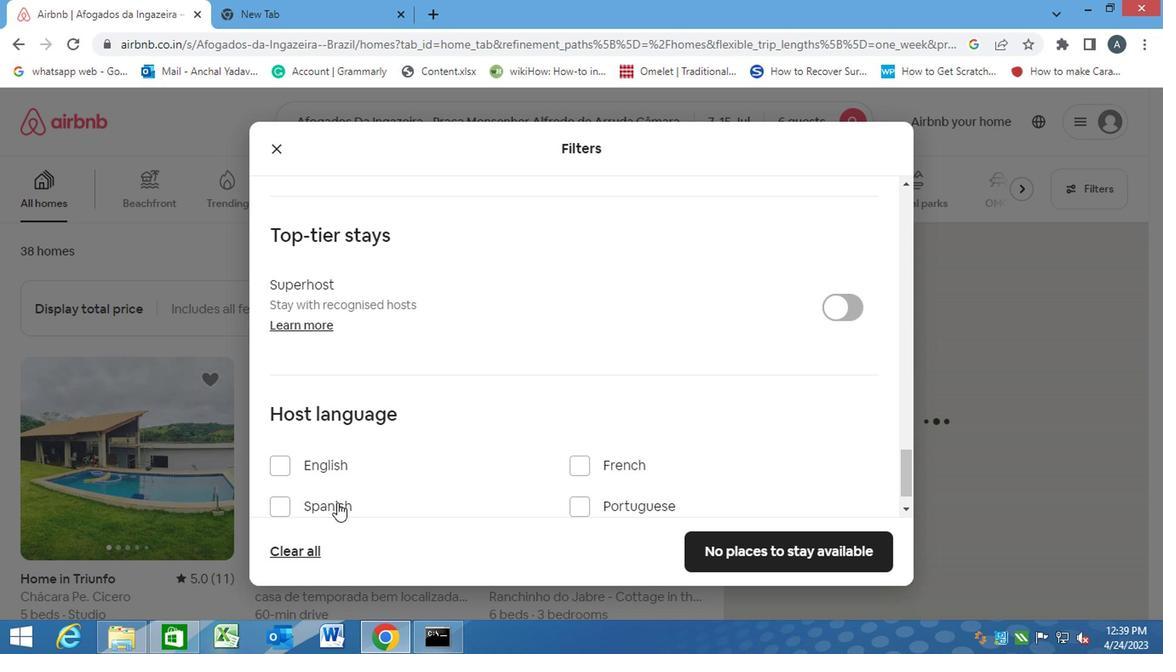
Action: Mouse scrolled (333, 507) with delta (0, 0)
Screenshot: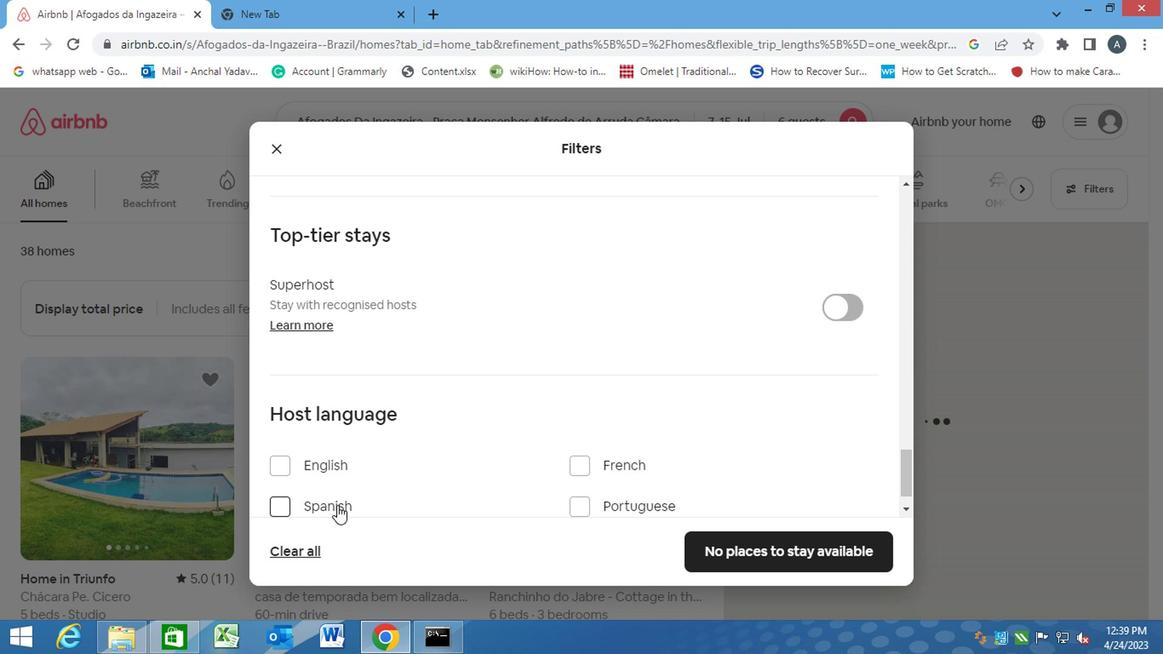 
Action: Mouse moved to (273, 463)
Screenshot: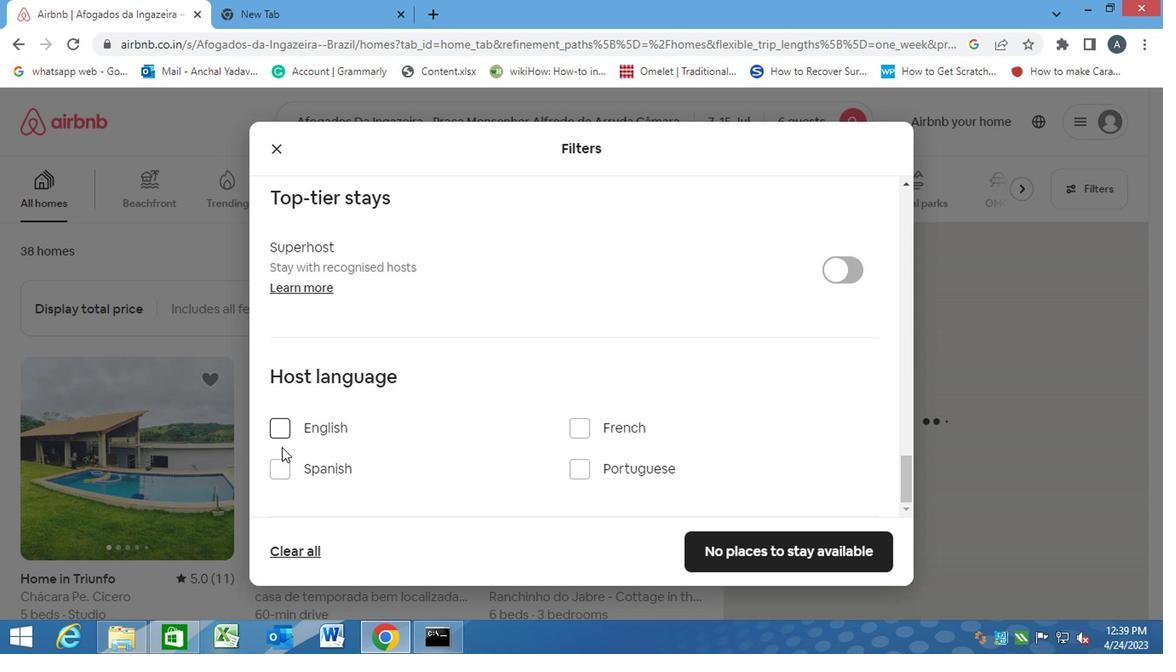 
Action: Mouse pressed left at (273, 463)
Screenshot: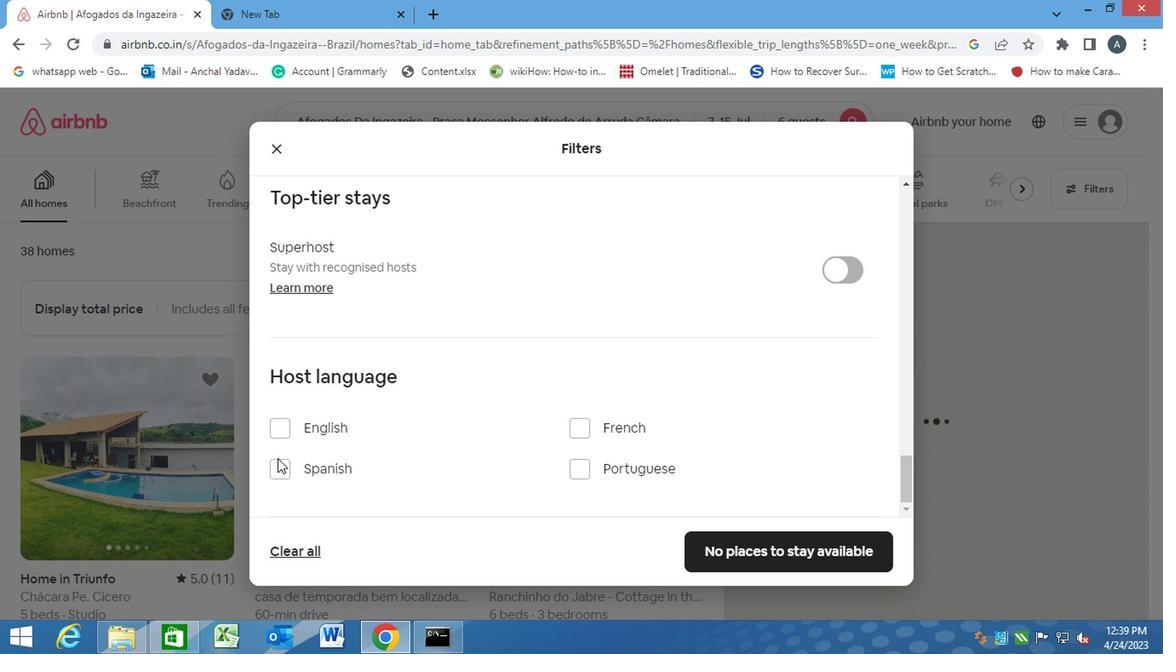 
Action: Mouse moved to (732, 551)
Screenshot: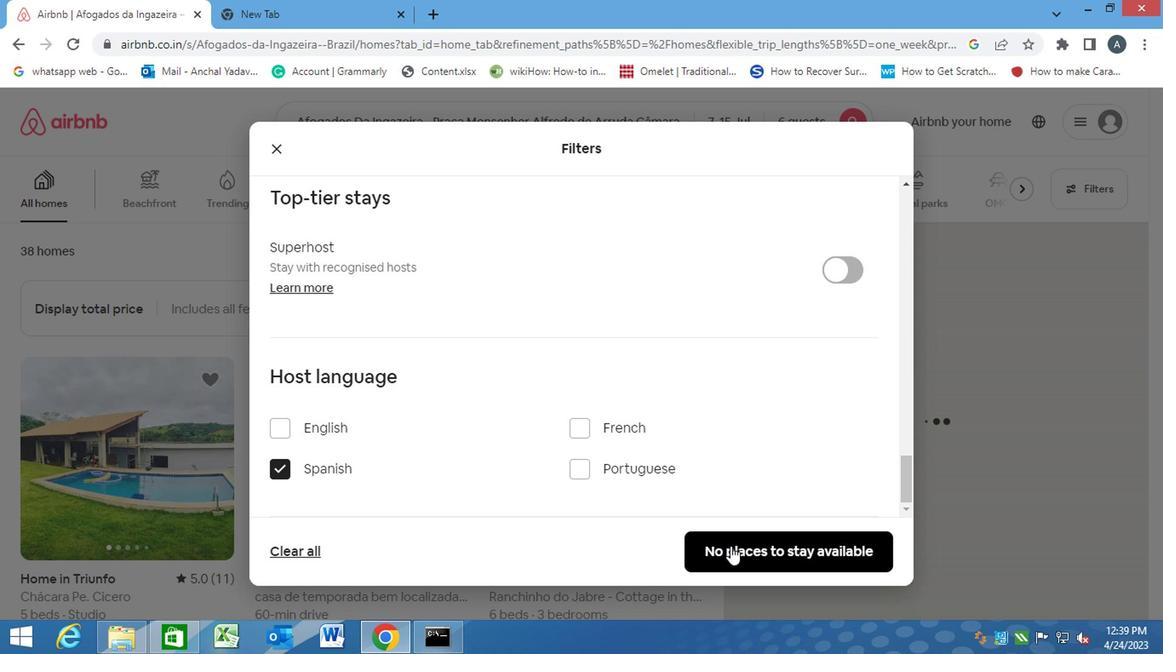 
Action: Mouse pressed left at (732, 551)
Screenshot: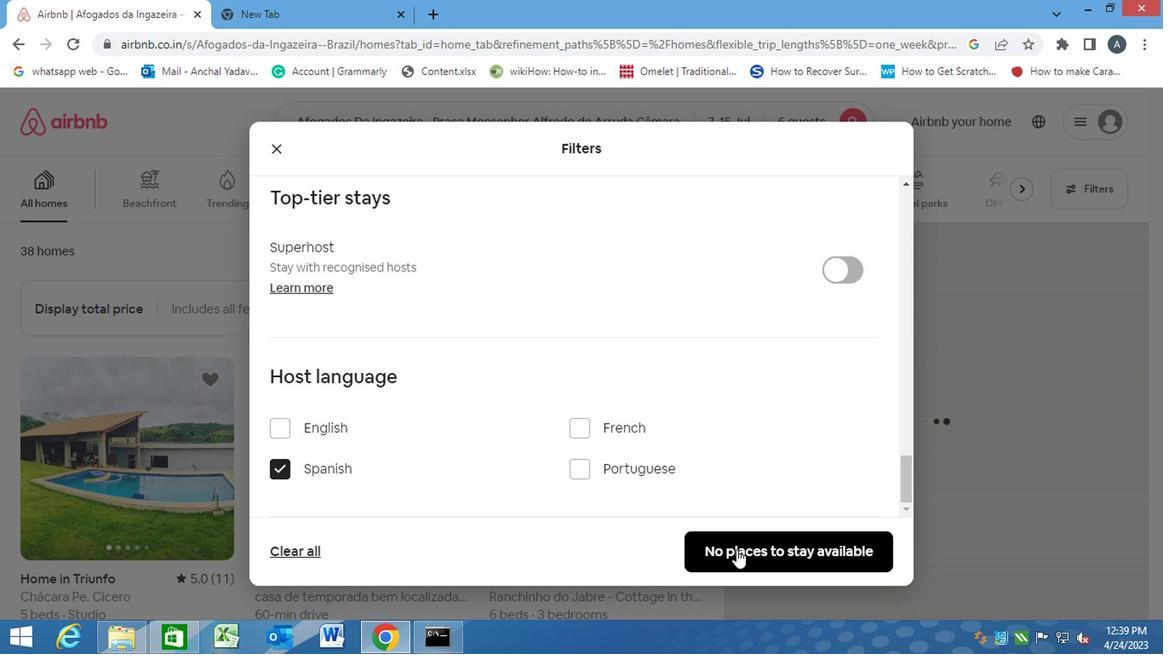 
Action: Mouse moved to (732, 550)
Screenshot: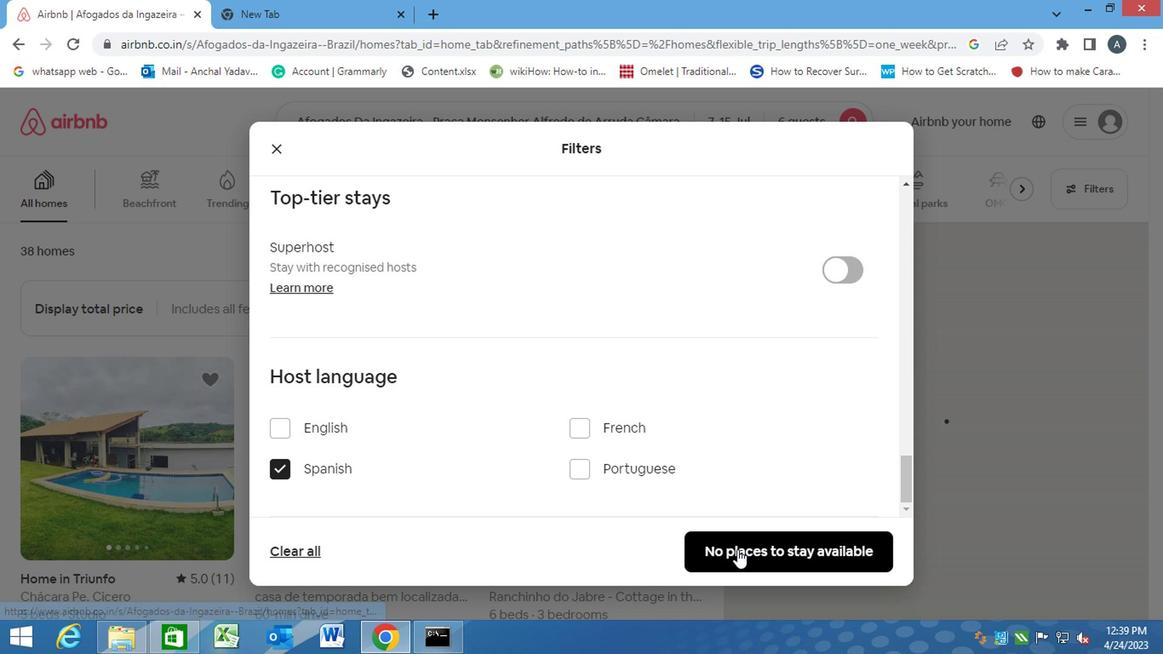 
